 Task: Open a blank google sheet and write heading  Financial Planner. Add Dates in a column and its values below  'Jan 23, Feb 23, Mar 23, Apr 23 & may23. 'Add Income in next column and its values below  $3,000, $3,200, $3,100, $3,300 & $3,500. Add Expenses in next column and its values below  $2,000, $2,300, $2,200, $2,500 & $2,800. Add savings in next column and its values below $500, $600, $500, $700 & $700. Add Investment in next column and its values below  $500, $700, $800, $900 & $1000. Add Net Saving in next column and its values below  $1000, $1200, $900, $800 & $700. Save page DashboardProfitLoss
Action: Mouse moved to (361, 205)
Screenshot: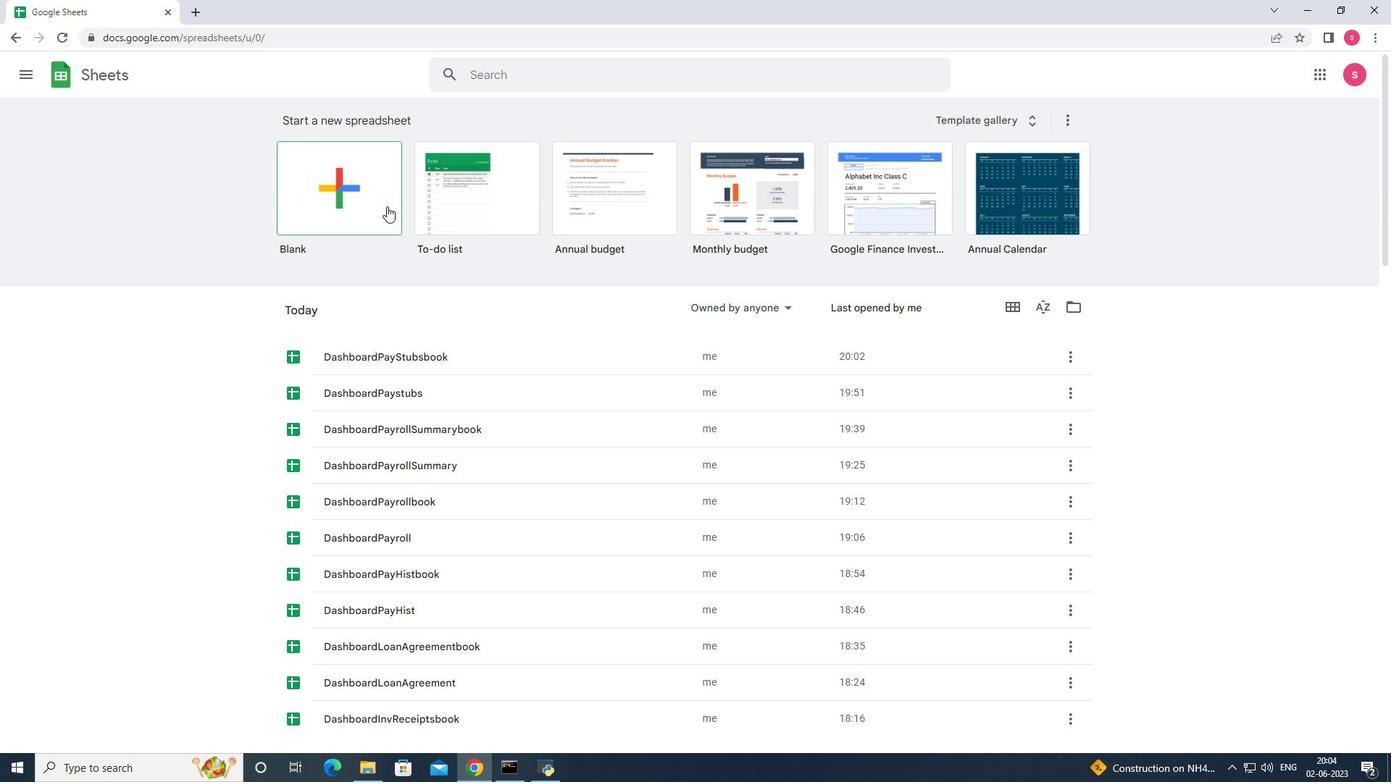 
Action: Mouse pressed left at (361, 205)
Screenshot: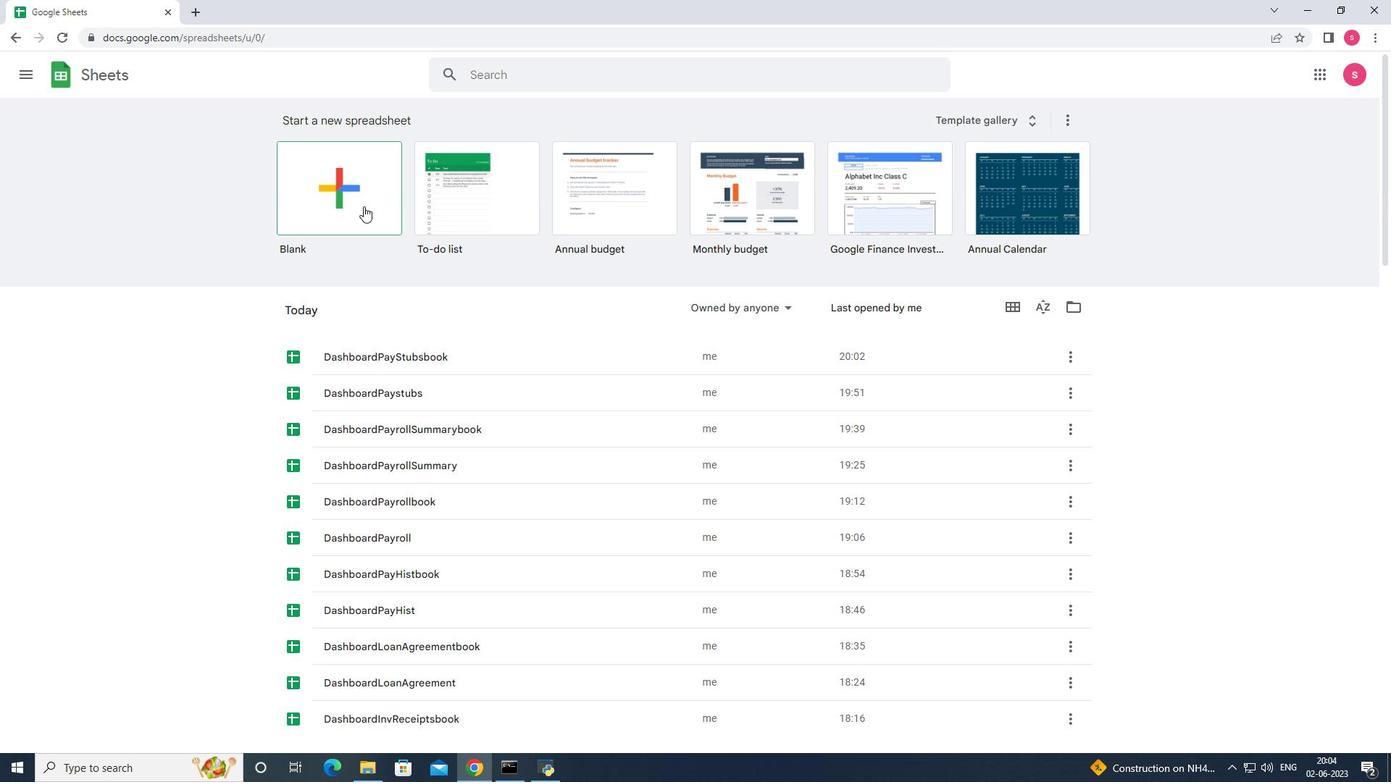 
Action: Mouse moved to (230, 700)
Screenshot: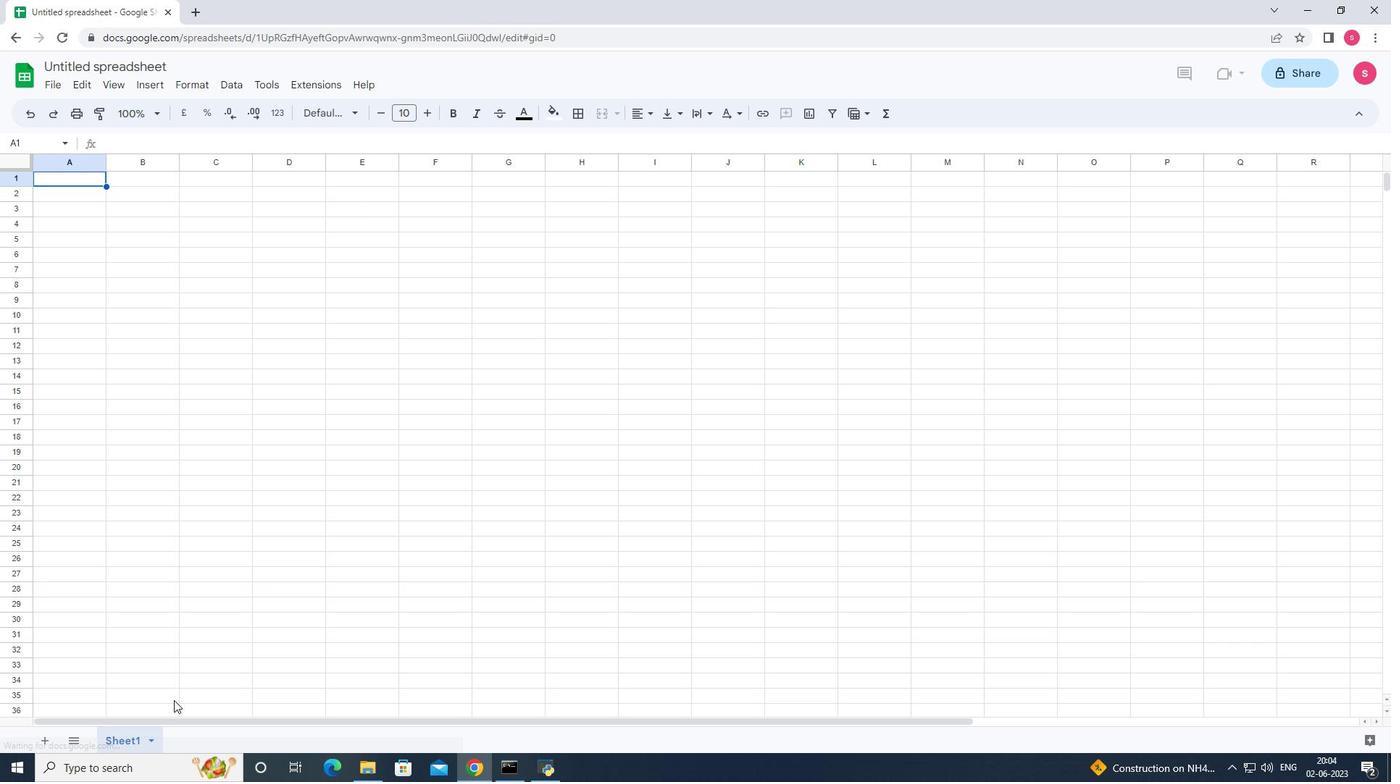 
Action: Key pressed <Key.shift>Financial<Key.space><Key.shift>
Screenshot: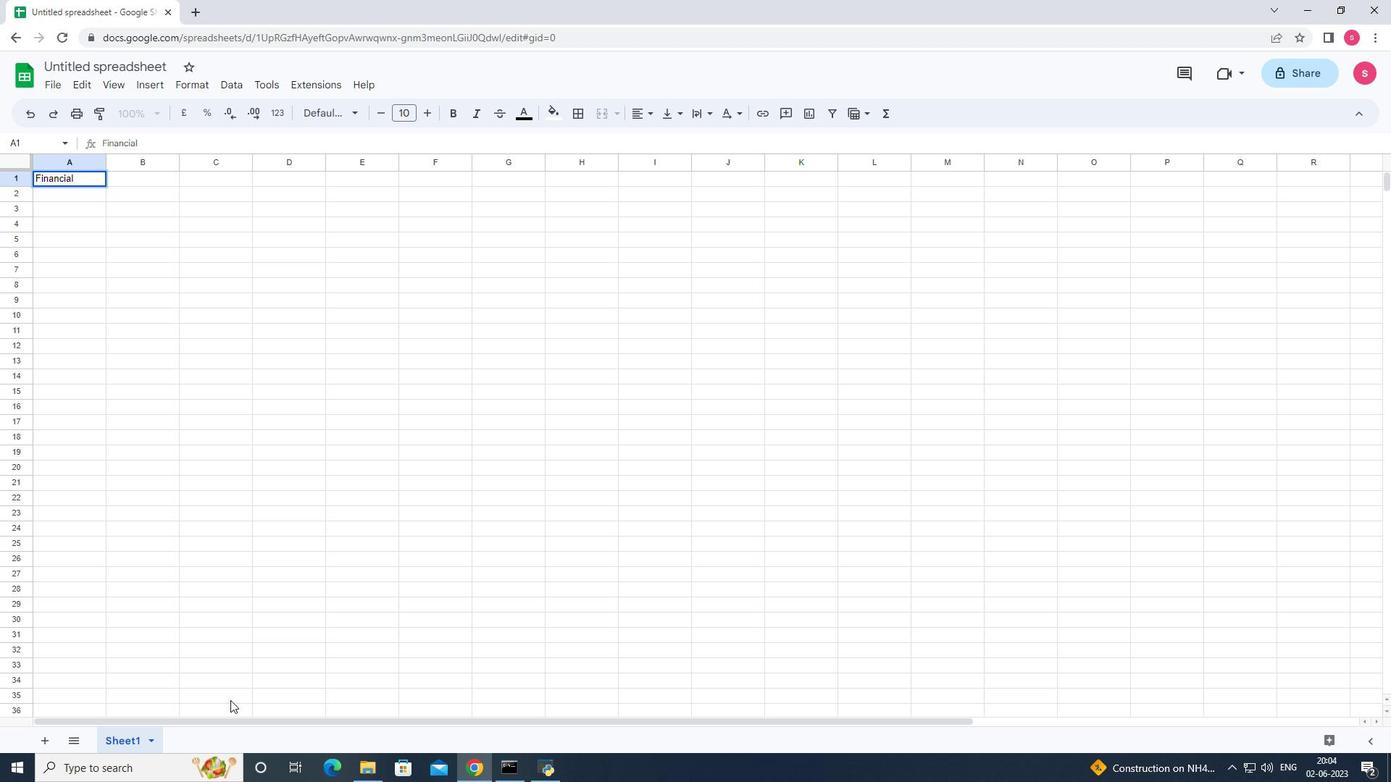
Action: Mouse moved to (306, 638)
Screenshot: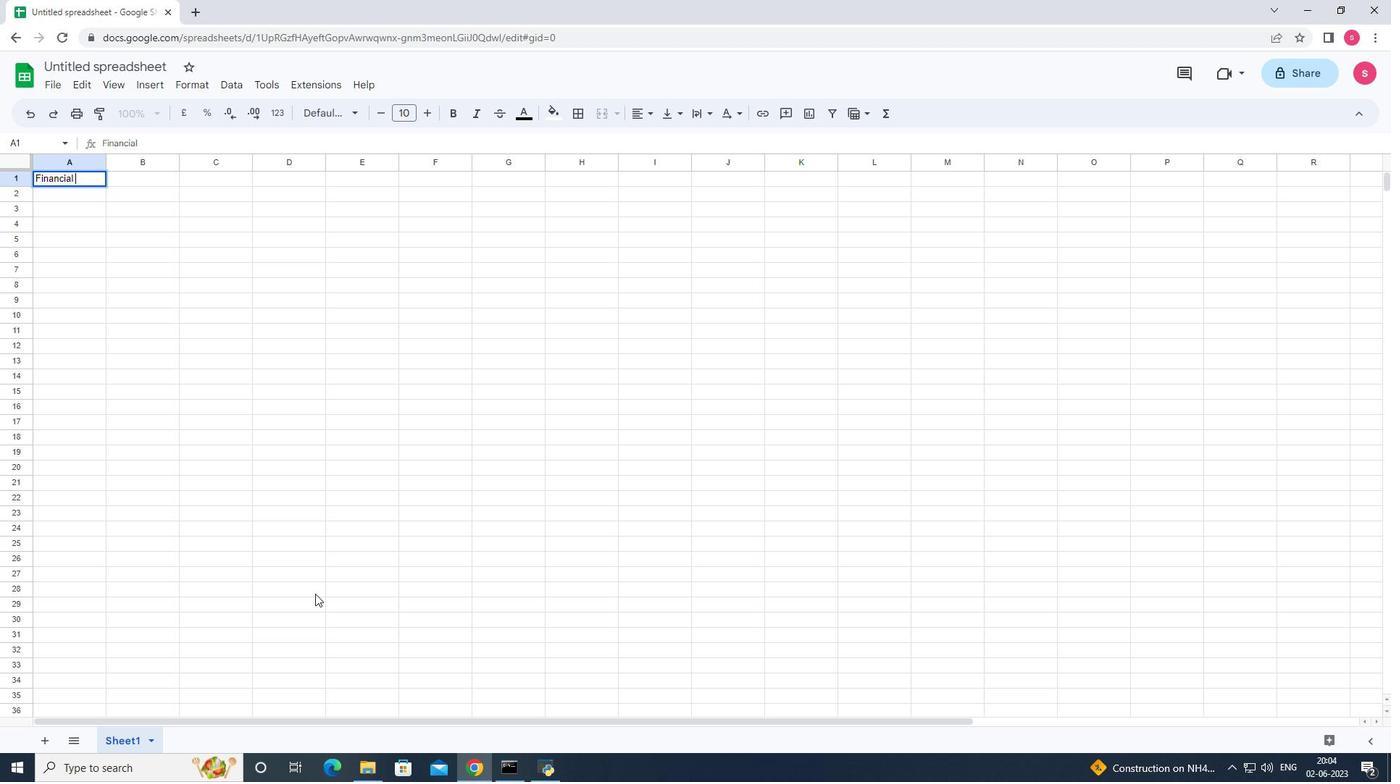 
Action: Key pressed <Key.shift><Key.shift><Key.shift><Key.shift><Key.shift><Key.shift><Key.shift><Key.shift><Key.shift><Key.shift><Key.shift><Key.shift><Key.shift><Key.shift><Key.shift>Plas<Key.backspace>nner
Screenshot: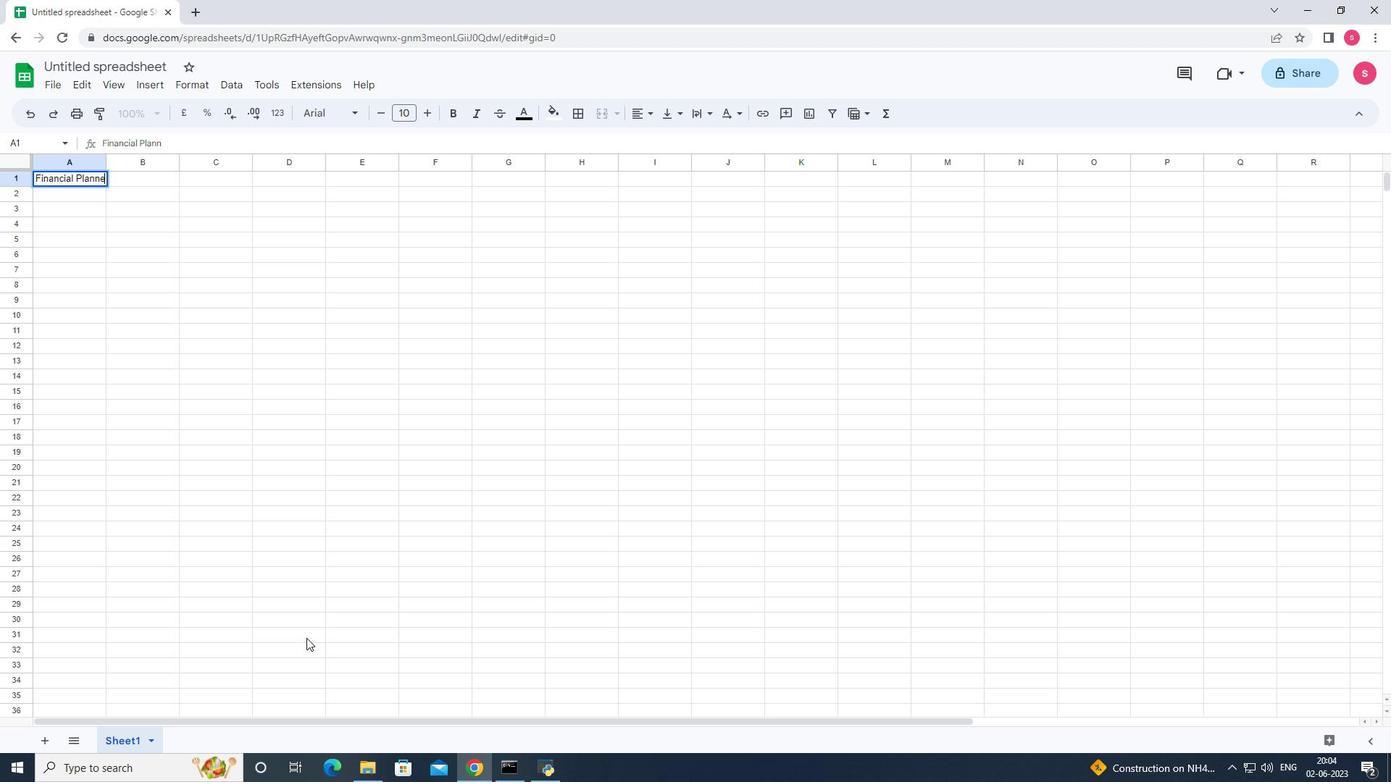 
Action: Mouse moved to (373, 593)
Screenshot: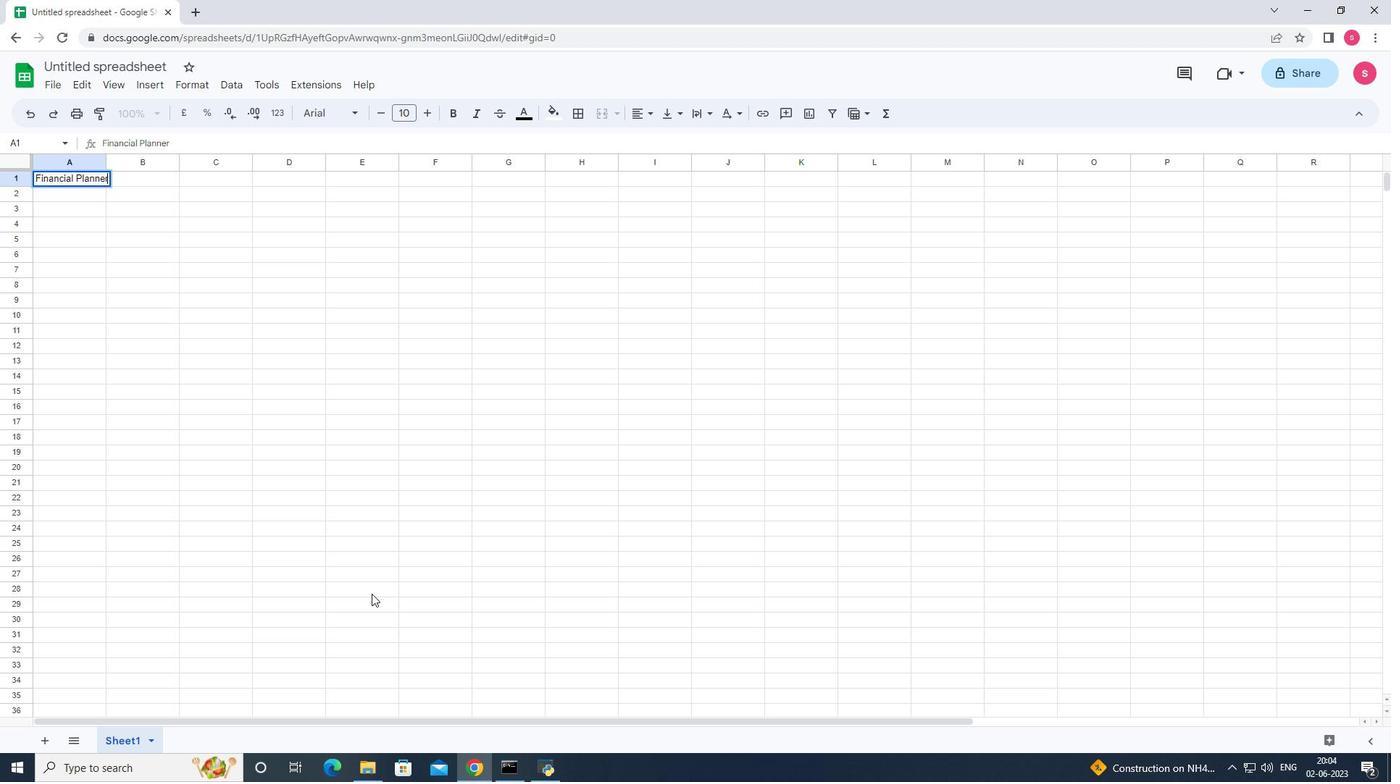
Action: Key pressed <Key.enter><Key.shift>Dates<Key.enter>
Screenshot: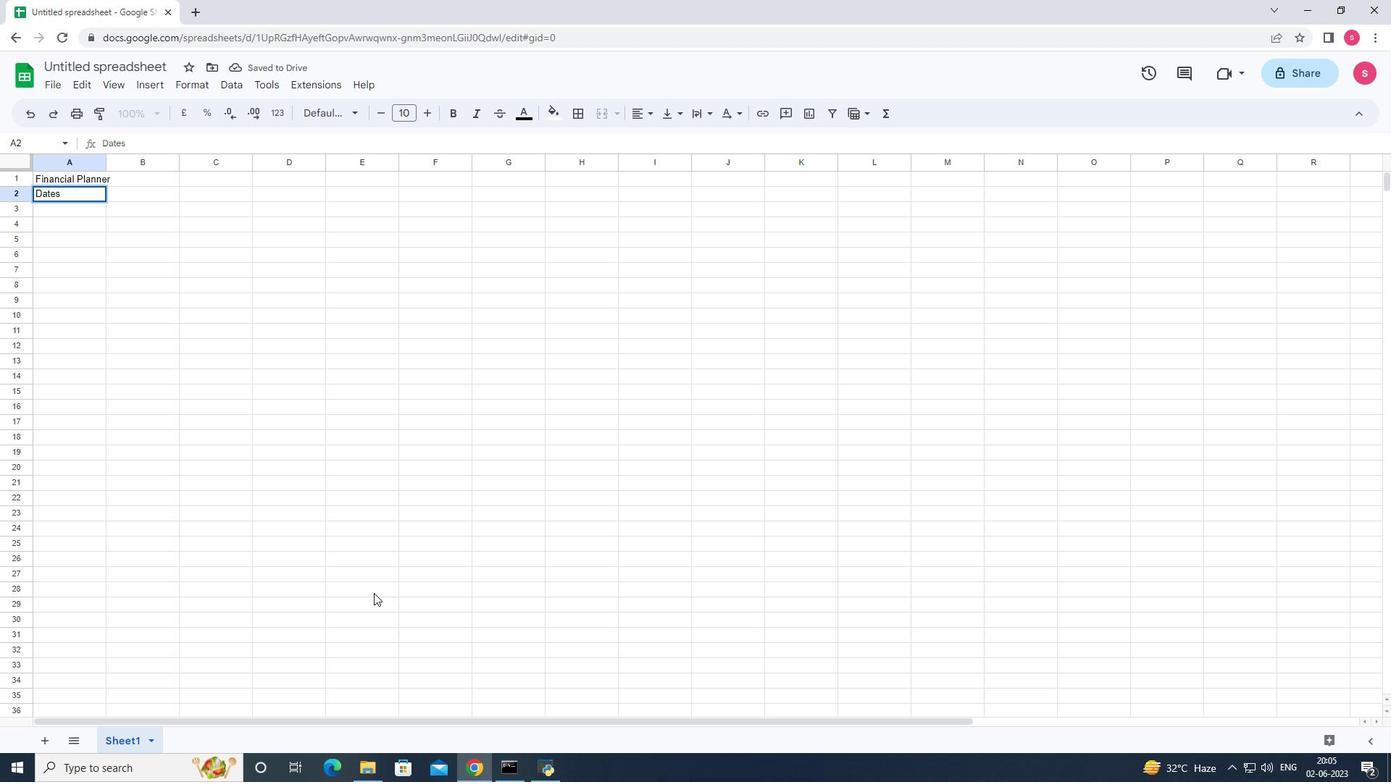 
Action: Mouse moved to (392, 580)
Screenshot: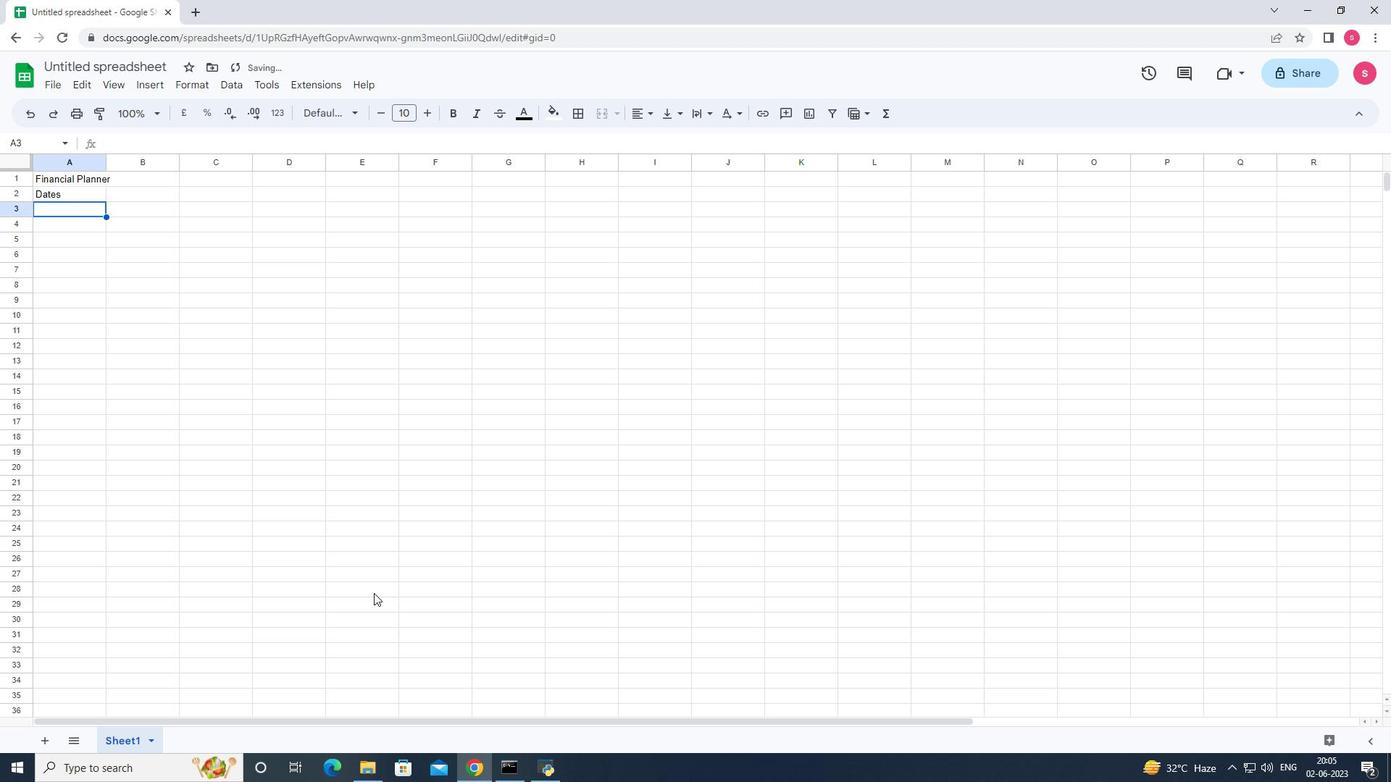 
Action: Key pressed <Key.shift>Jan23<Key.enter><Key.shift>Feb23<Key.enter><Key.shift>Mar23<Key.enter><Key.shift>Apr23<Key.enter><Key.shift><Key.shift><Key.shift><Key.shift>May23<Key.enter><Key.right><Key.up><Key.up><Key.up><Key.up><Key.up><Key.up><Key.shift>Income
Screenshot: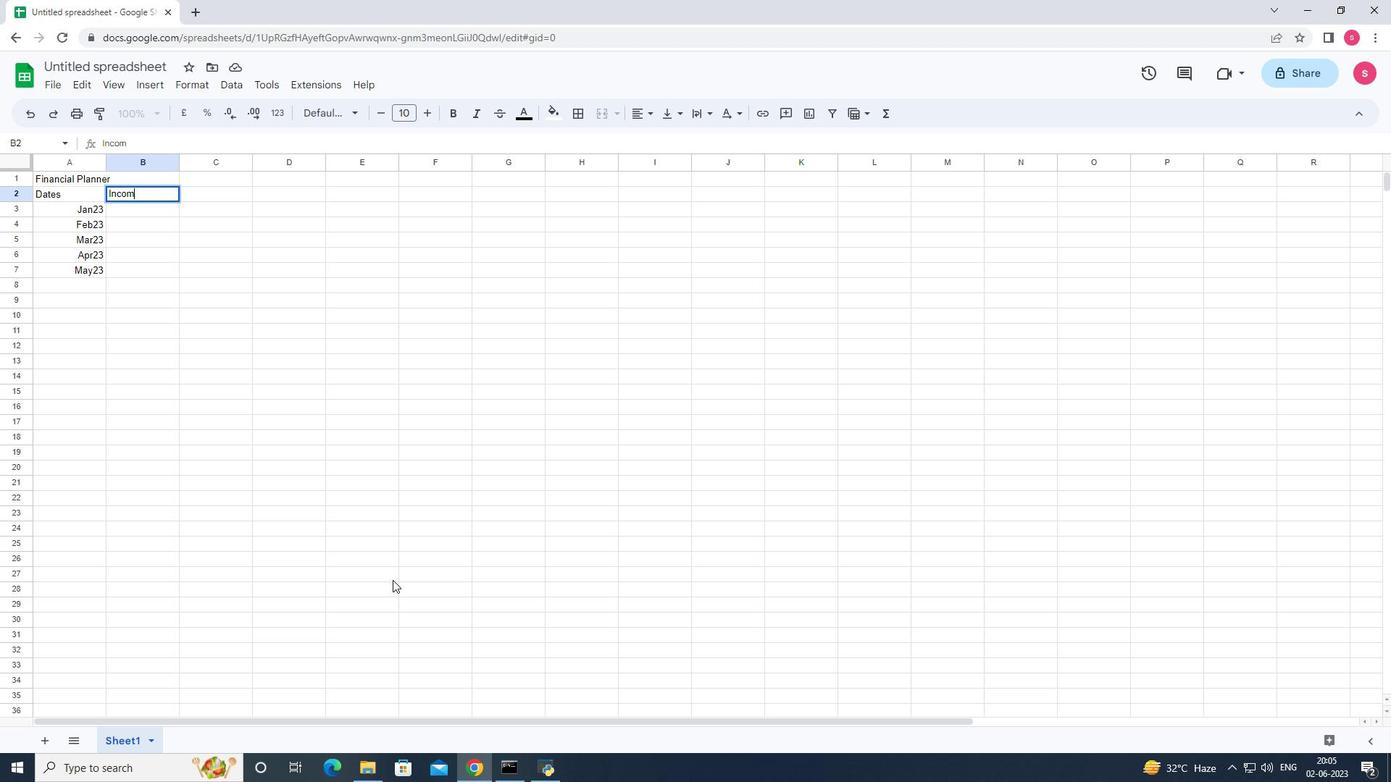 
Action: Mouse moved to (405, 575)
Screenshot: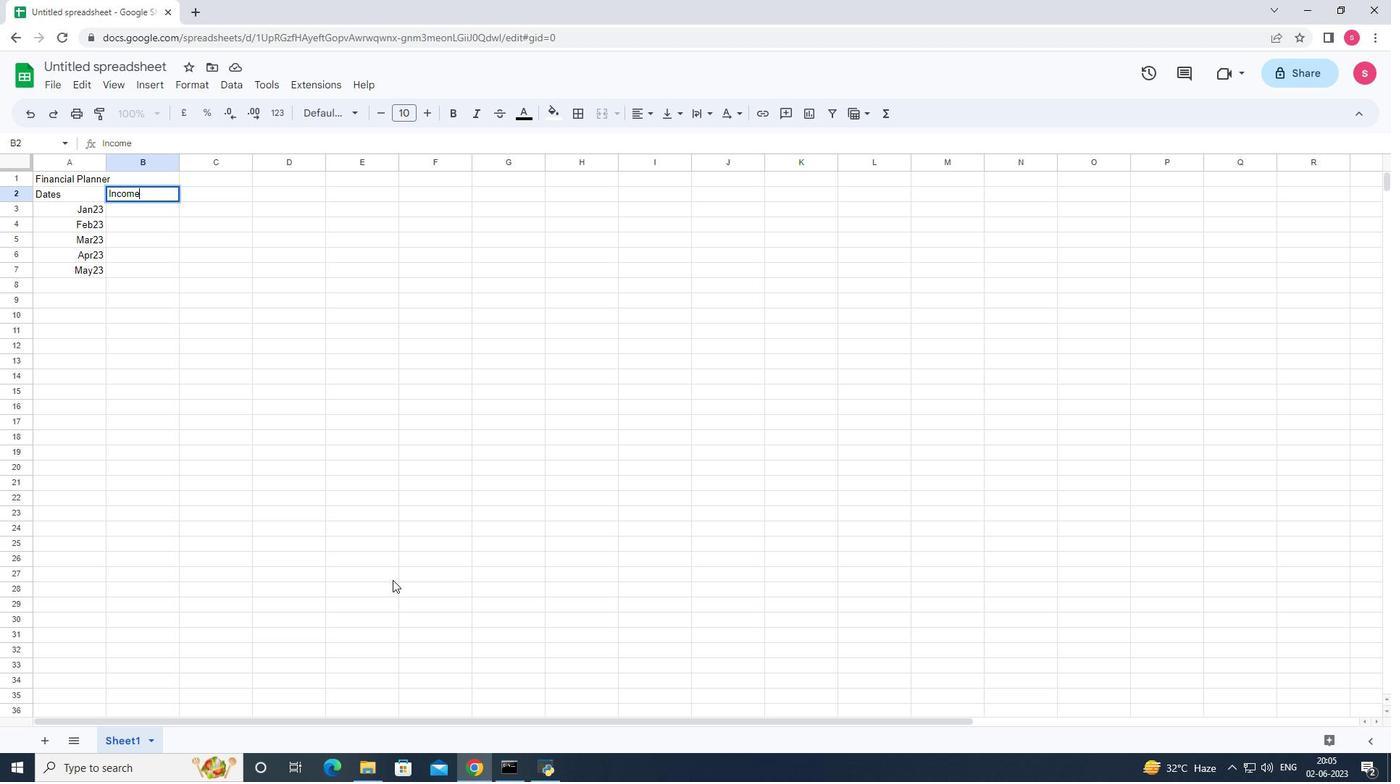 
Action: Key pressed <Key.enter>
Screenshot: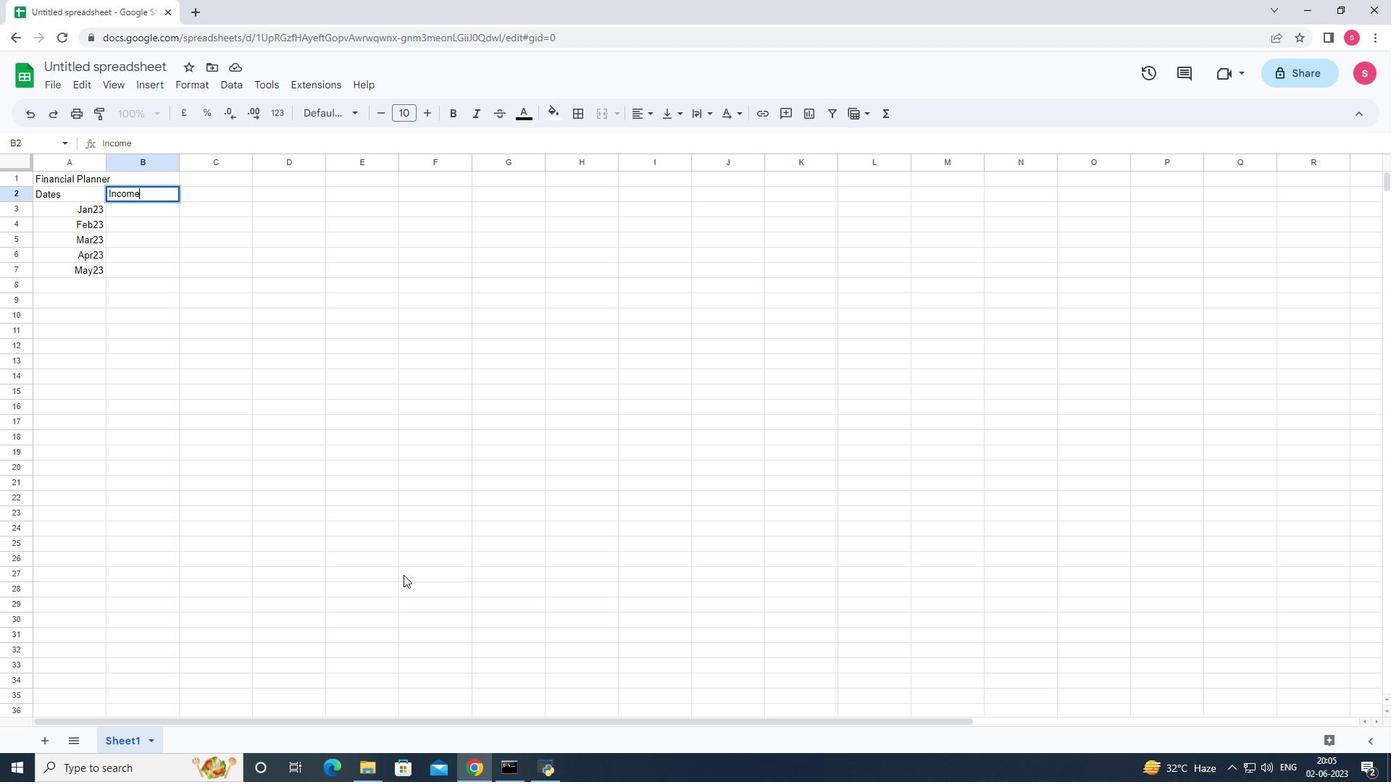 
Action: Mouse moved to (1116, 232)
Screenshot: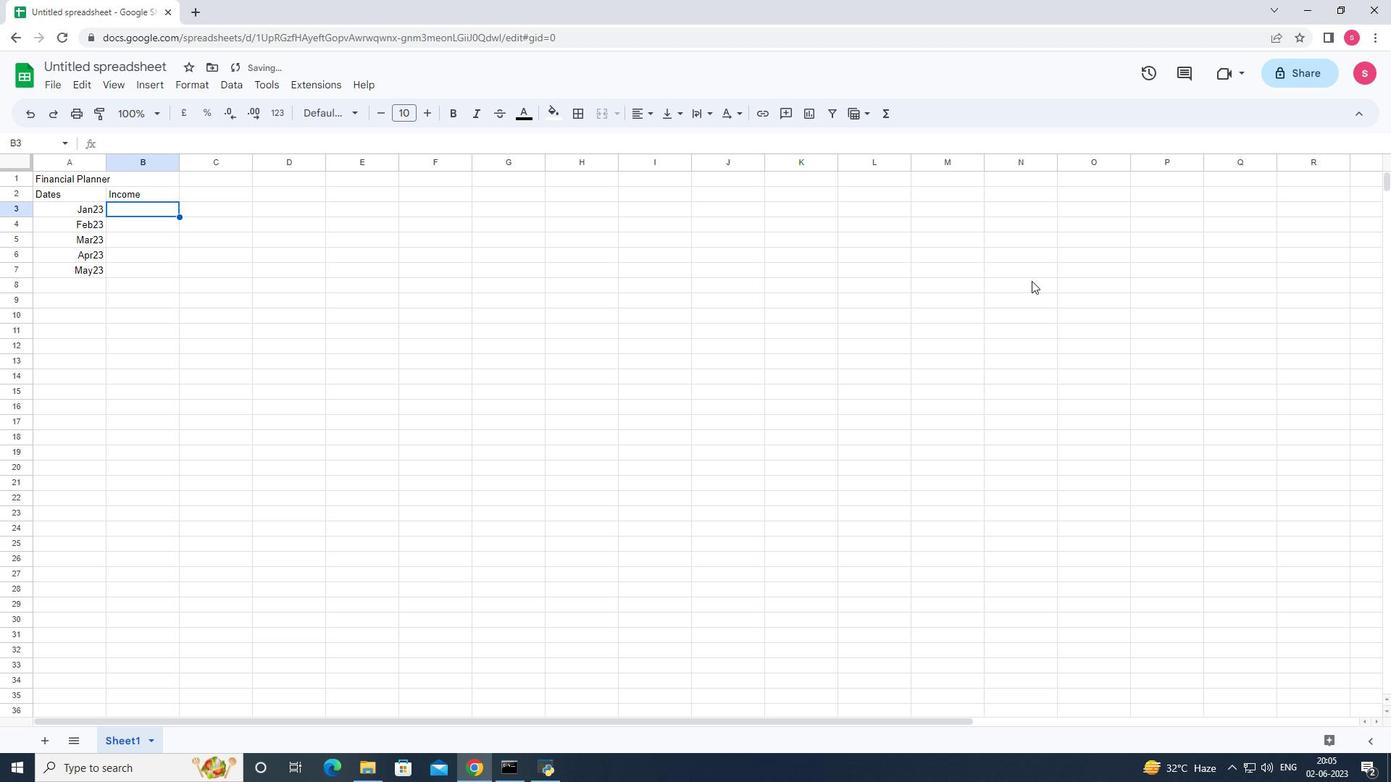 
Action: Key pressed 3000<Key.enter>3200<Key.enter>3100<Key.enter>30<Key.backspace>3<Key.enter><Key.enter><Key.up><Key.up><Key.backspace>
Screenshot: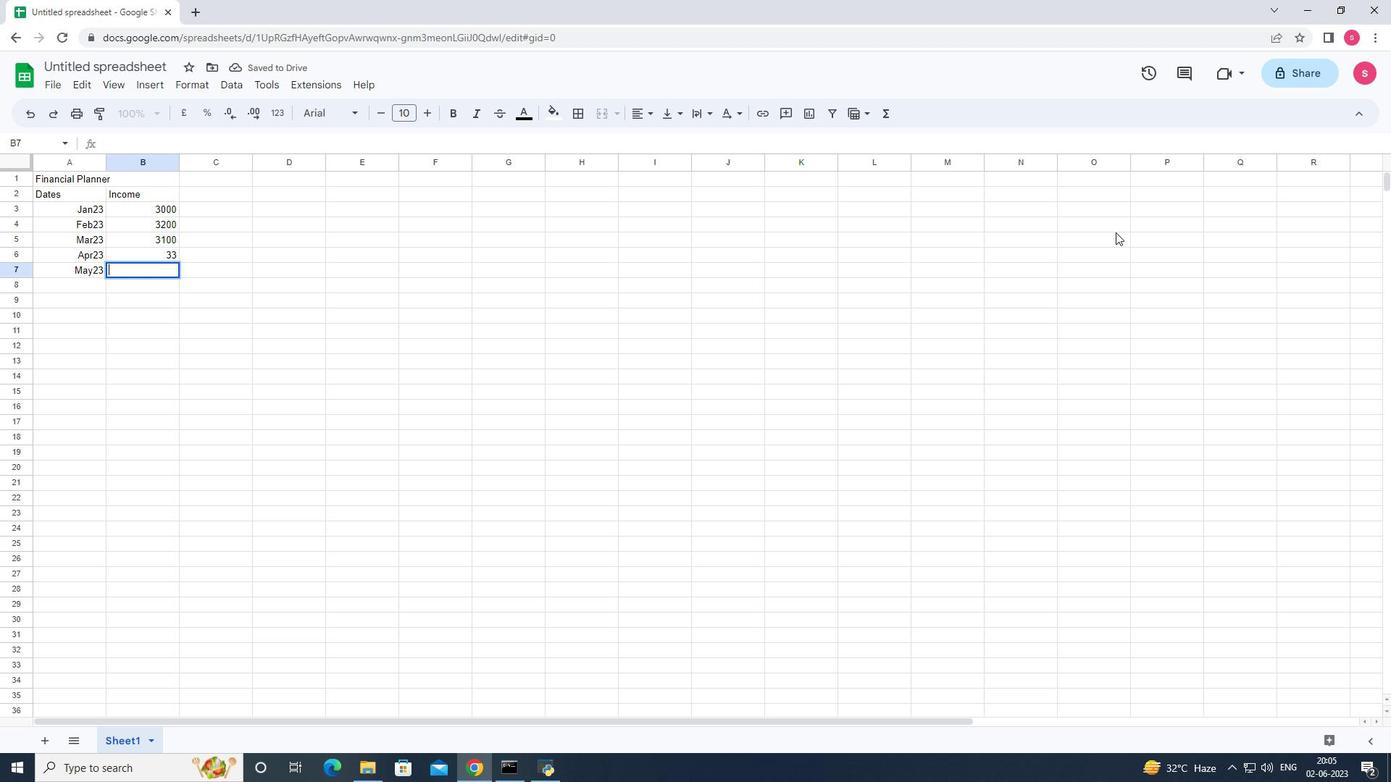 
Action: Mouse moved to (173, 250)
Screenshot: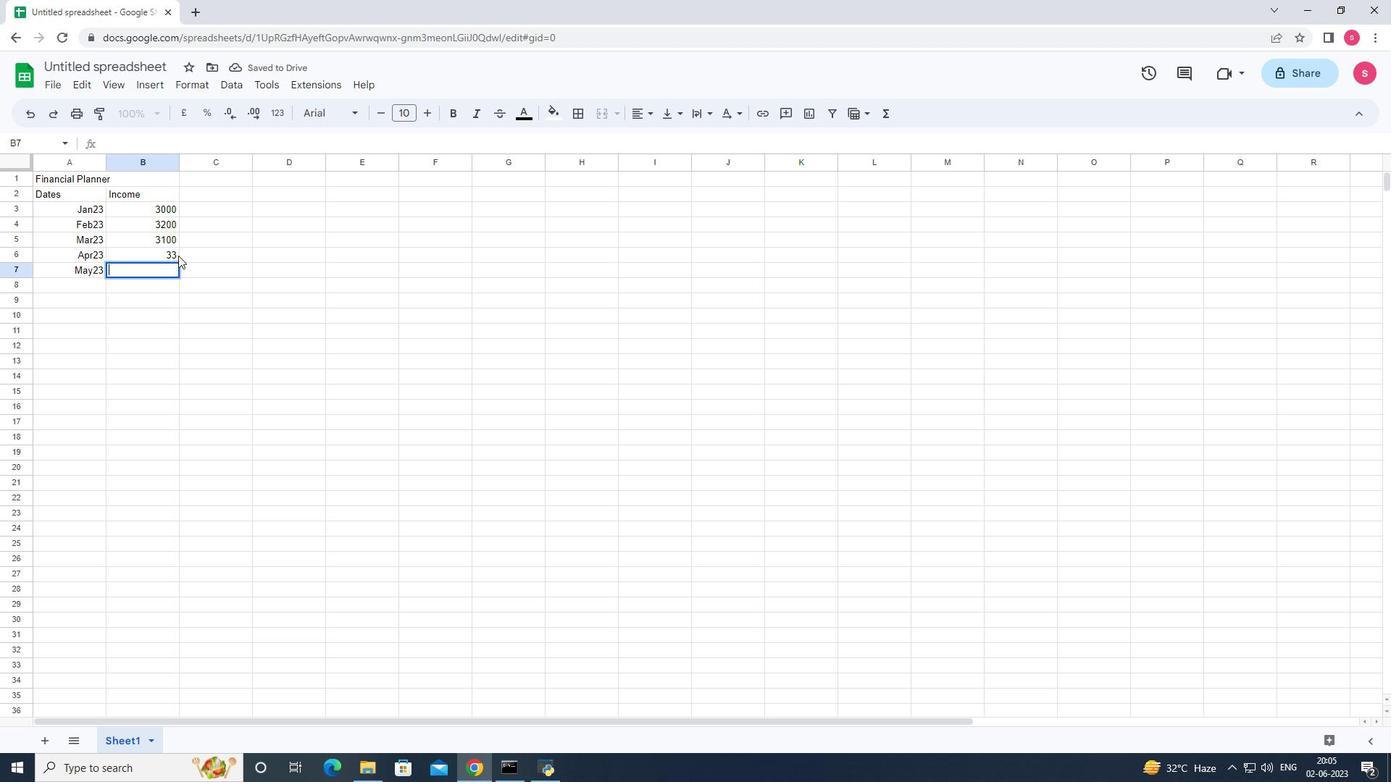 
Action: Mouse pressed left at (173, 250)
Screenshot: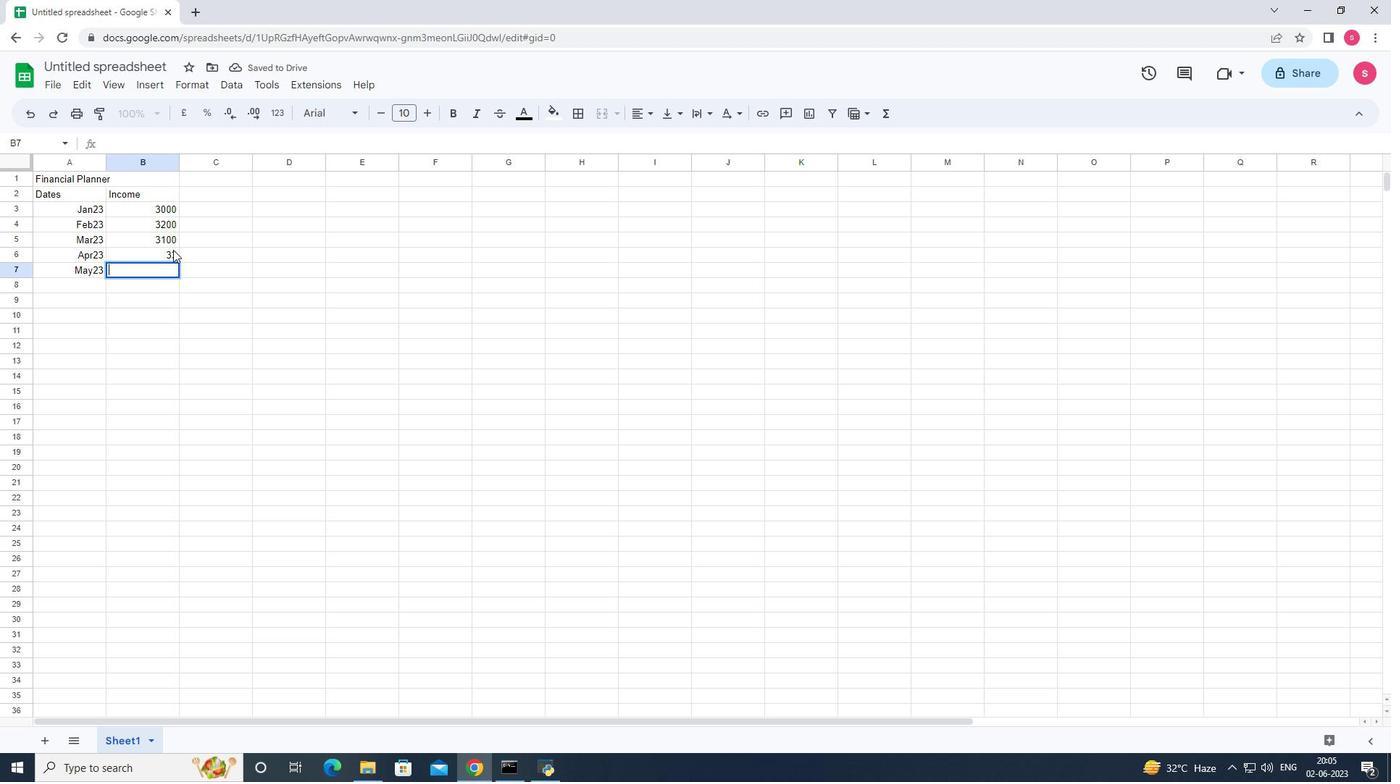 
Action: Mouse moved to (262, 181)
Screenshot: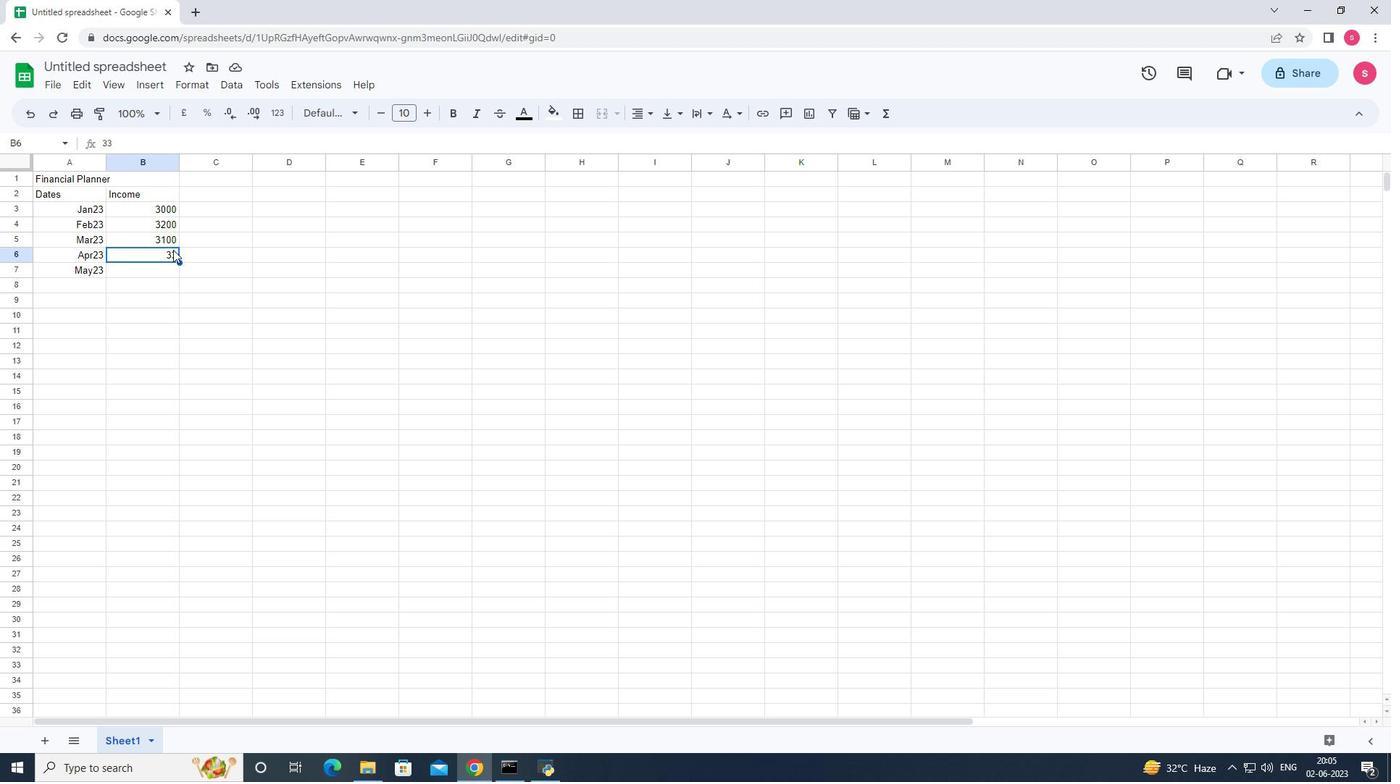 
Action: Key pressed 3
Screenshot: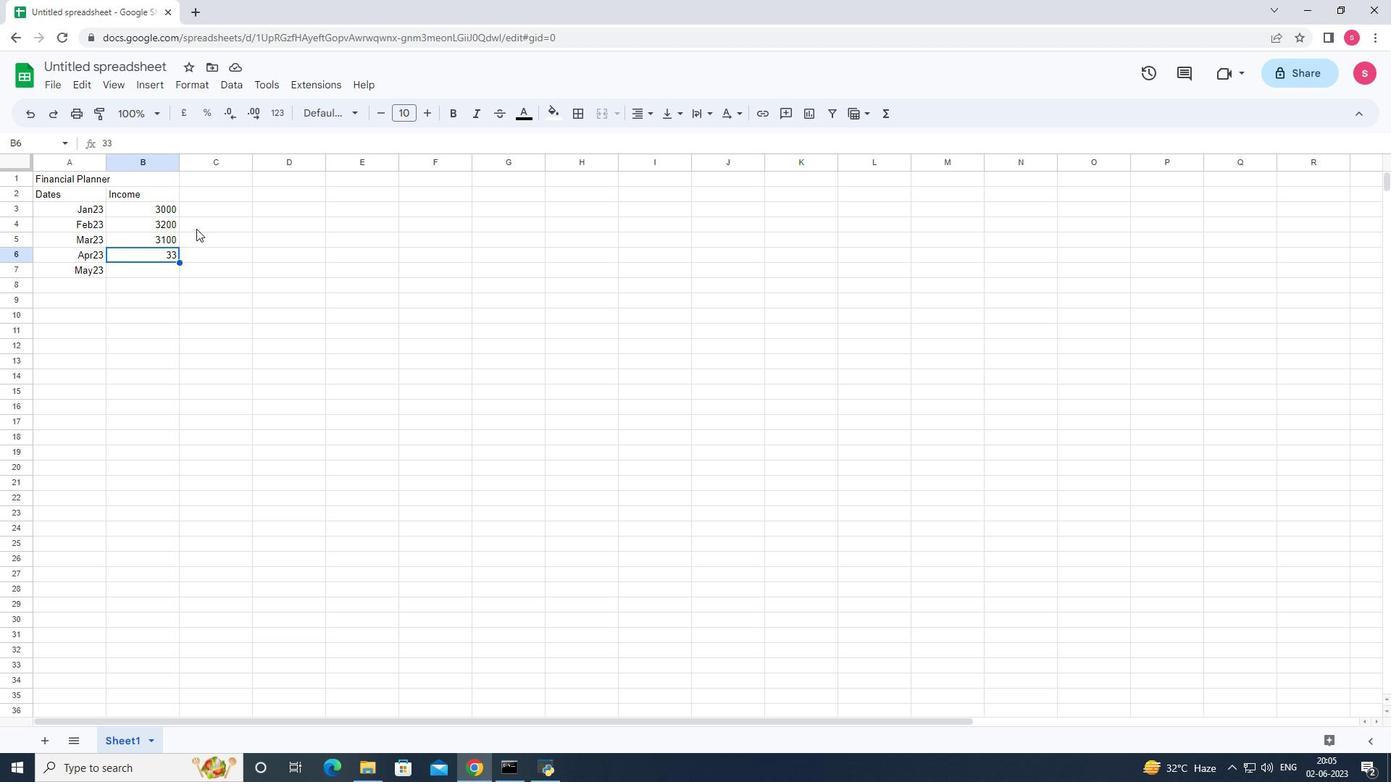 
Action: Mouse moved to (262, 181)
Screenshot: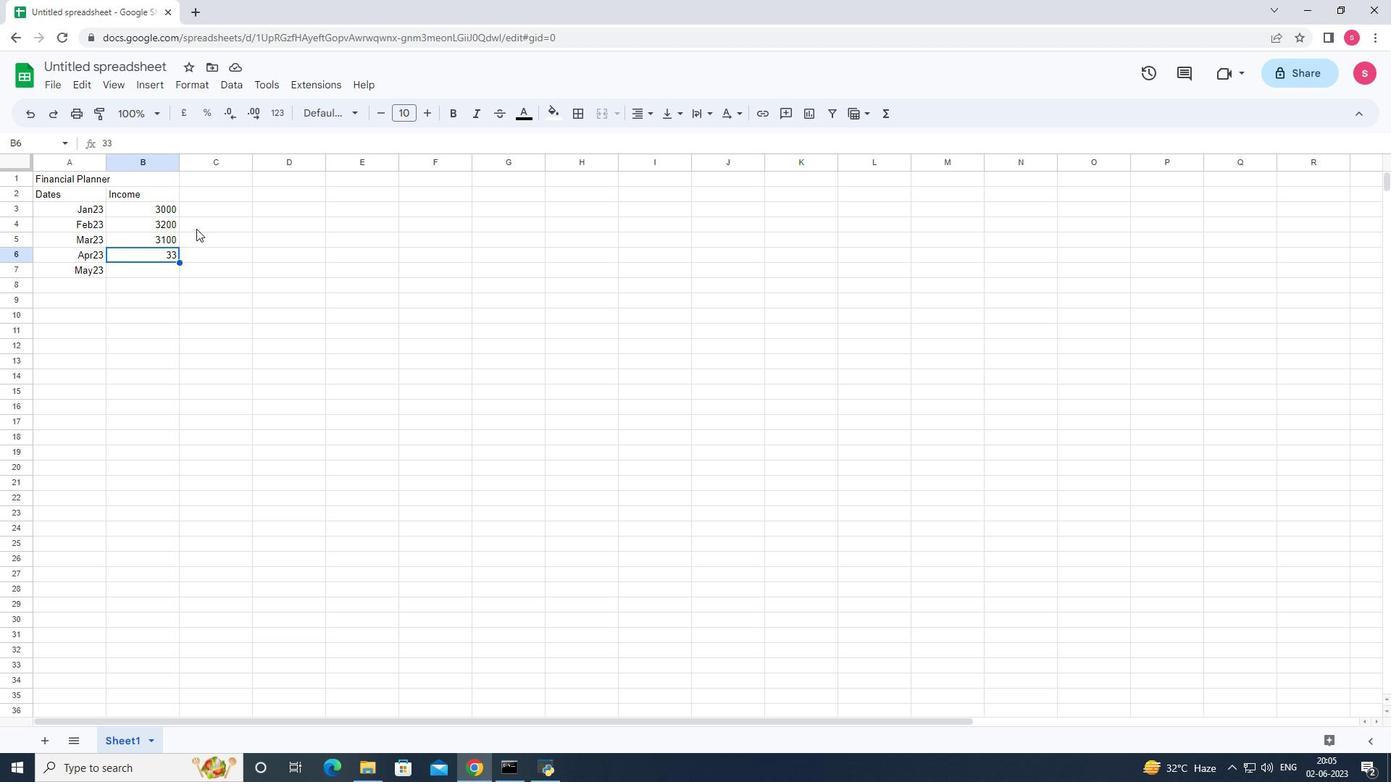 
Action: Key pressed 300
Screenshot: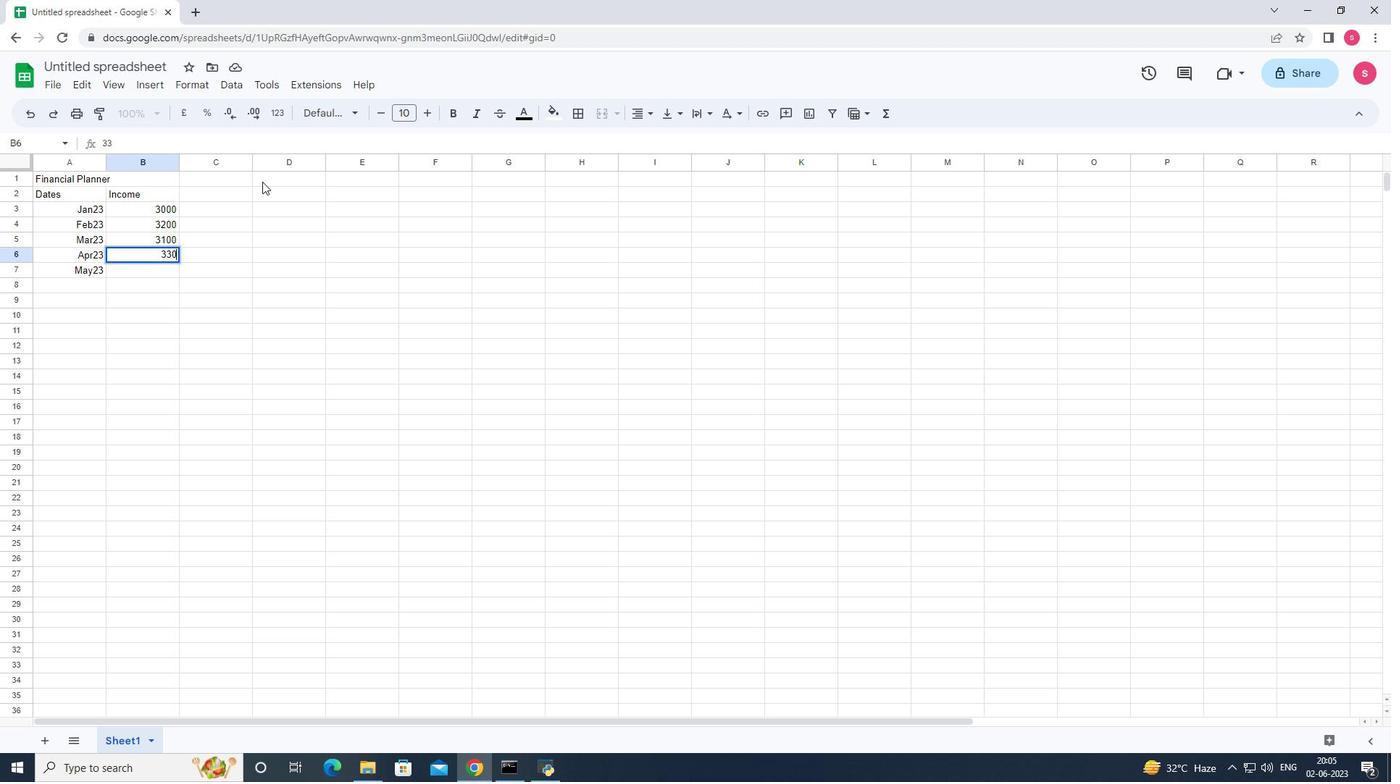 
Action: Mouse moved to (287, 164)
Screenshot: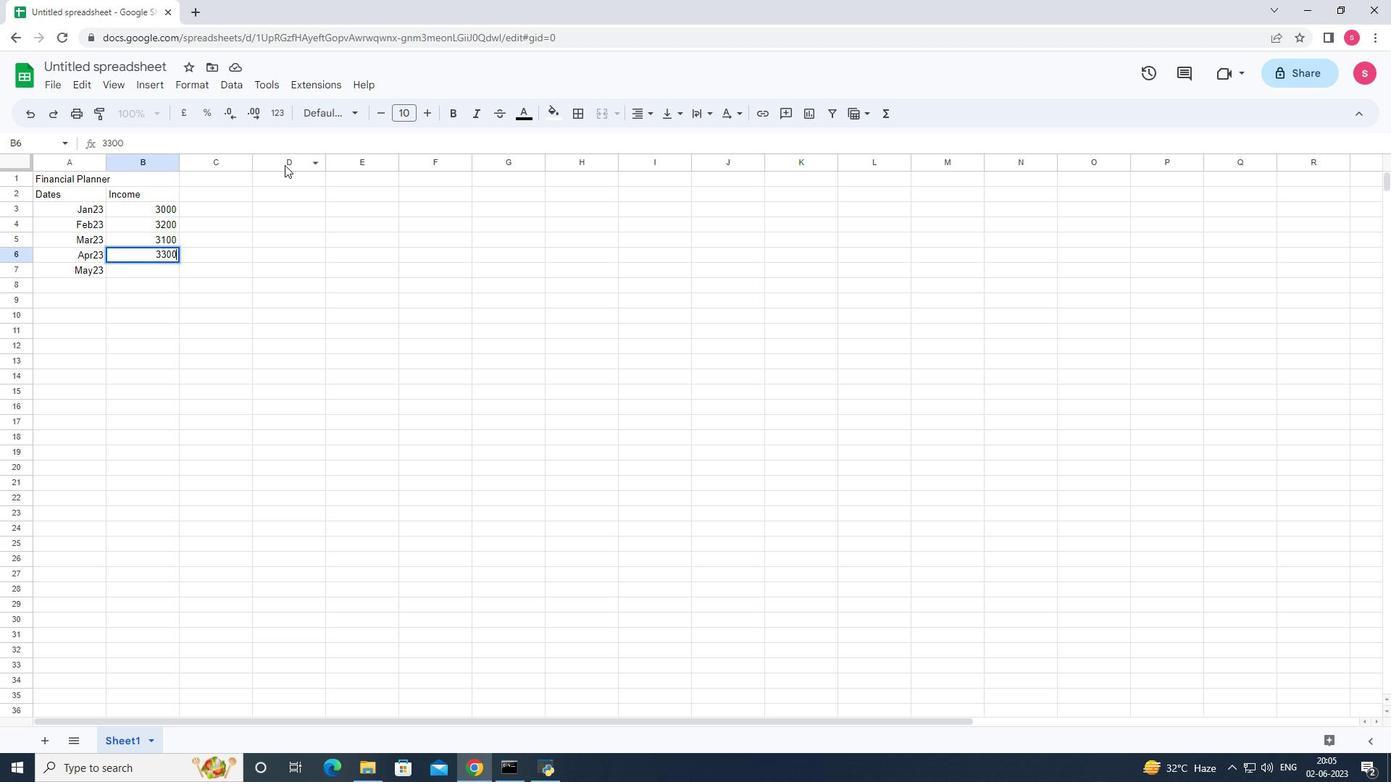 
Action: Key pressed <Key.enter>
Screenshot: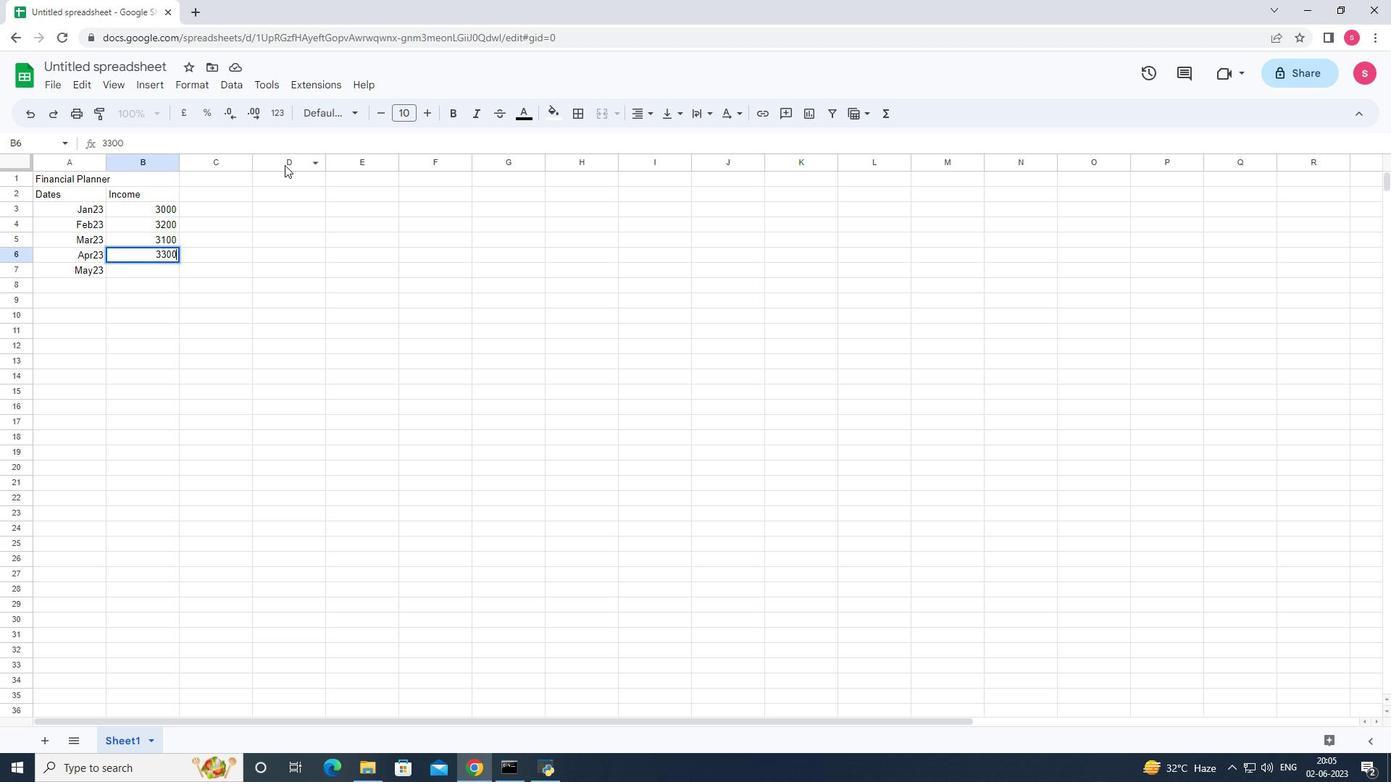 
Action: Mouse moved to (288, 163)
Screenshot: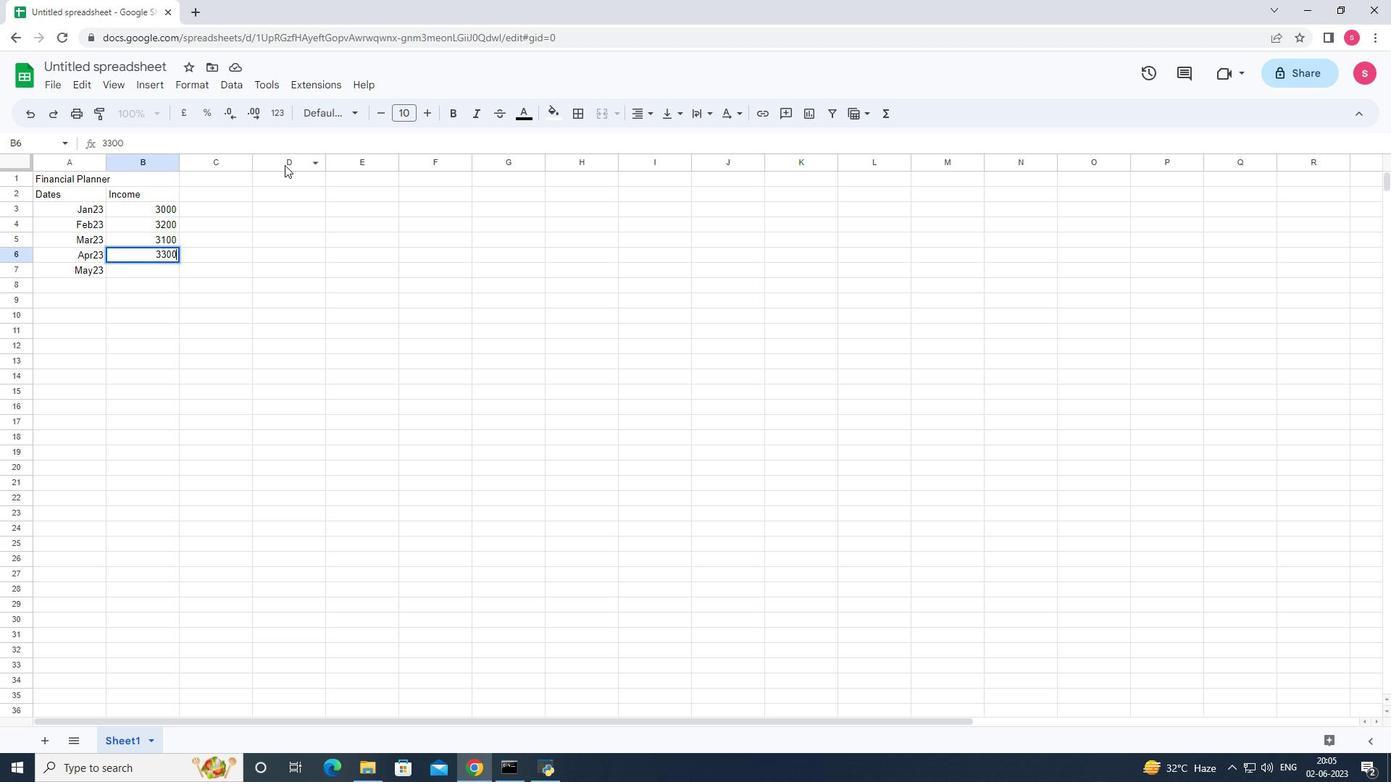 
Action: Key pressed 3500<Key.right><Key.up><Key.up><Key.up><Key.up><Key.up><Key.shift><Key.shift><Key.shift><Key.shift><Key.shift><Key.shift><Key.shift>Expenses<Key.down>2000<Key.enter>2300<Key.enter>2200<Key.enter>252<Key.backspace>00<Key.enter>2800<Key.enter><Key.right><Key.up><Key.up><Key.up><Key.up><Key.up><Key.up><Key.shift>Savings<Key.enter>500<Key.enter>600<Key.enter>500<Key.enter>700<Key.enter>700<Key.enter><Key.right><Key.up><Key.up><Key.up><Key.up><Key.up><Key.up><Key.shift>Investment<Key.enter>500<Key.enter>700<Key.enter>800<Key.enter>900<Key.enter>1000<Key.enter><Key.right><Key.up><Key.up><Key.up><Key.up><Key.up><Key.up><Key.shift>Net<Key.space><Key.shift>Saving<Key.down>1000<Key.enter>1200<Key.enter>900<Key.enter>800<Key.enter>700<Key.enter>
Screenshot: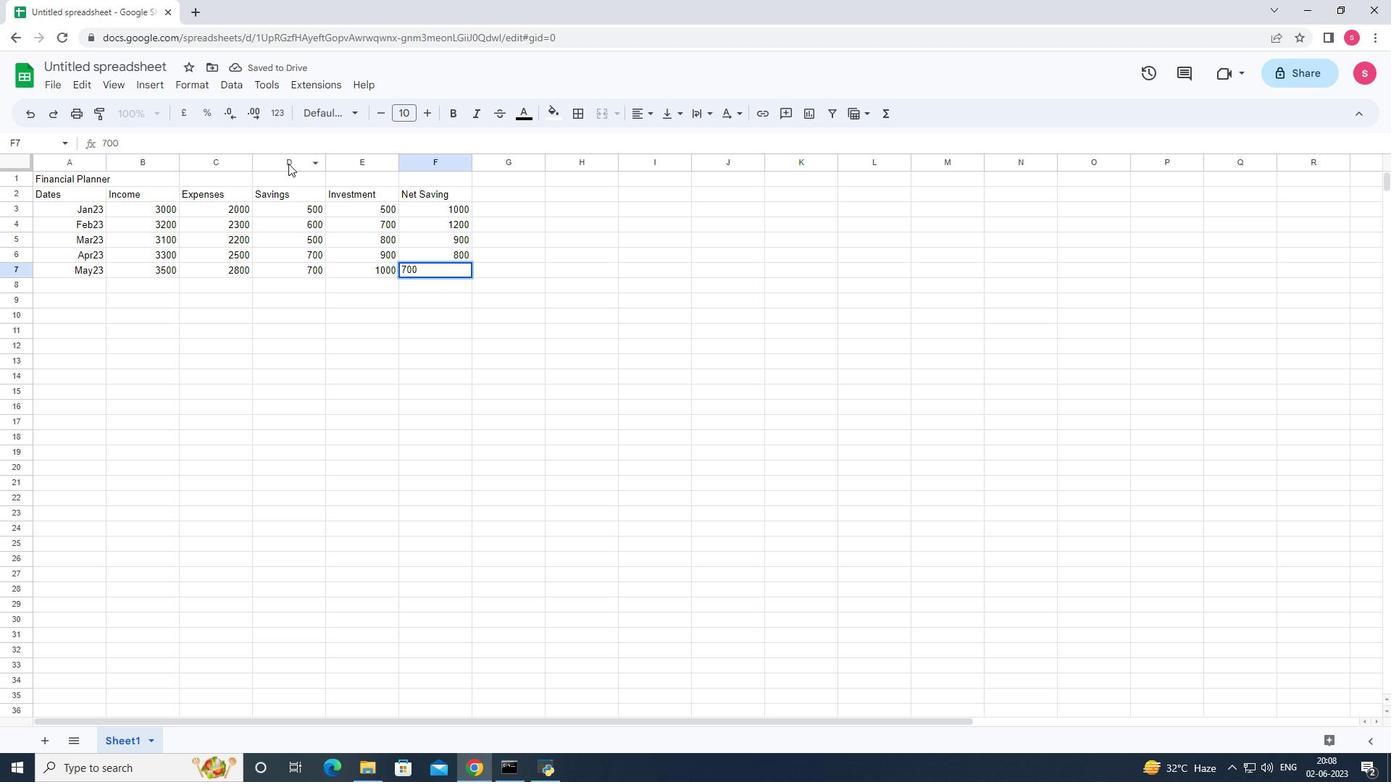 
Action: Mouse moved to (142, 205)
Screenshot: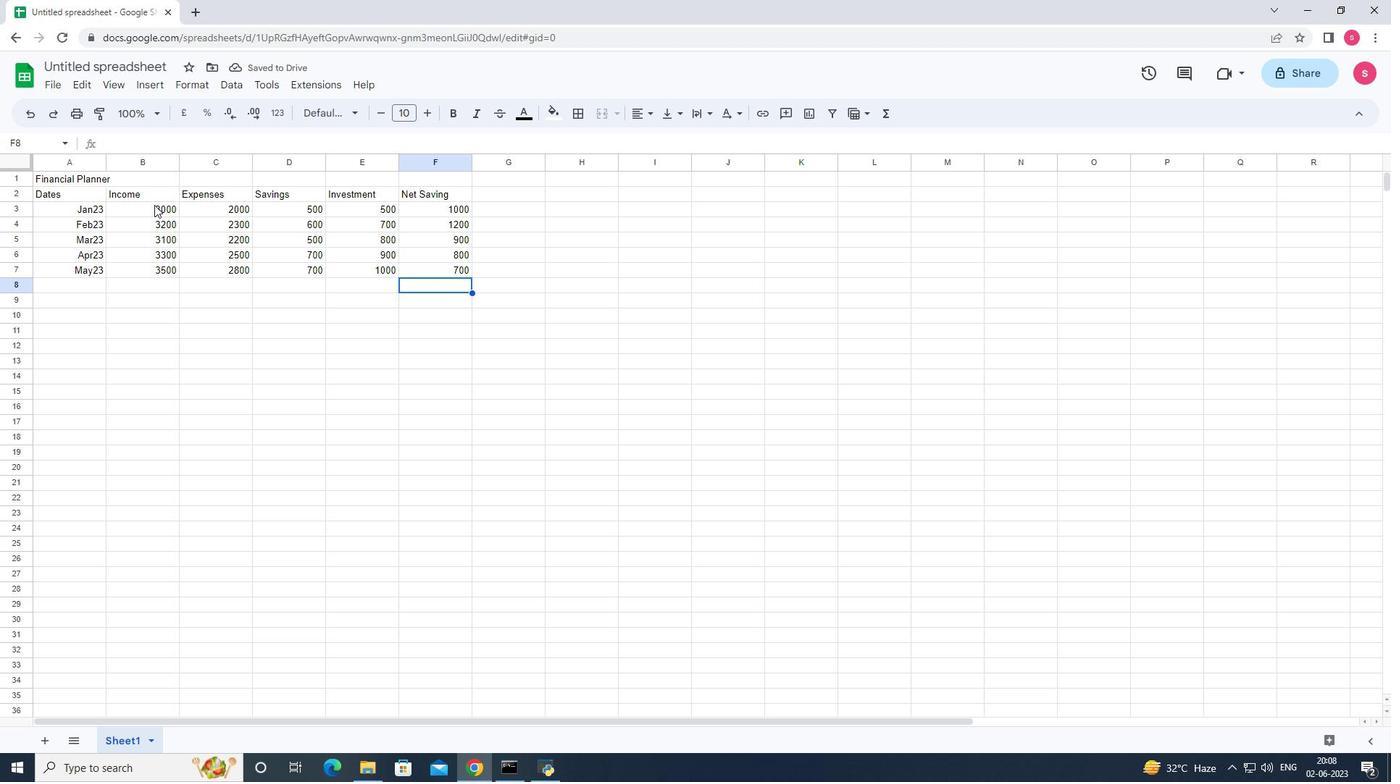 
Action: Mouse pressed left at (142, 205)
Screenshot: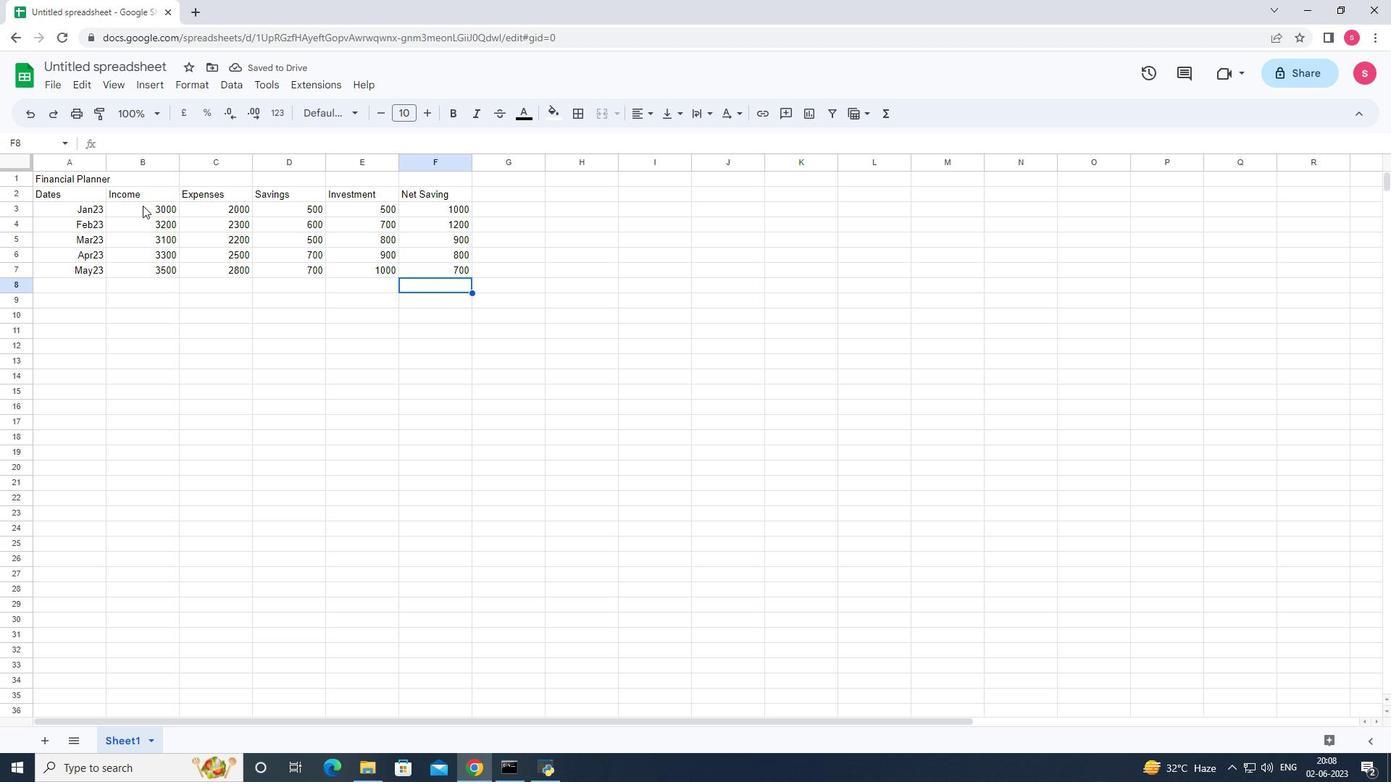 
Action: Mouse moved to (323, 106)
Screenshot: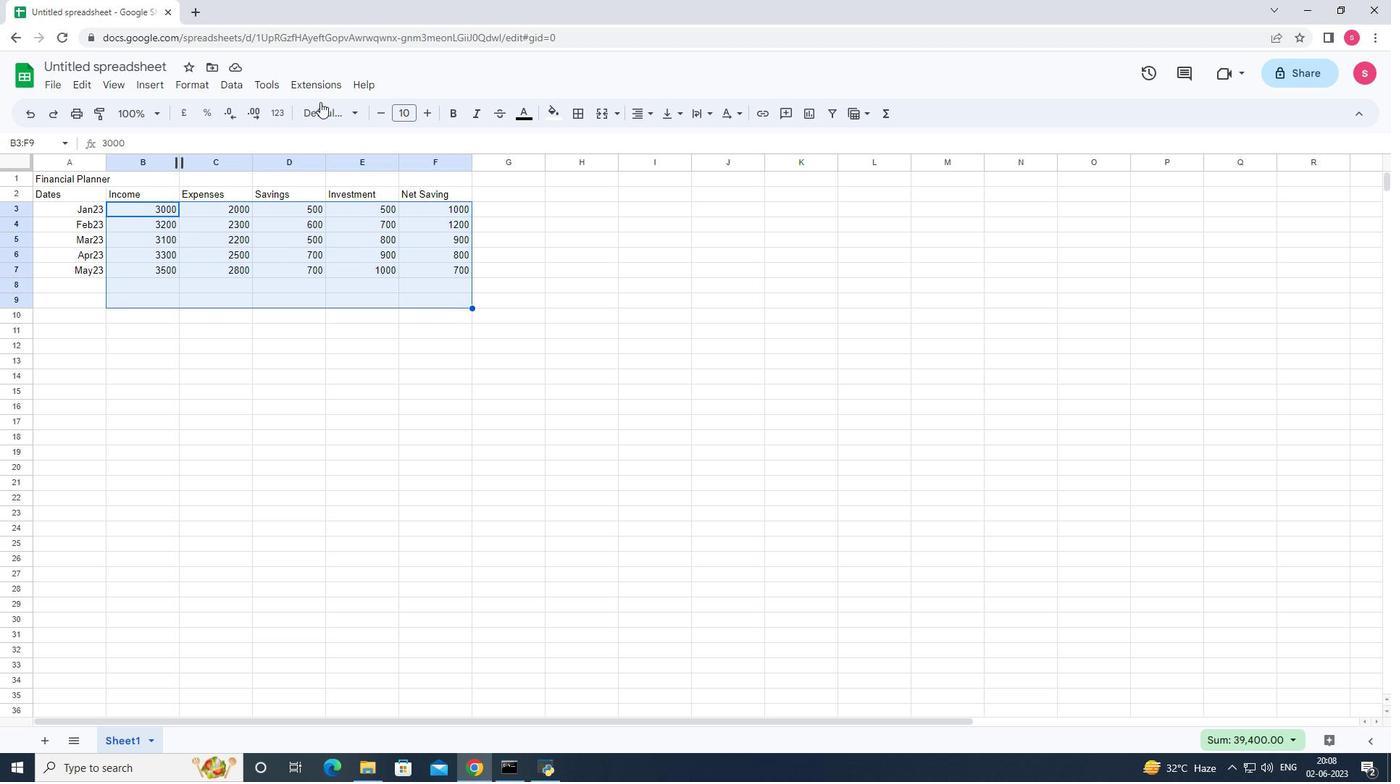 
Action: Mouse pressed left at (323, 106)
Screenshot: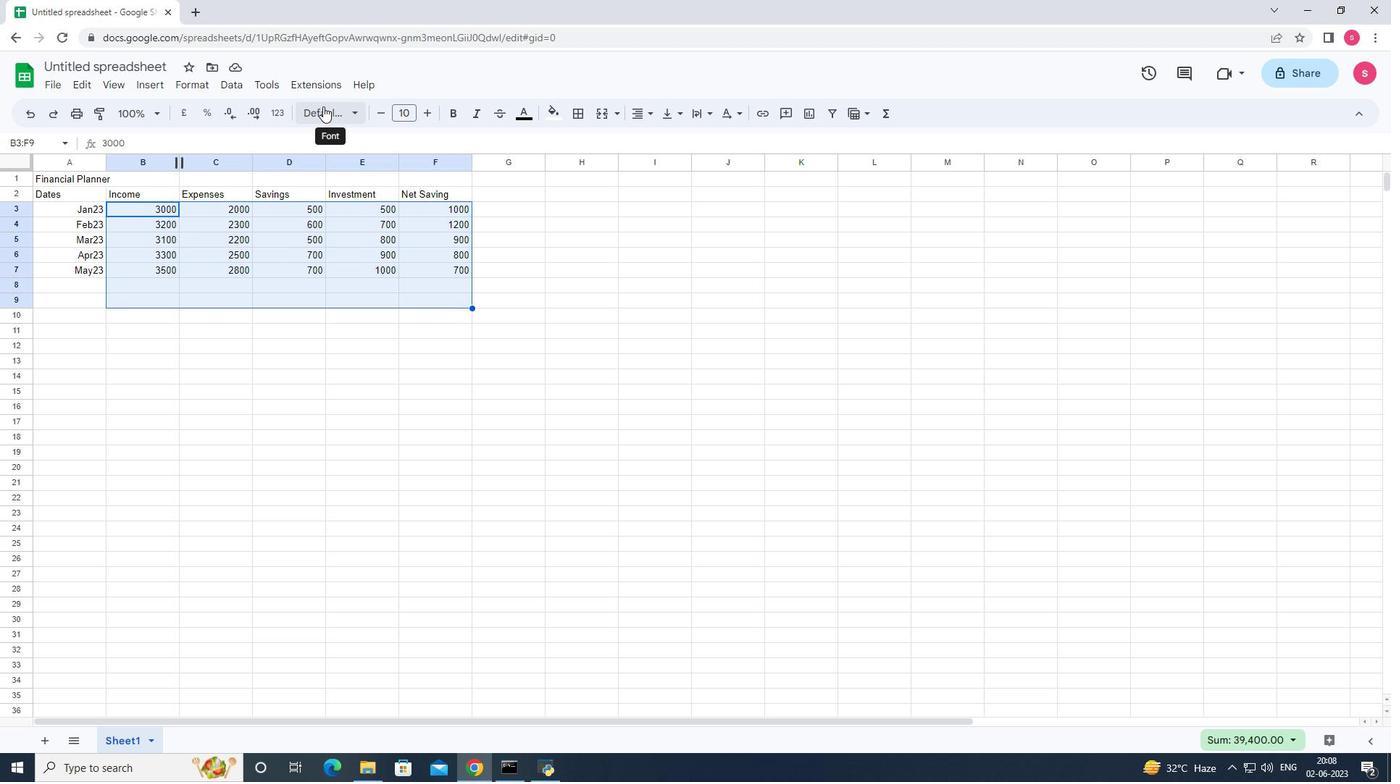
Action: Mouse moved to (203, 84)
Screenshot: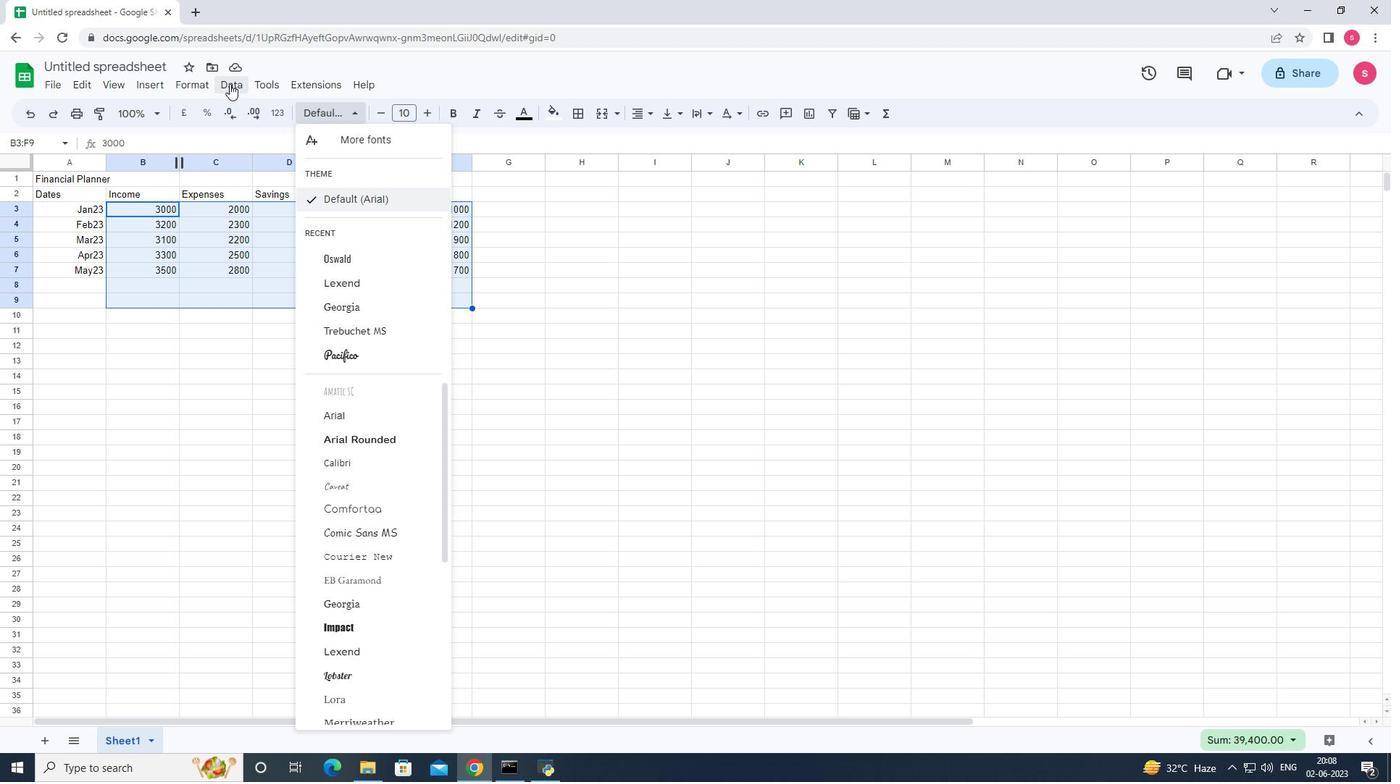 
Action: Mouse pressed left at (203, 84)
Screenshot: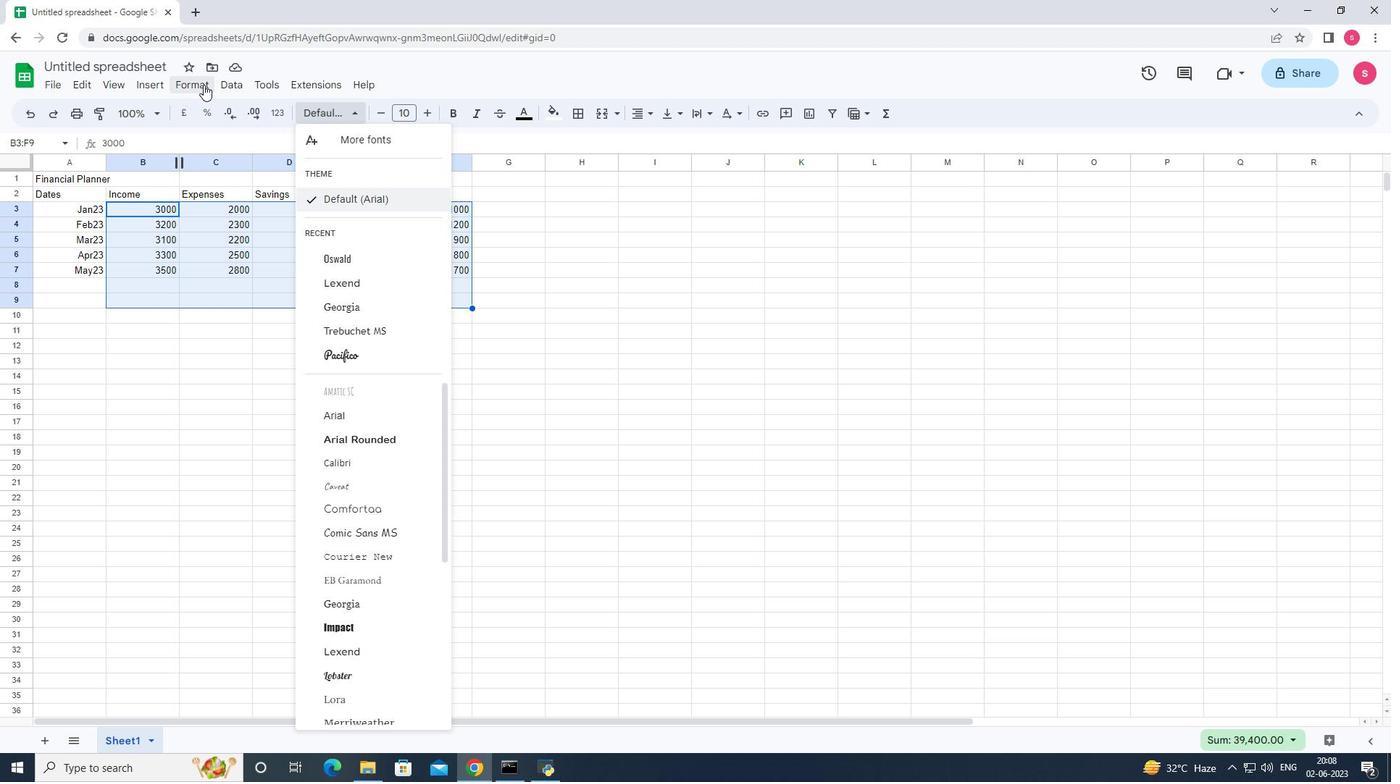 
Action: Mouse moved to (223, 147)
Screenshot: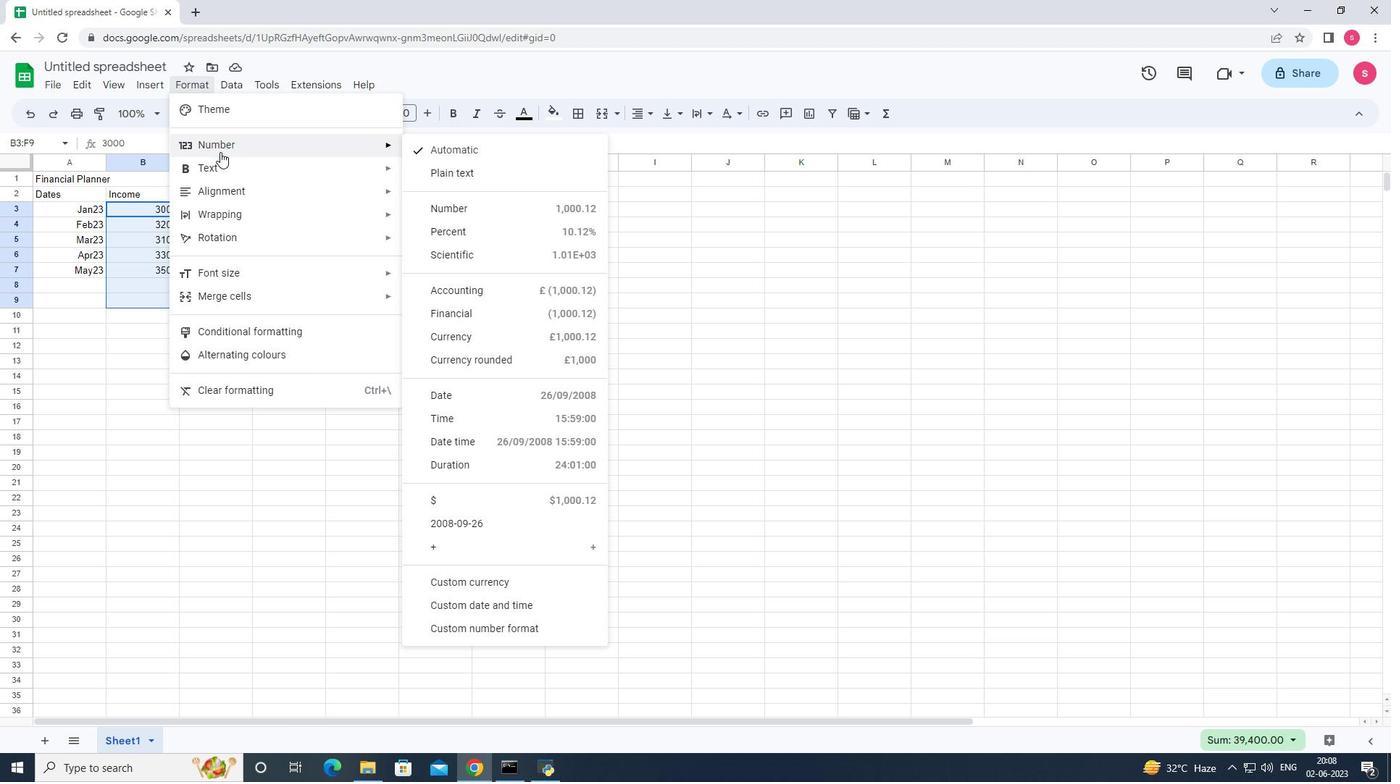 
Action: Mouse pressed left at (223, 147)
Screenshot: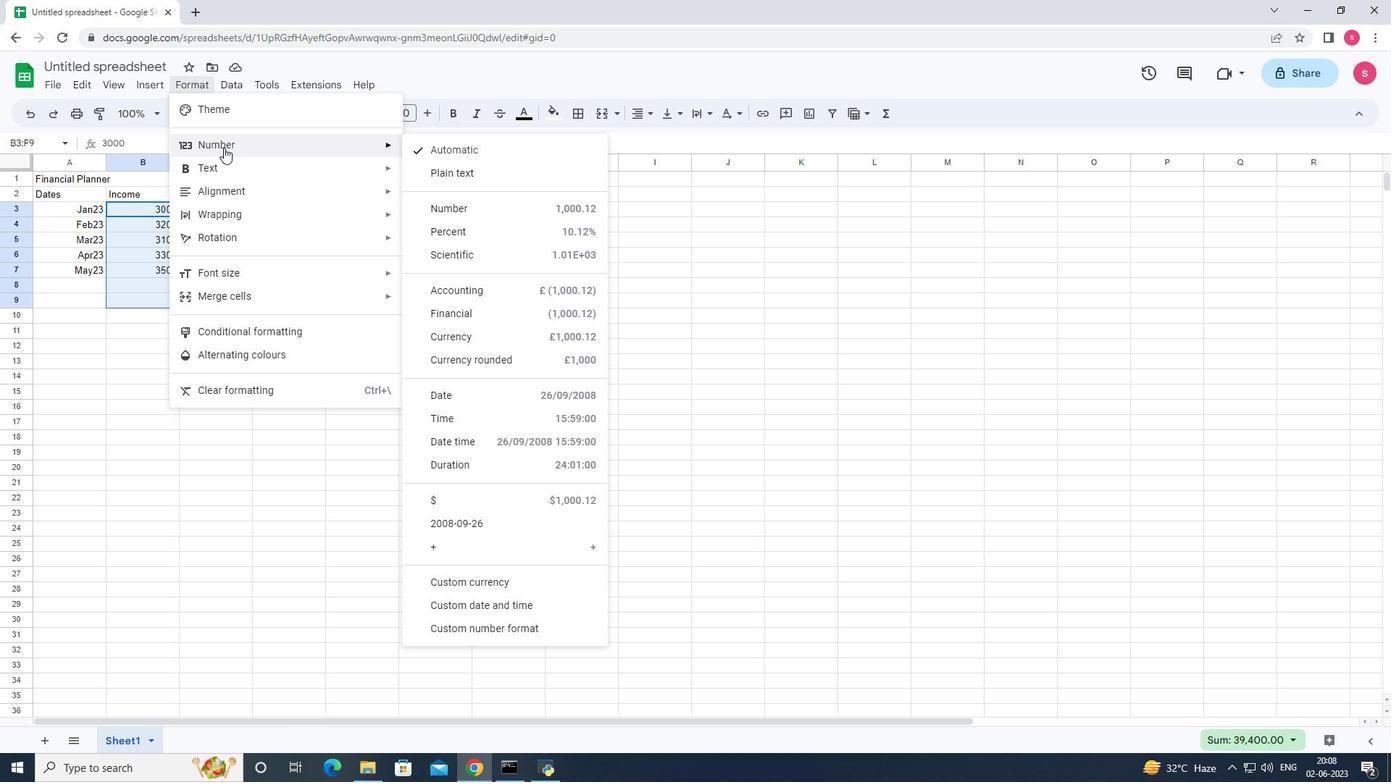 
Action: Mouse moved to (504, 585)
Screenshot: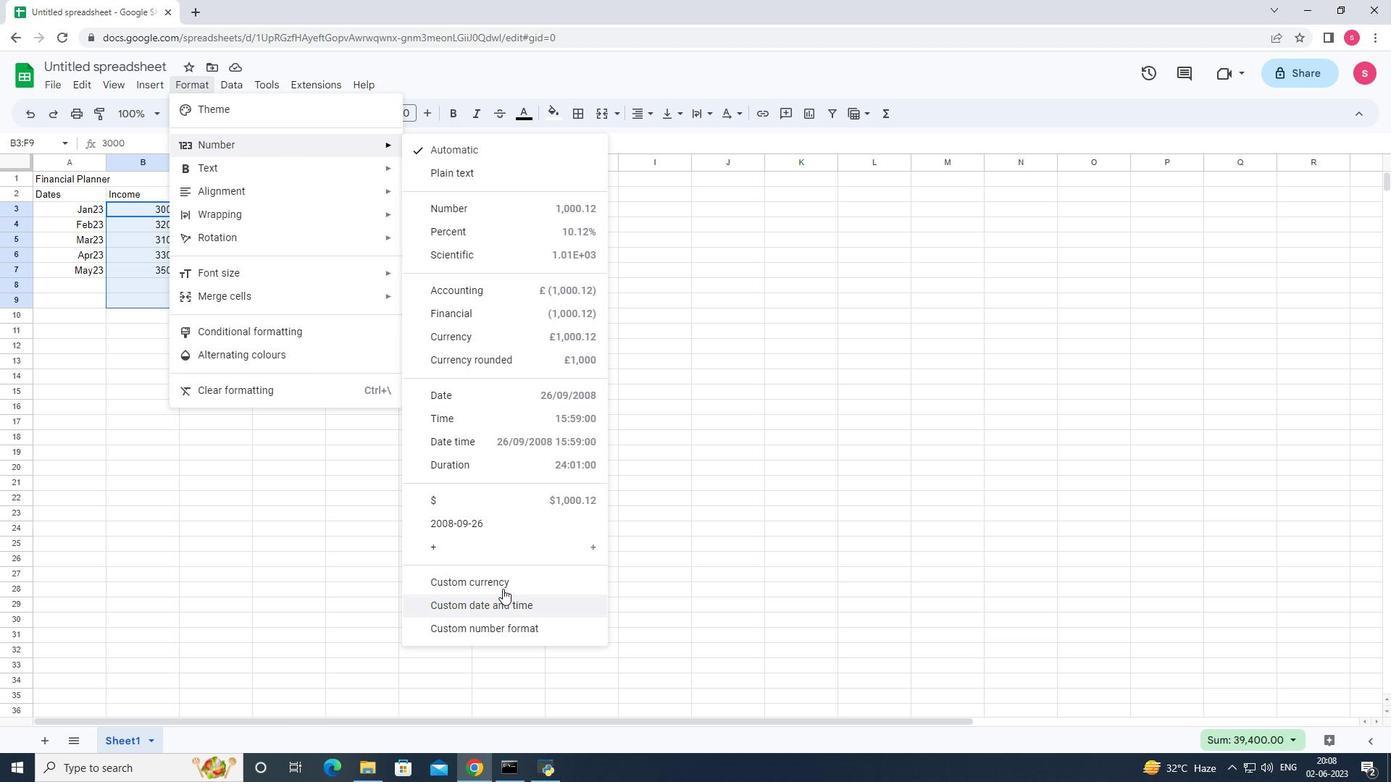 
Action: Mouse pressed left at (504, 585)
Screenshot: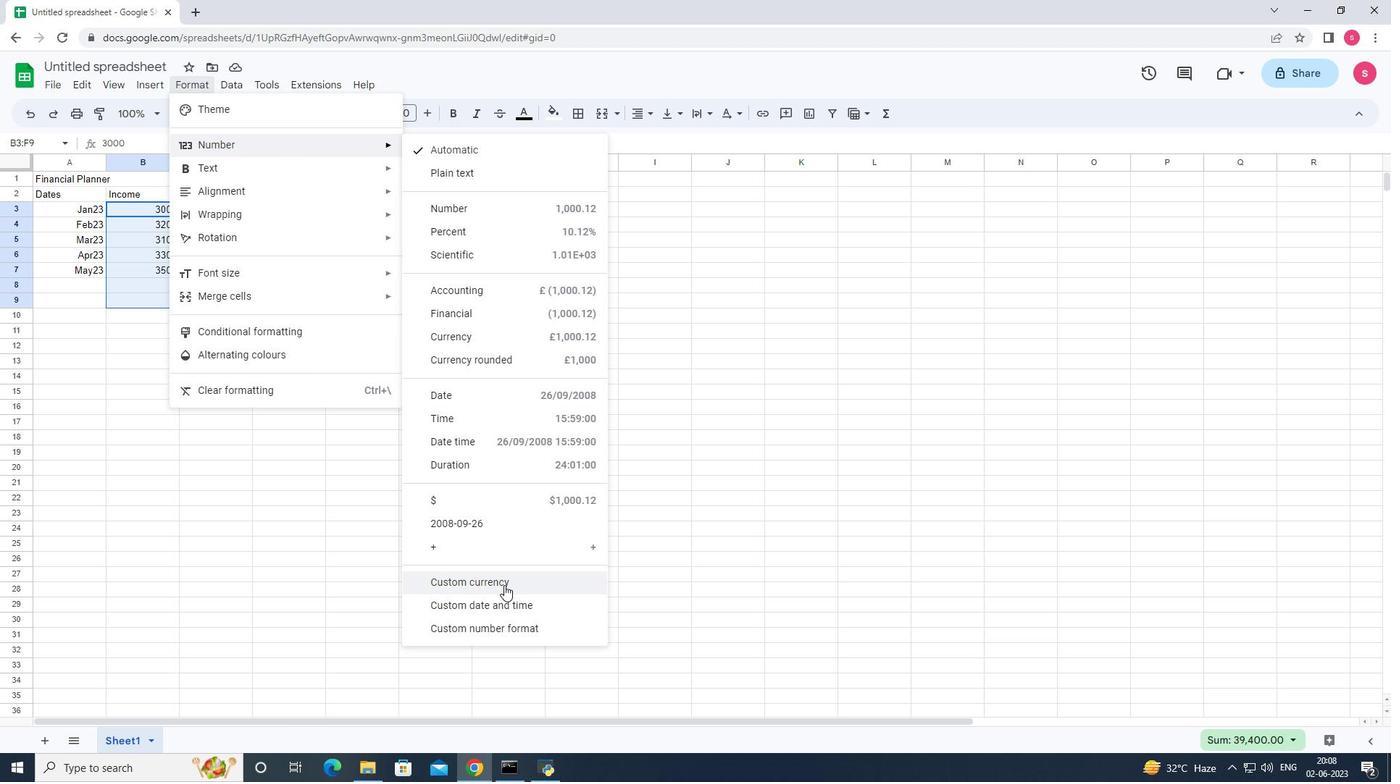 
Action: Mouse moved to (697, 321)
Screenshot: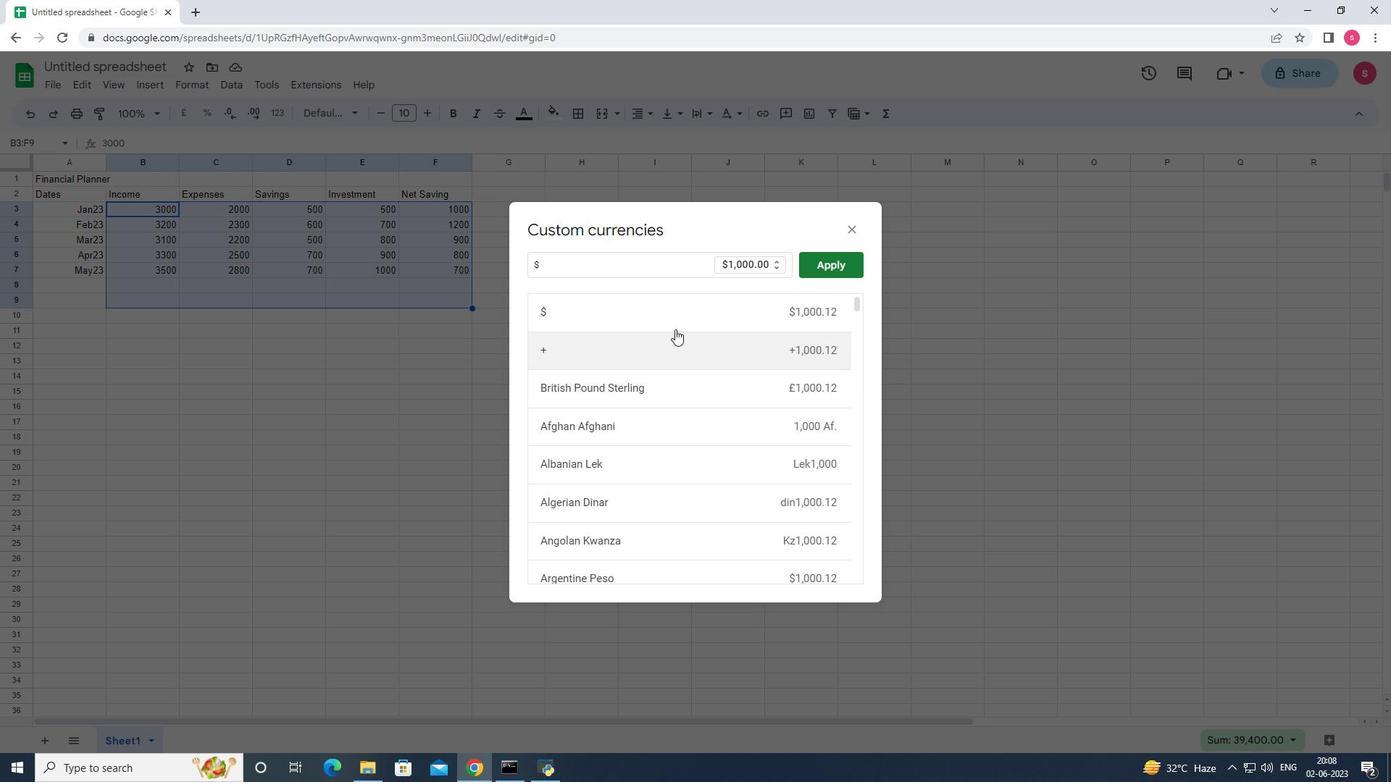 
Action: Mouse pressed left at (697, 321)
Screenshot: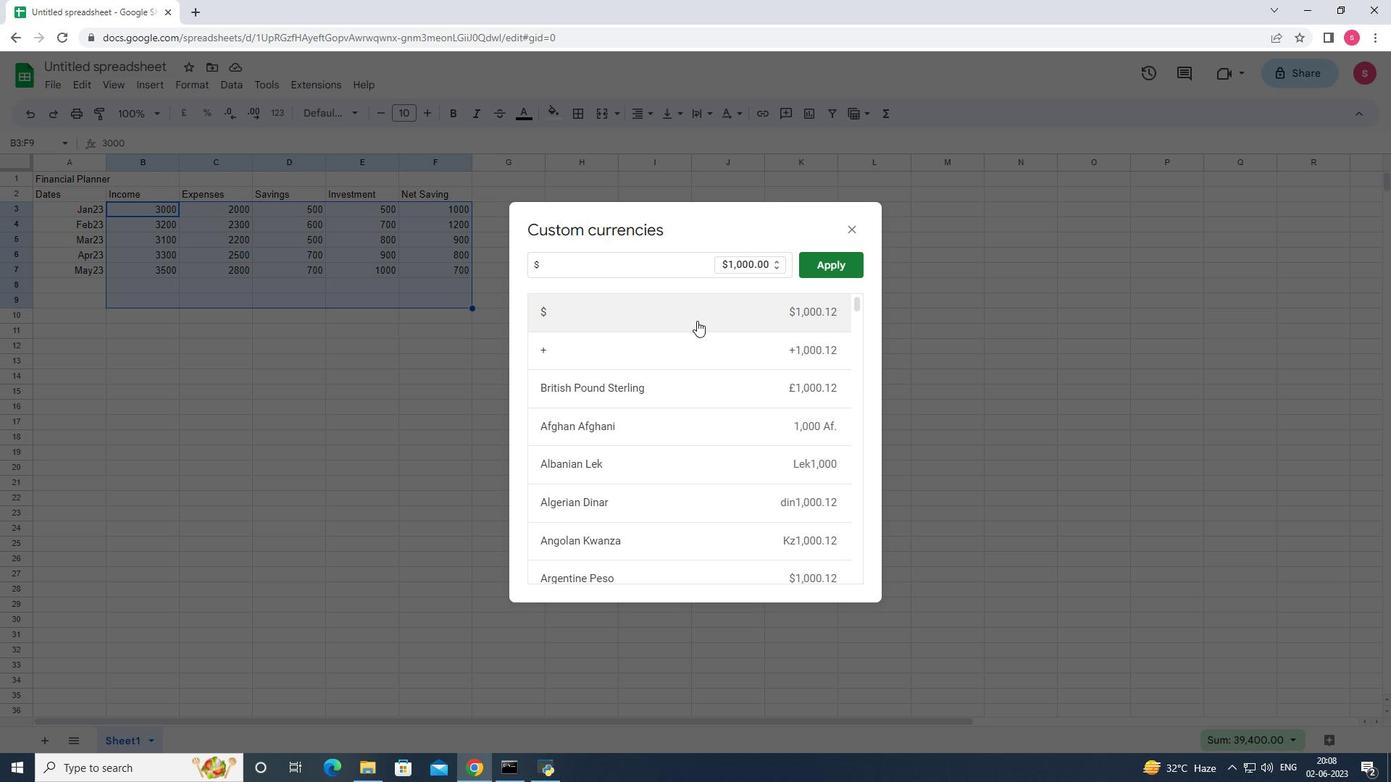 
Action: Mouse moved to (845, 268)
Screenshot: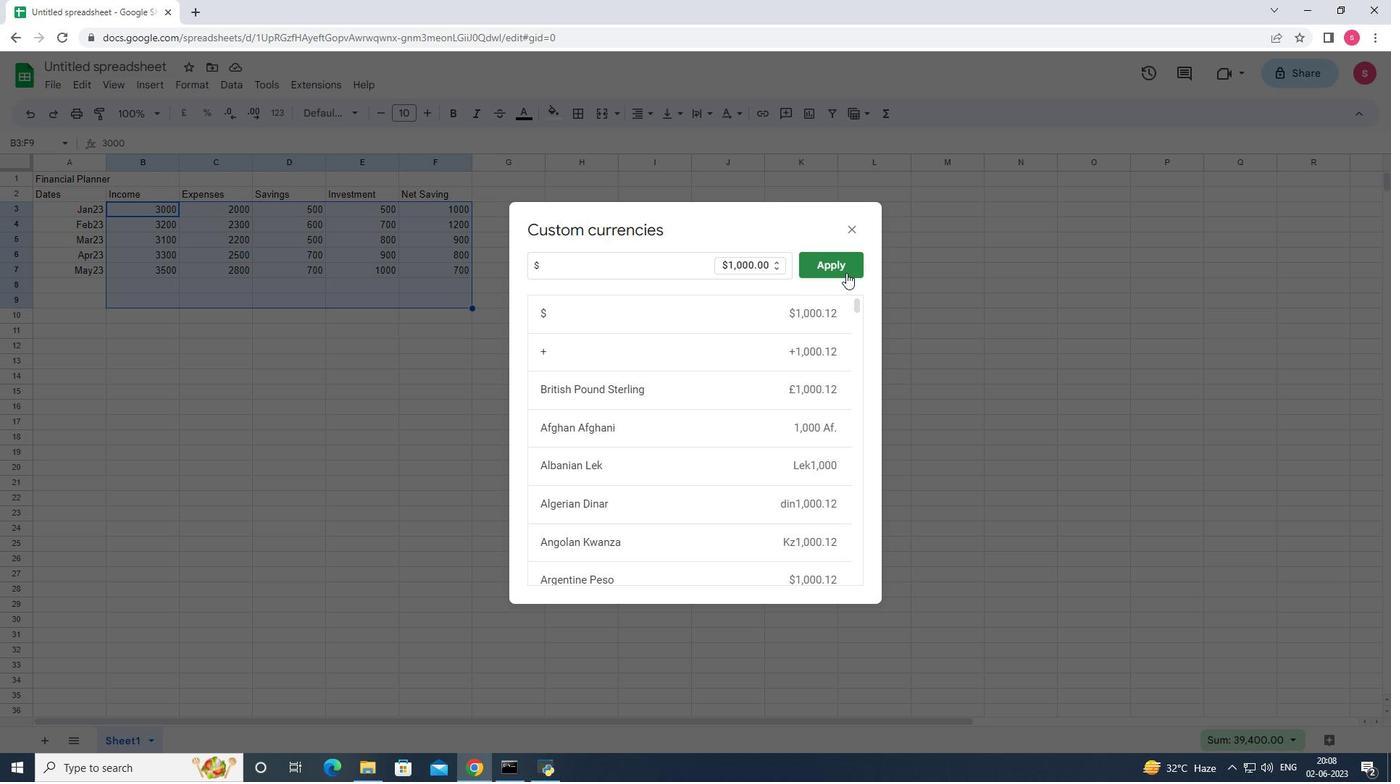 
Action: Mouse pressed left at (845, 268)
Screenshot: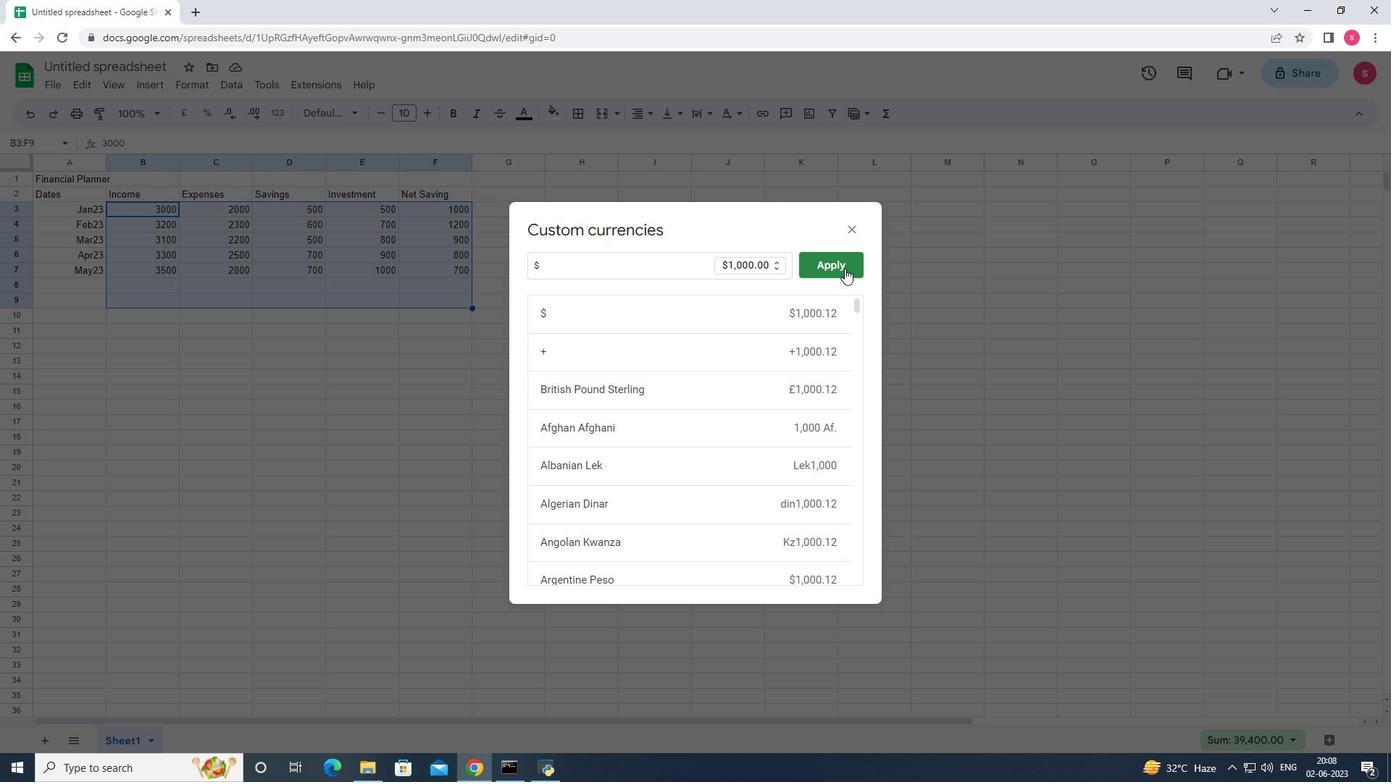 
Action: Mouse moved to (124, 63)
Screenshot: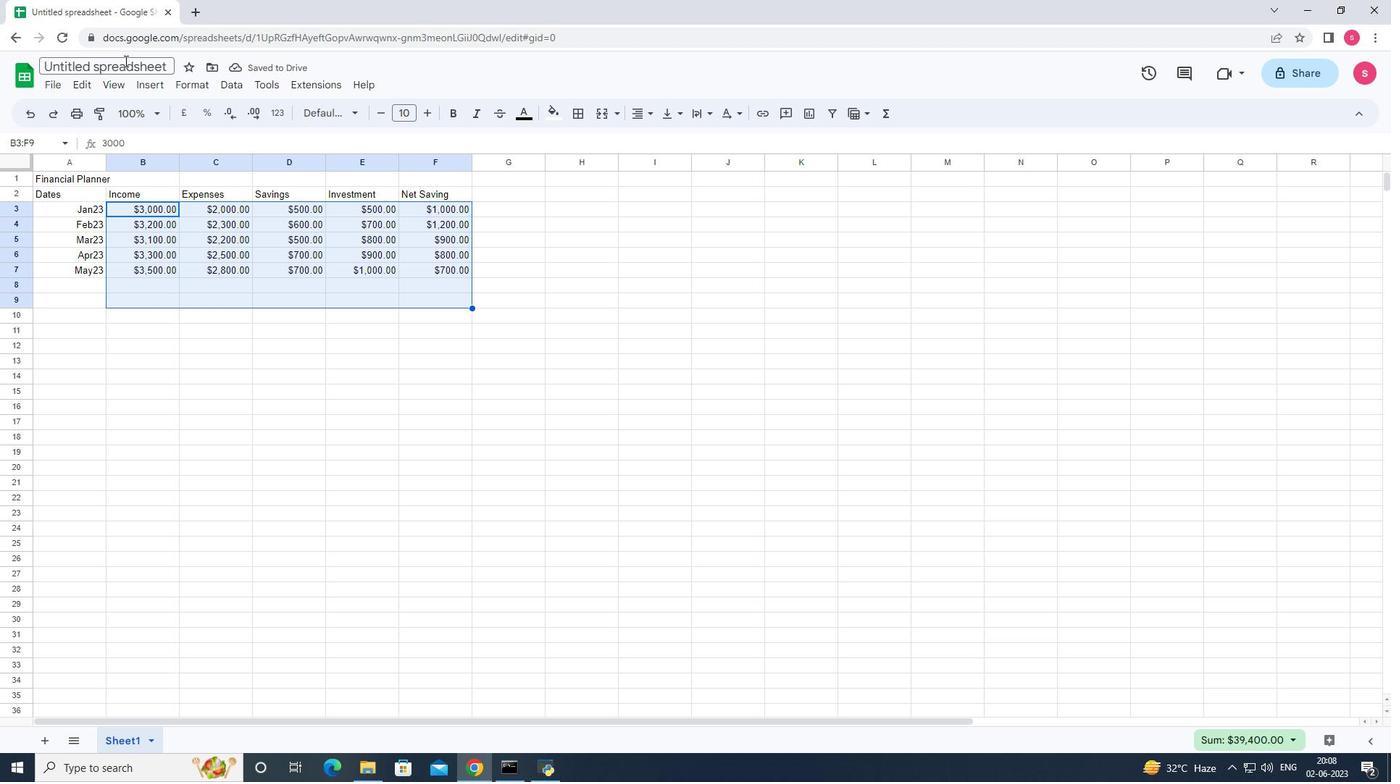 
Action: Mouse pressed left at (124, 63)
Screenshot: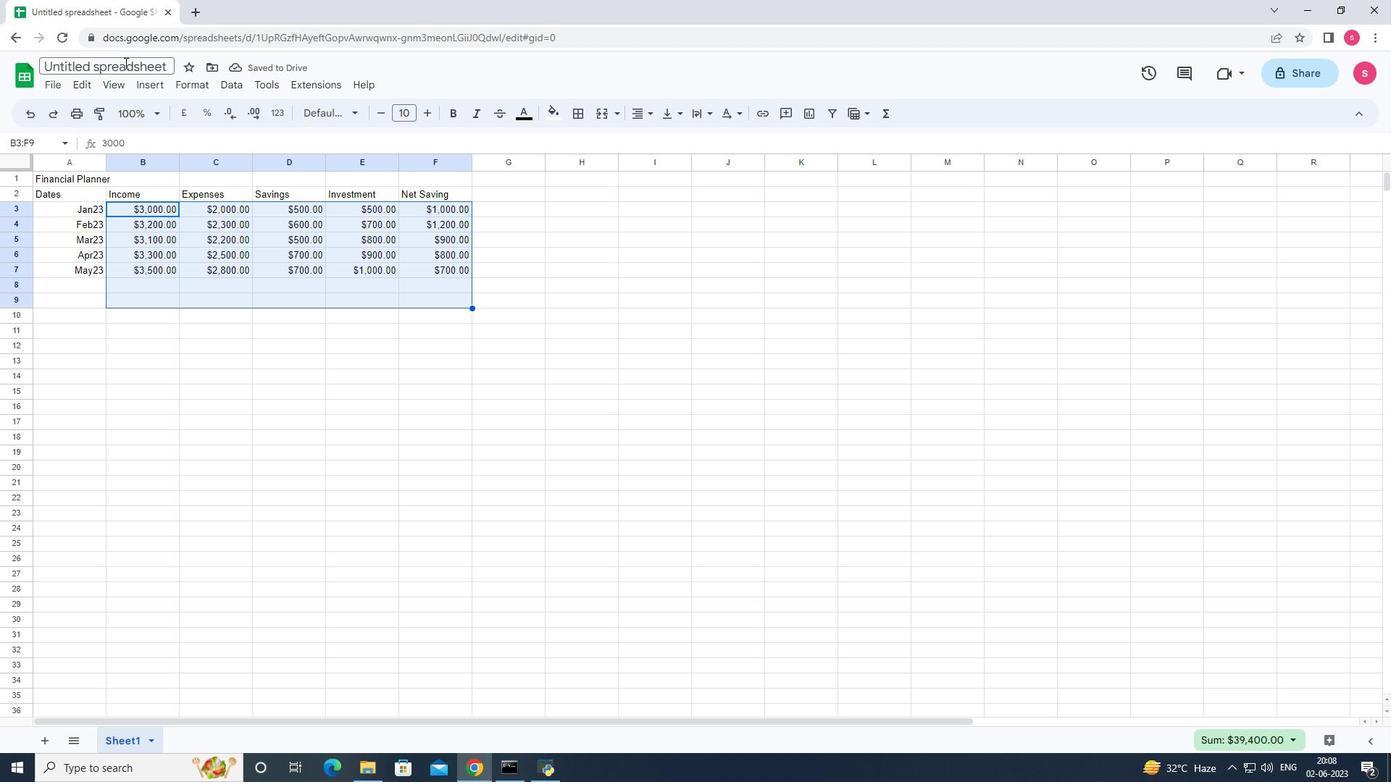 
Action: Key pressed <Key.backspace><Key.shift>Dashboard<Key.shift>Profit<Key.shift>Loss
Screenshot: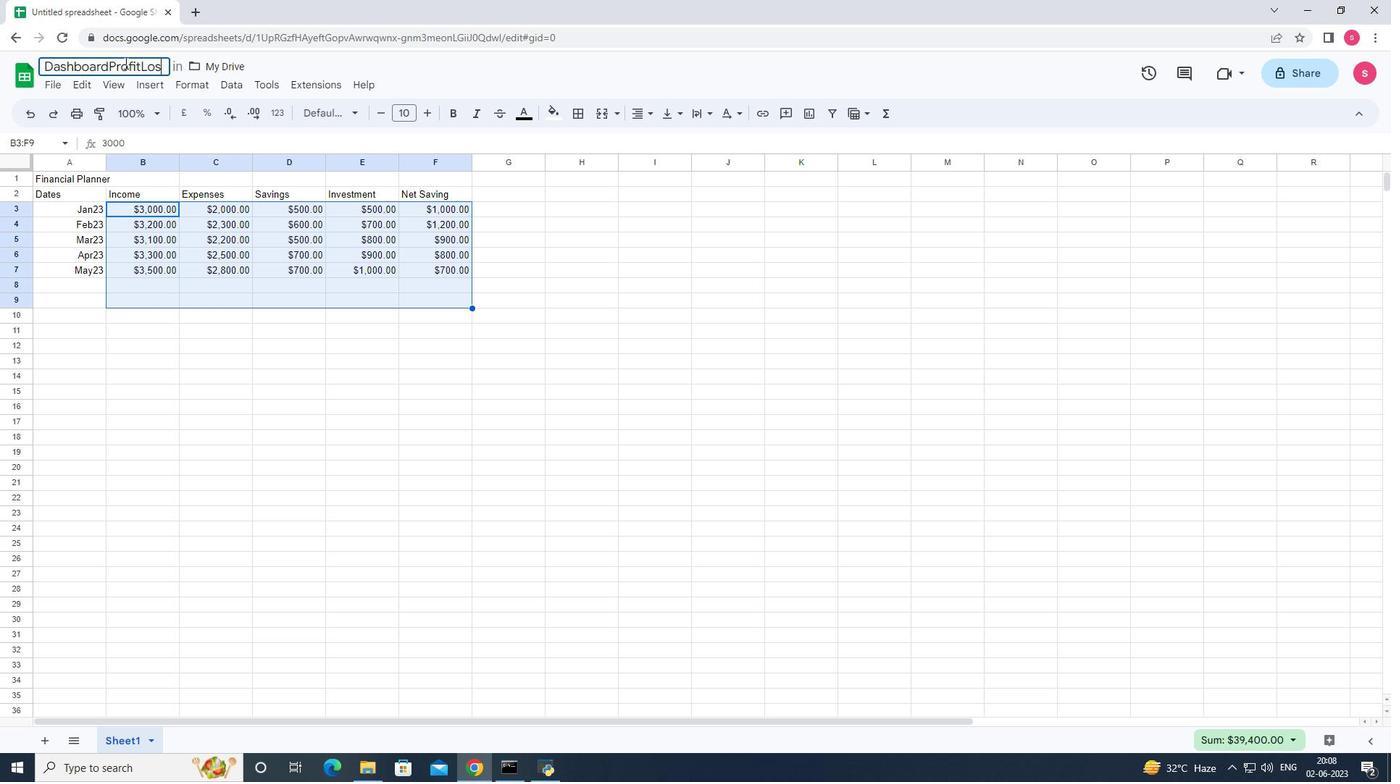 
Action: Mouse moved to (179, 391)
Screenshot: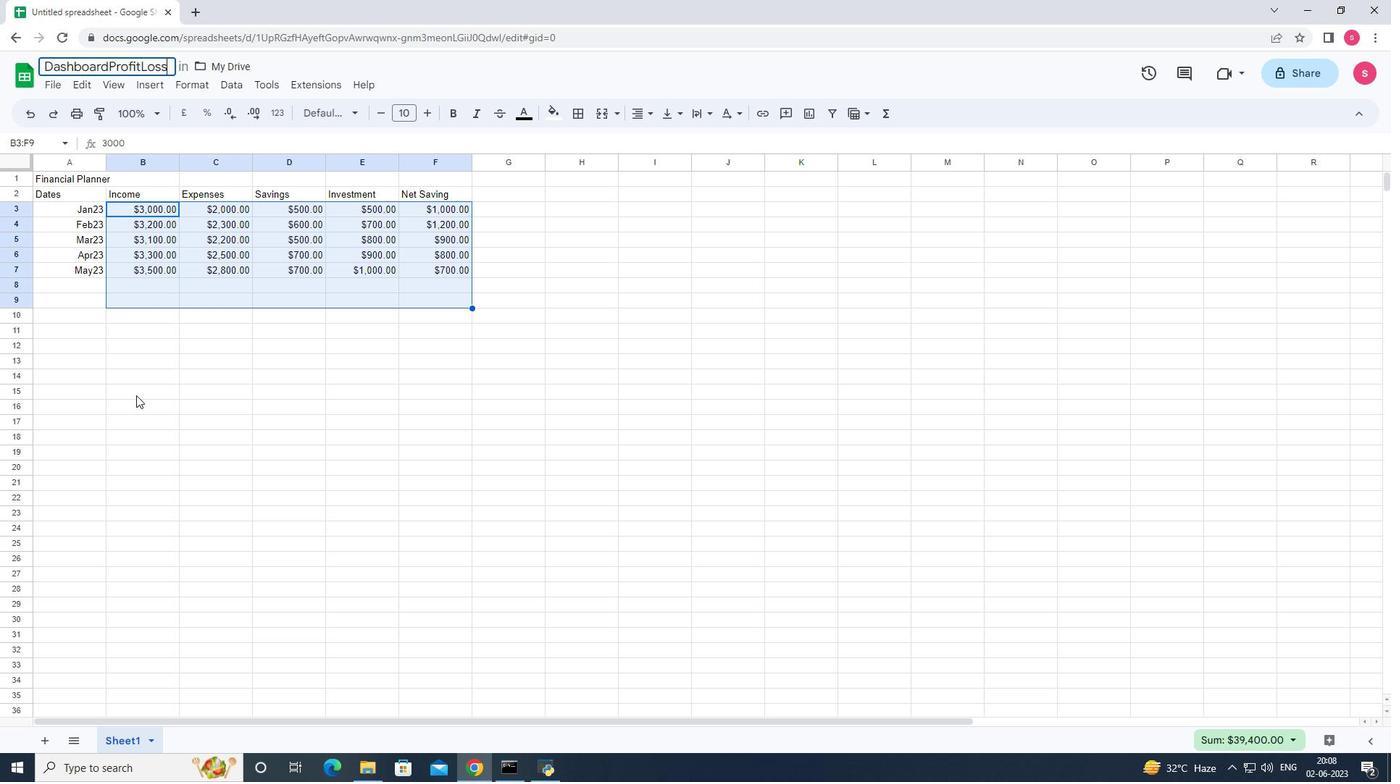 
Action: Mouse pressed left at (179, 391)
Screenshot: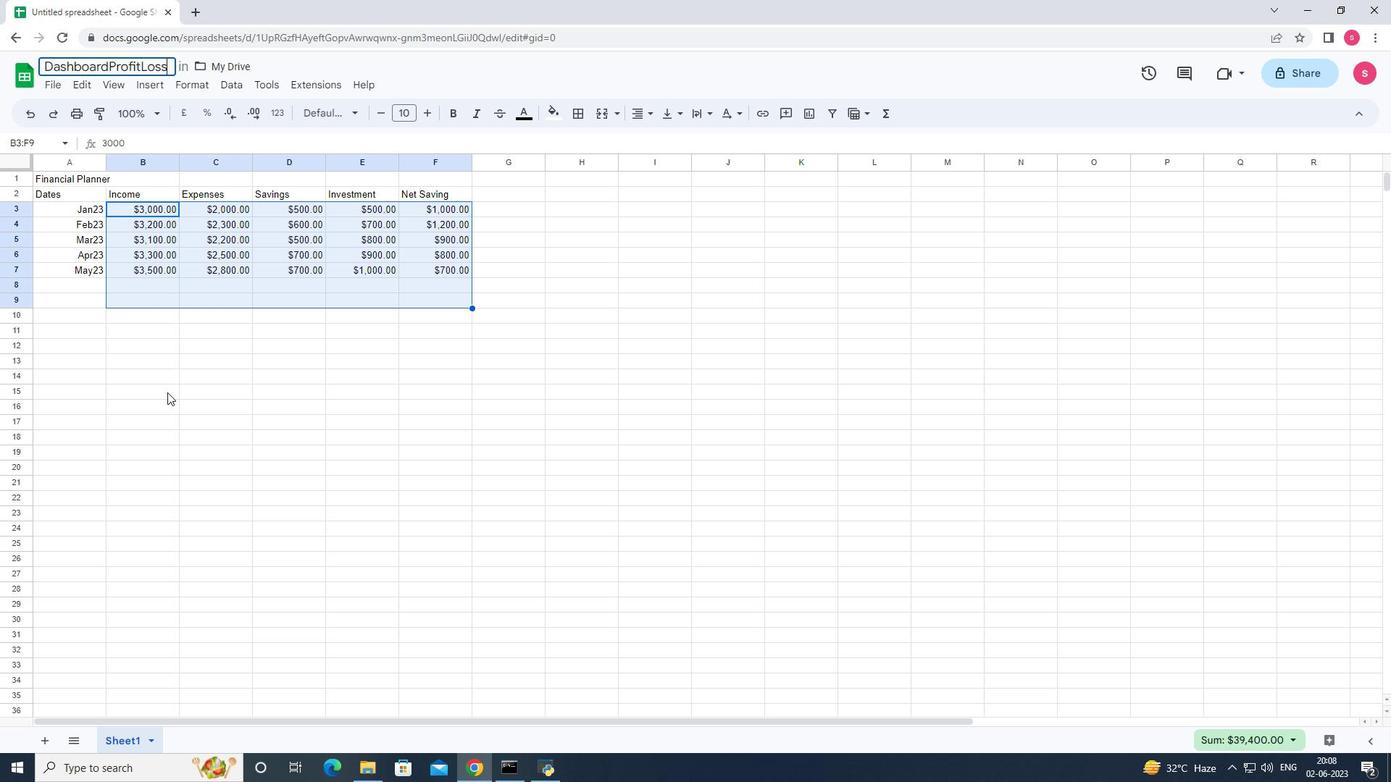 
Action: Mouse moved to (86, 209)
Screenshot: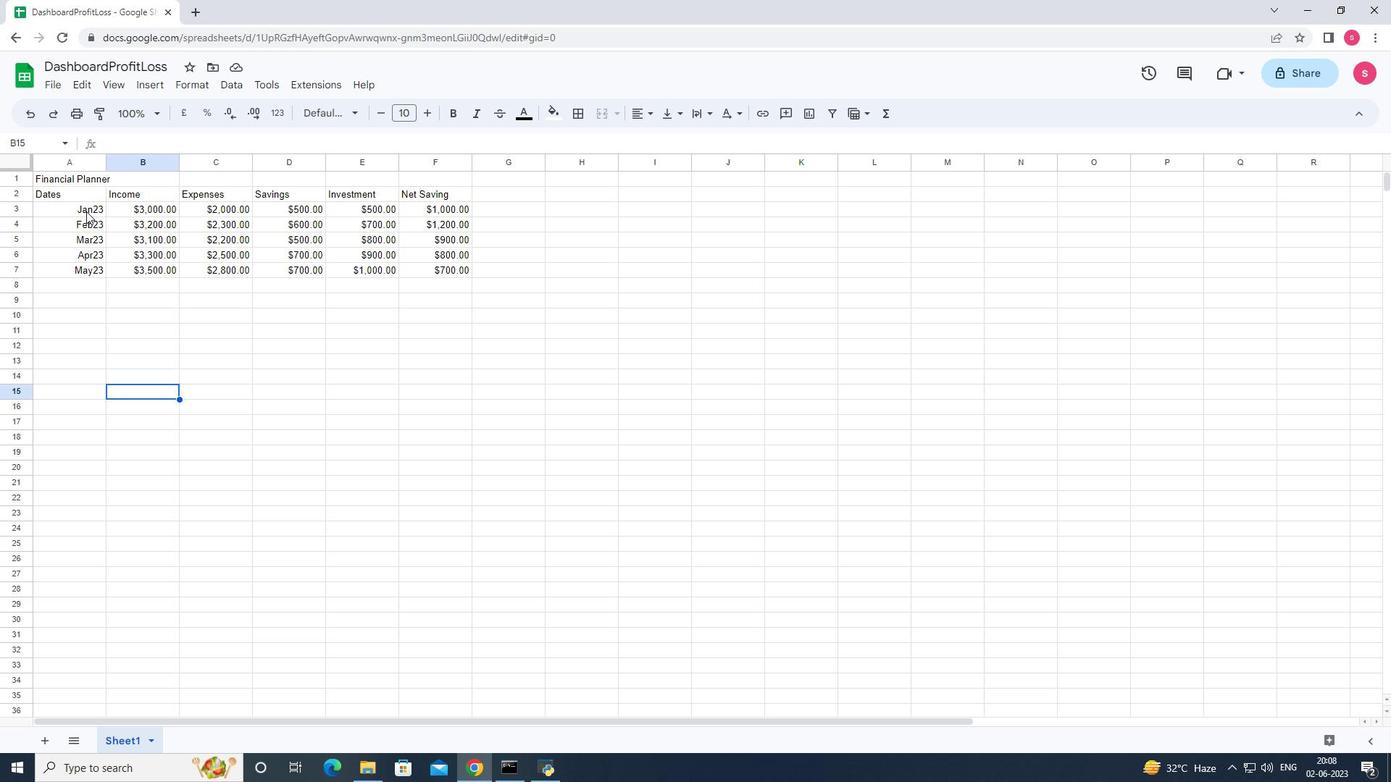 
Action: Mouse pressed left at (86, 209)
Screenshot: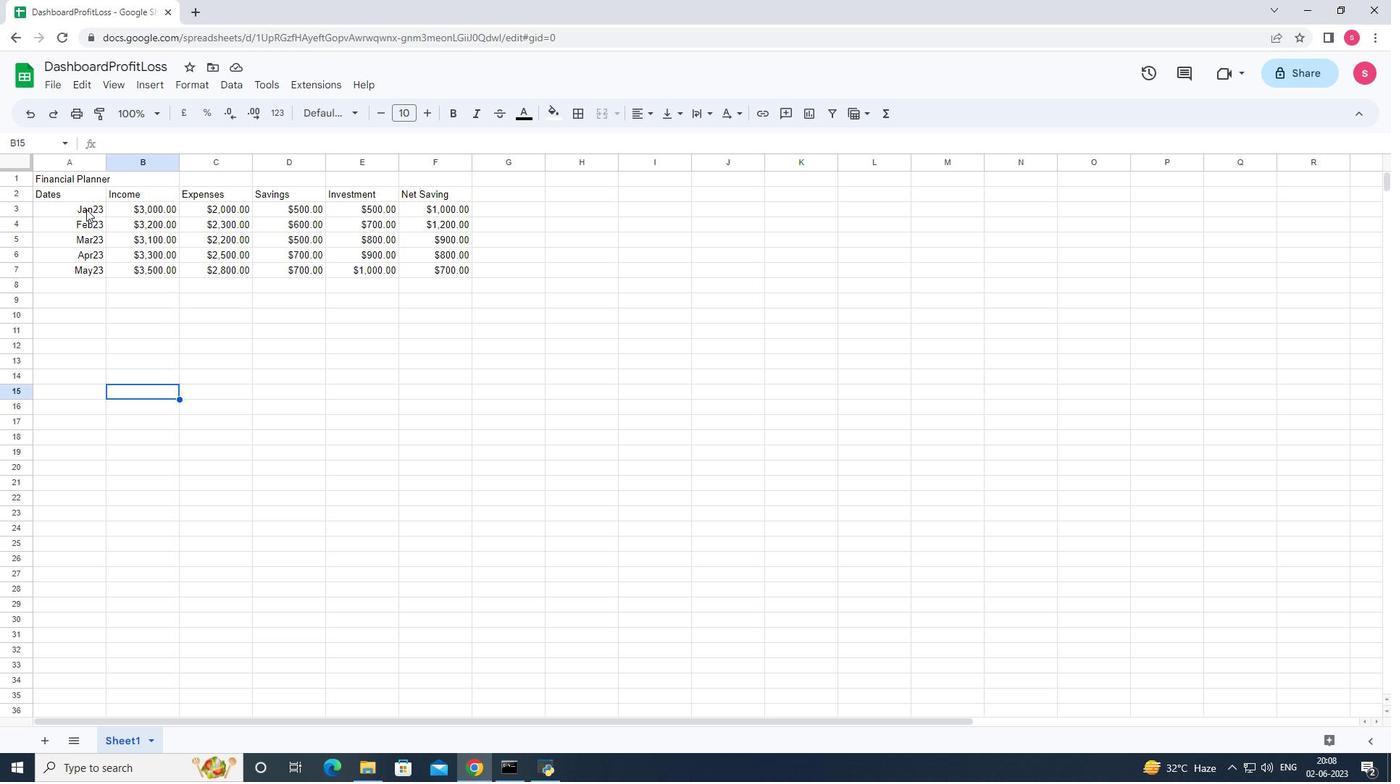 
Action: Key pressed <Key.enter><Key.backspace><Key.backspace><Key.backspace><Key.backspace><Key.backspace><Key.backspace><Key.backspace><Key.backspace><Key.backspace><Key.backspace><Key.shift>Jan<Key.space>23<Key.down><Key.down><Key.enter>
Screenshot: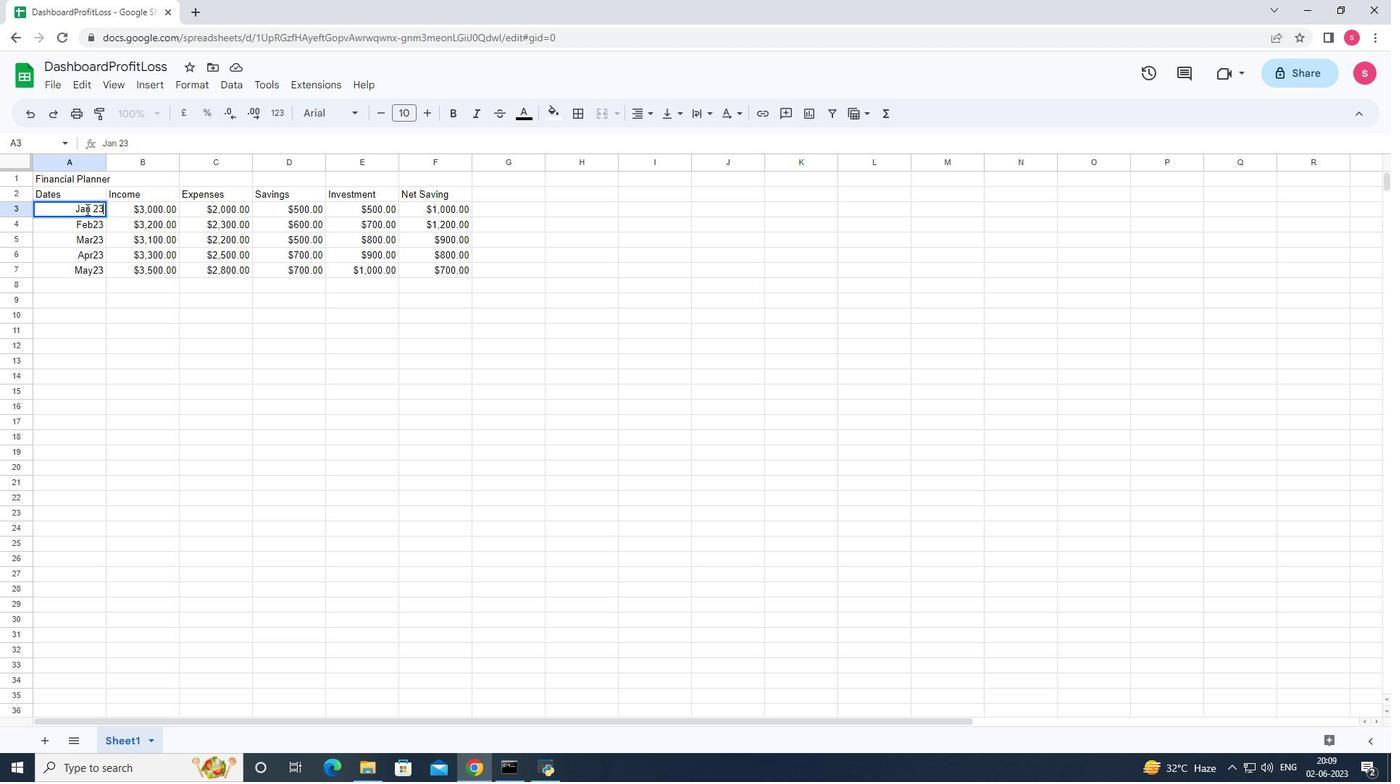 
Action: Mouse moved to (160, 350)
Screenshot: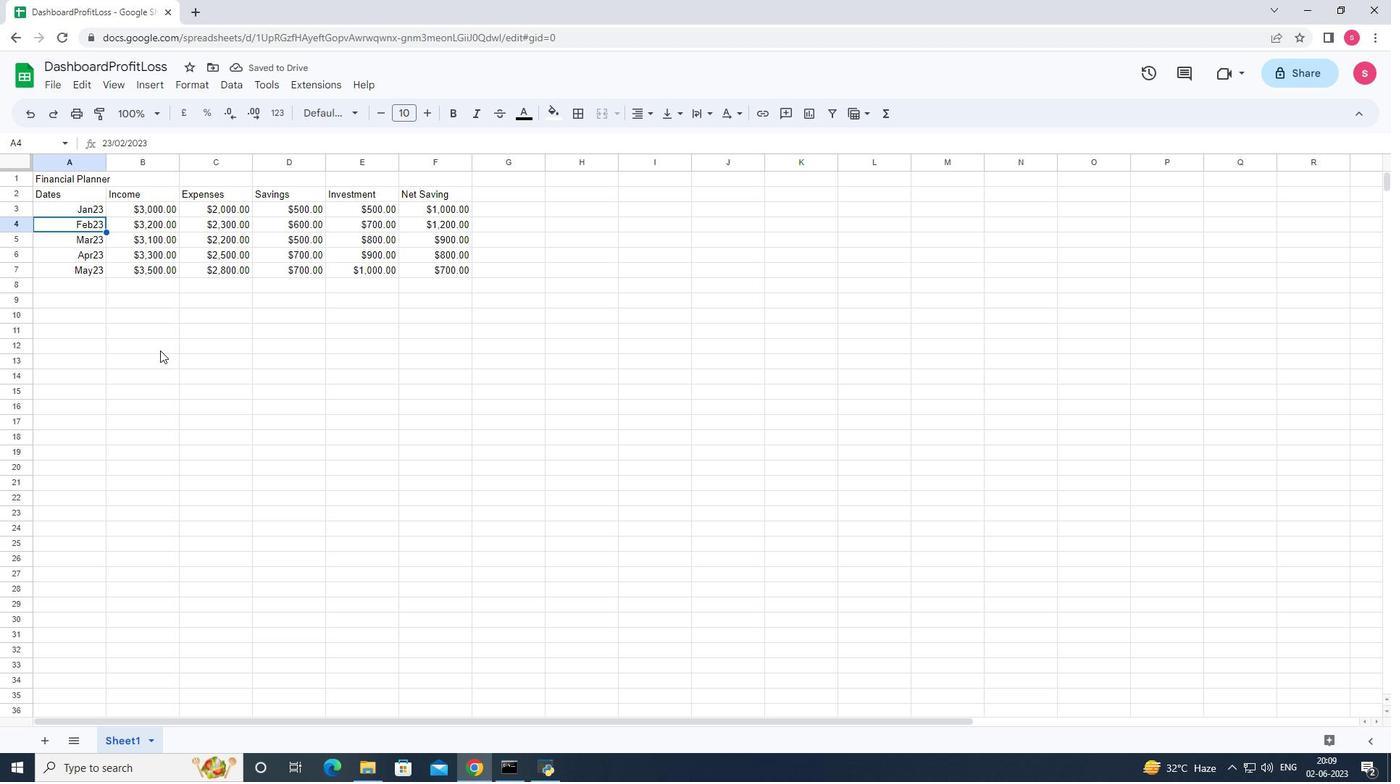 
Action: Mouse pressed left at (160, 350)
Screenshot: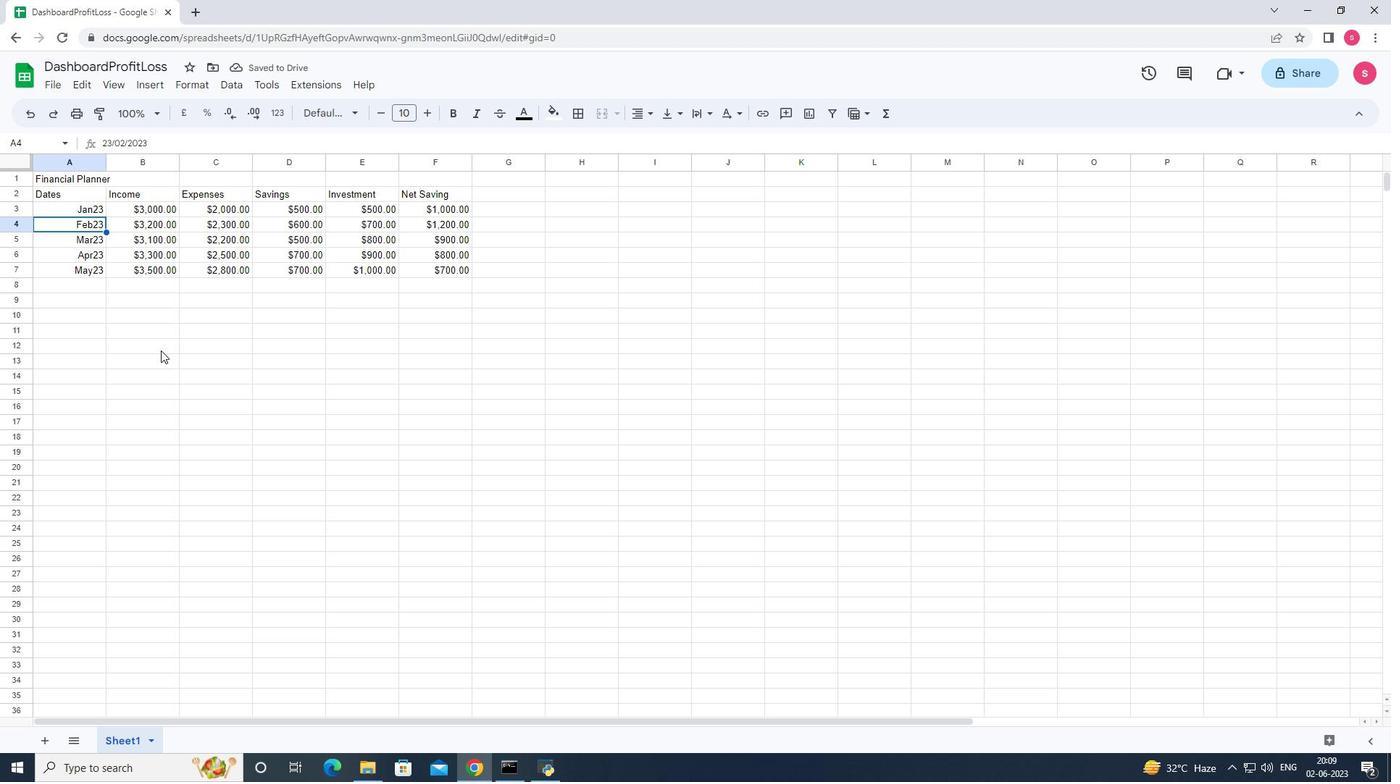 
Action: Mouse moved to (107, 158)
Screenshot: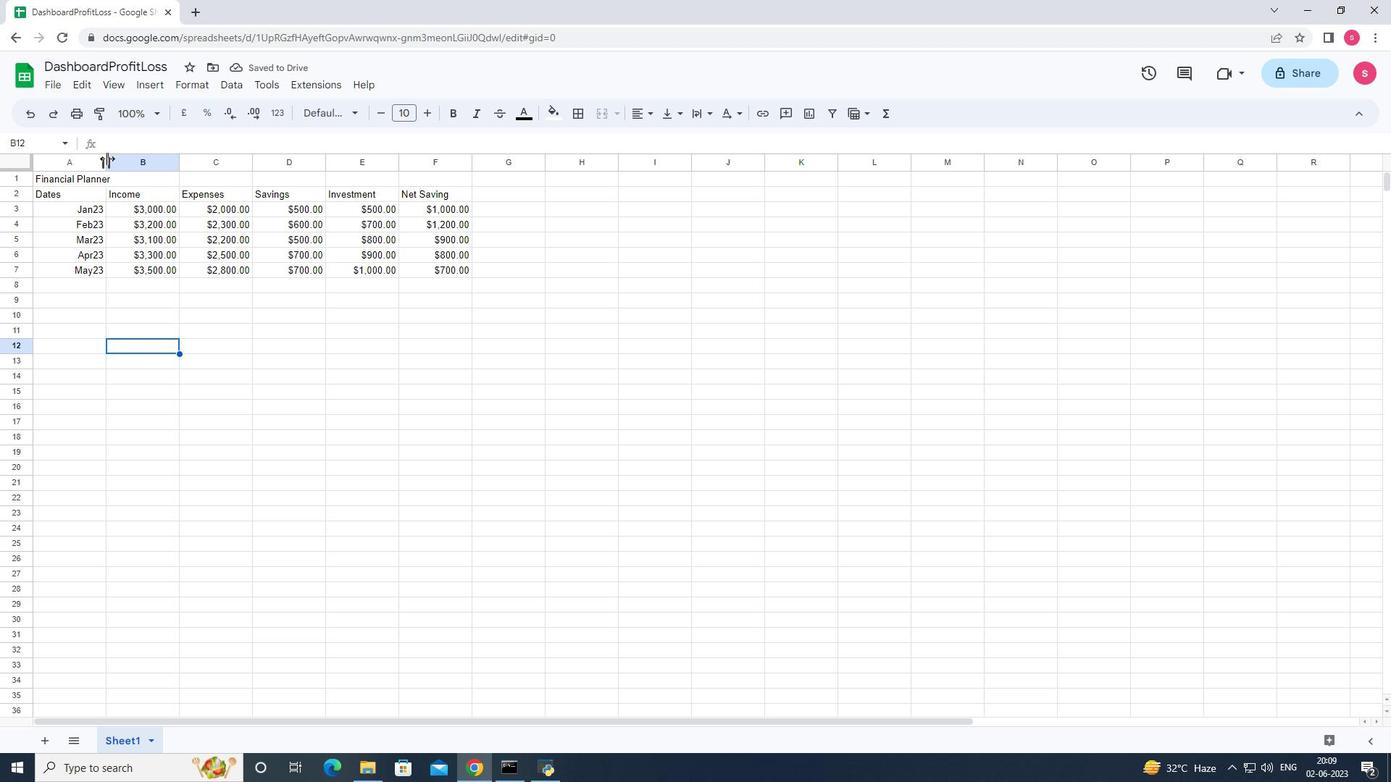 
Action: Mouse pressed left at (107, 158)
Screenshot: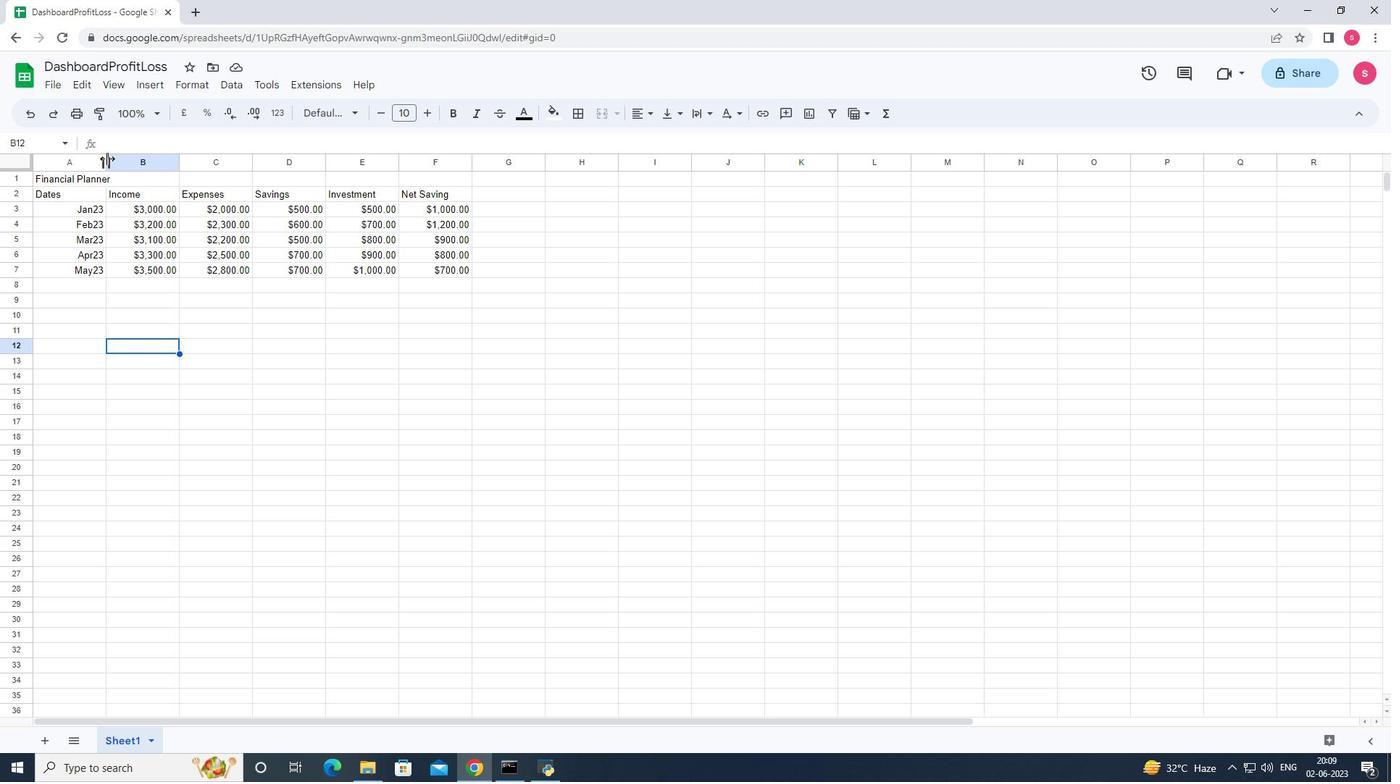 
Action: Mouse pressed left at (107, 158)
Screenshot: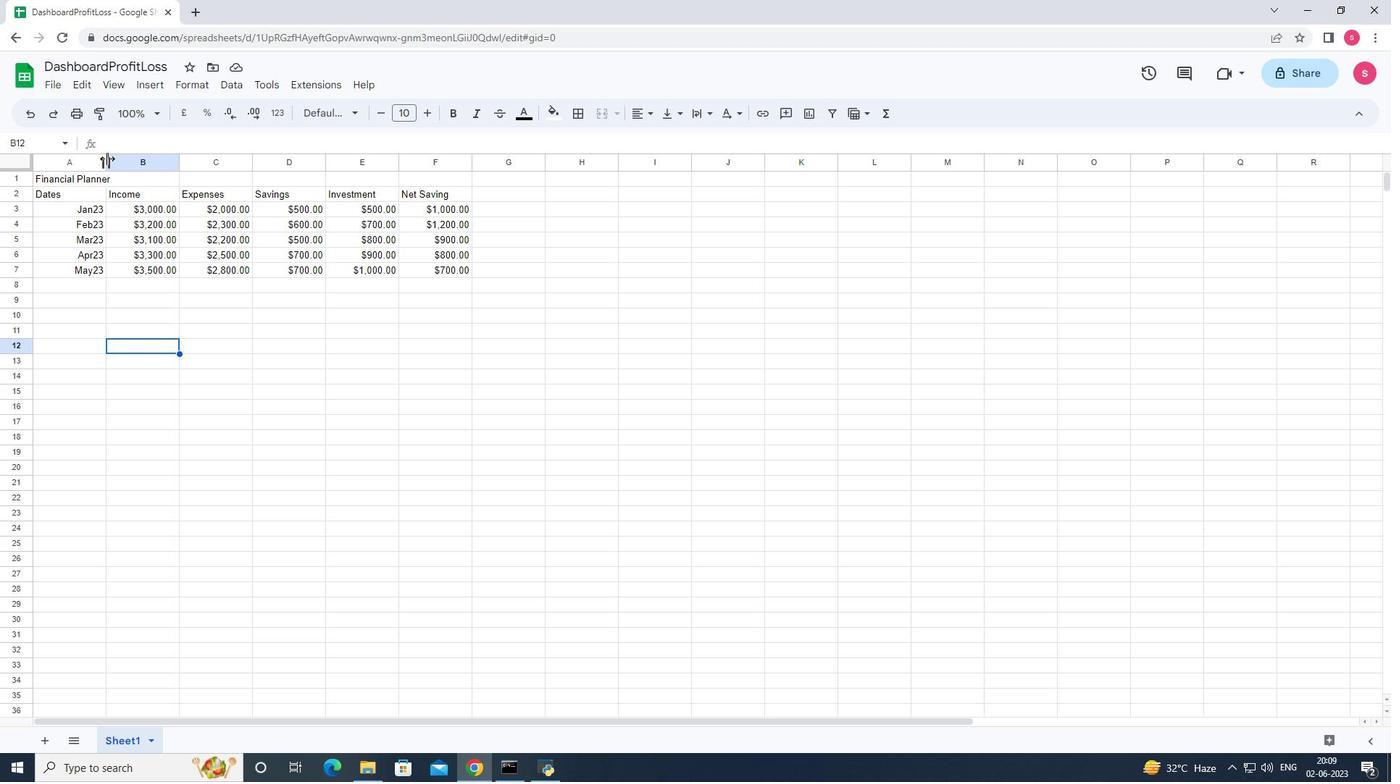 
Action: Mouse moved to (184, 159)
Screenshot: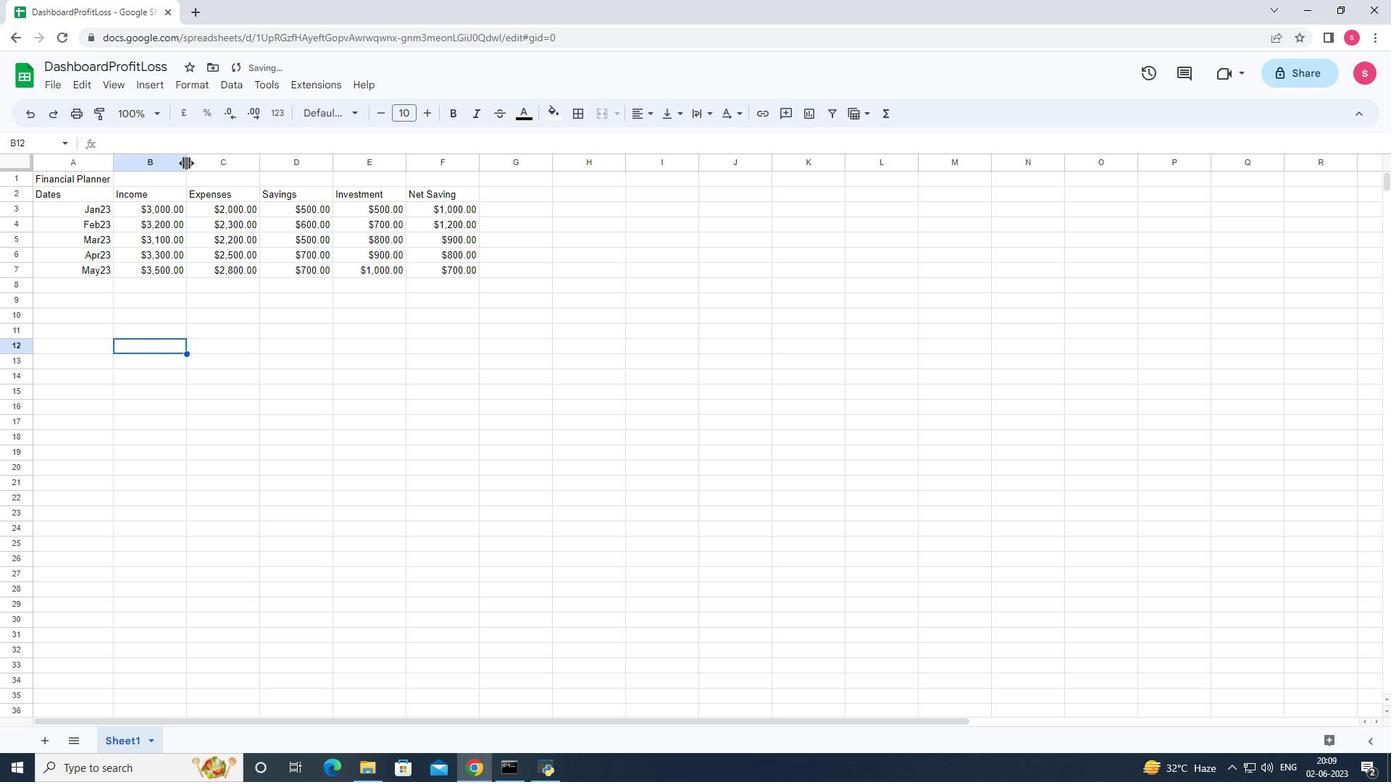 
Action: Mouse pressed left at (184, 159)
Screenshot: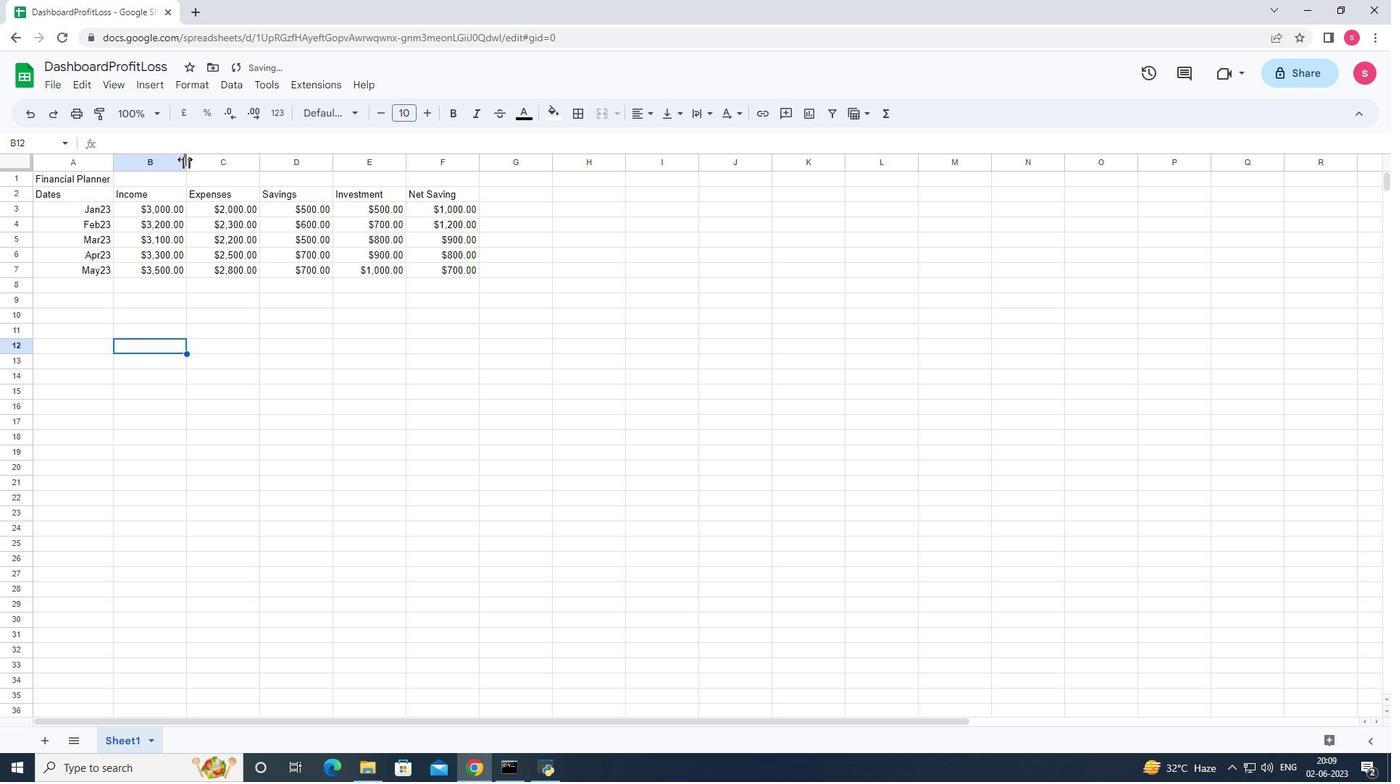 
Action: Mouse pressed left at (184, 159)
Screenshot: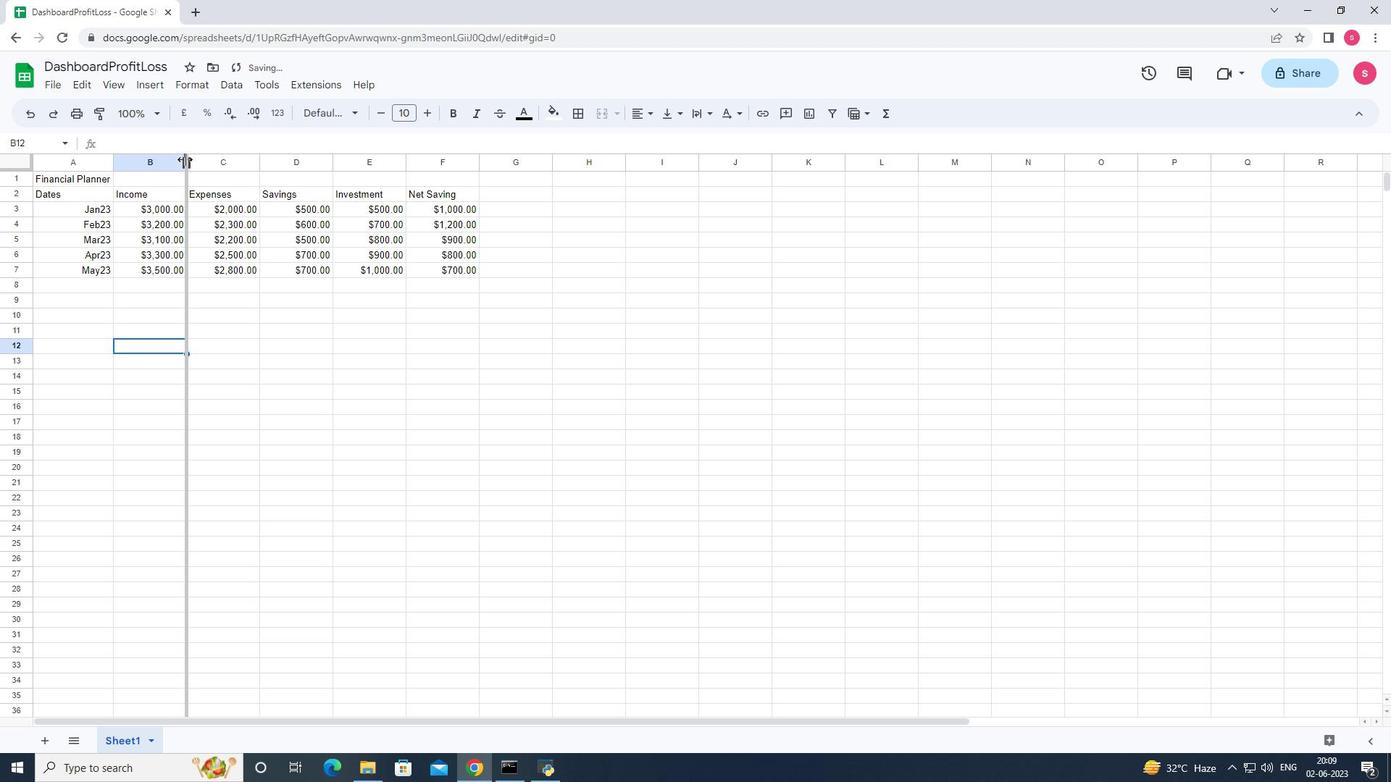 
Action: Mouse moved to (232, 157)
Screenshot: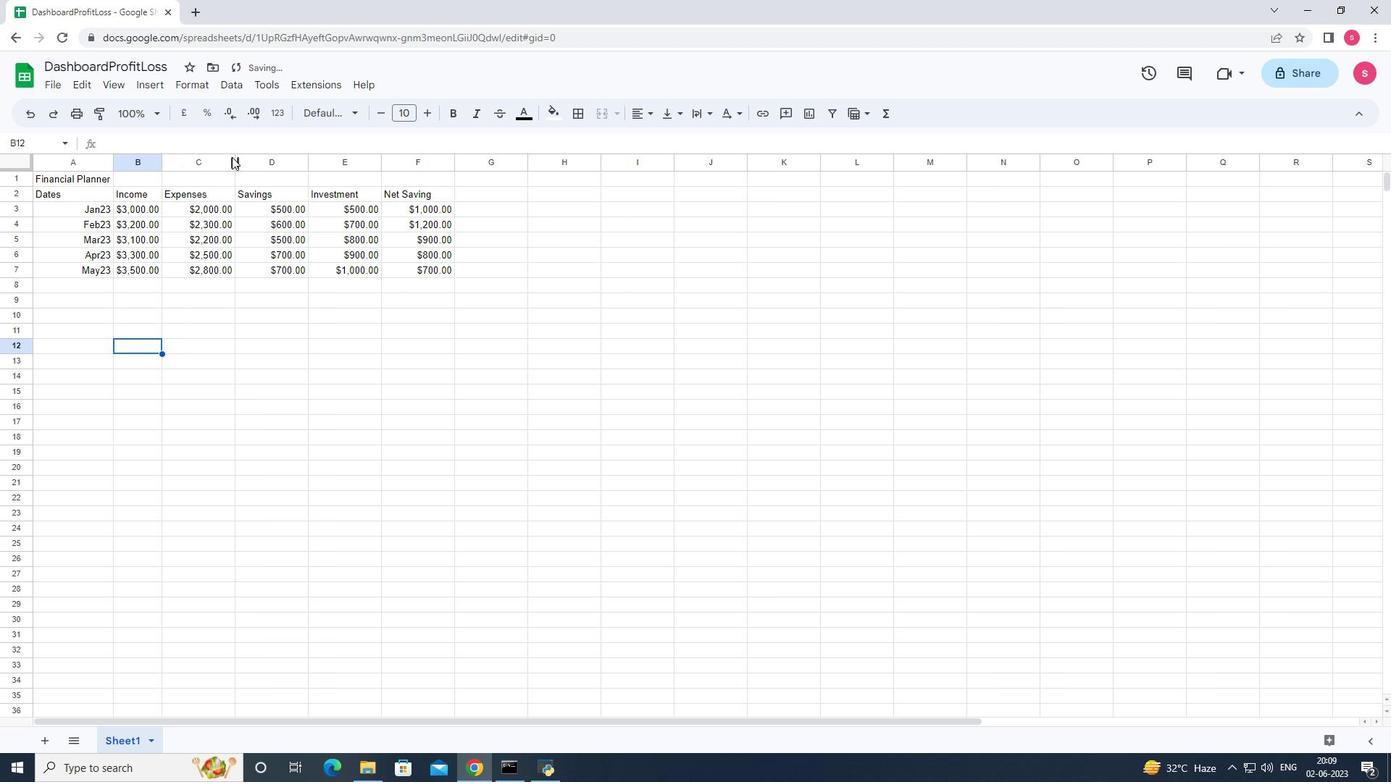 
Action: Mouse pressed left at (232, 157)
Screenshot: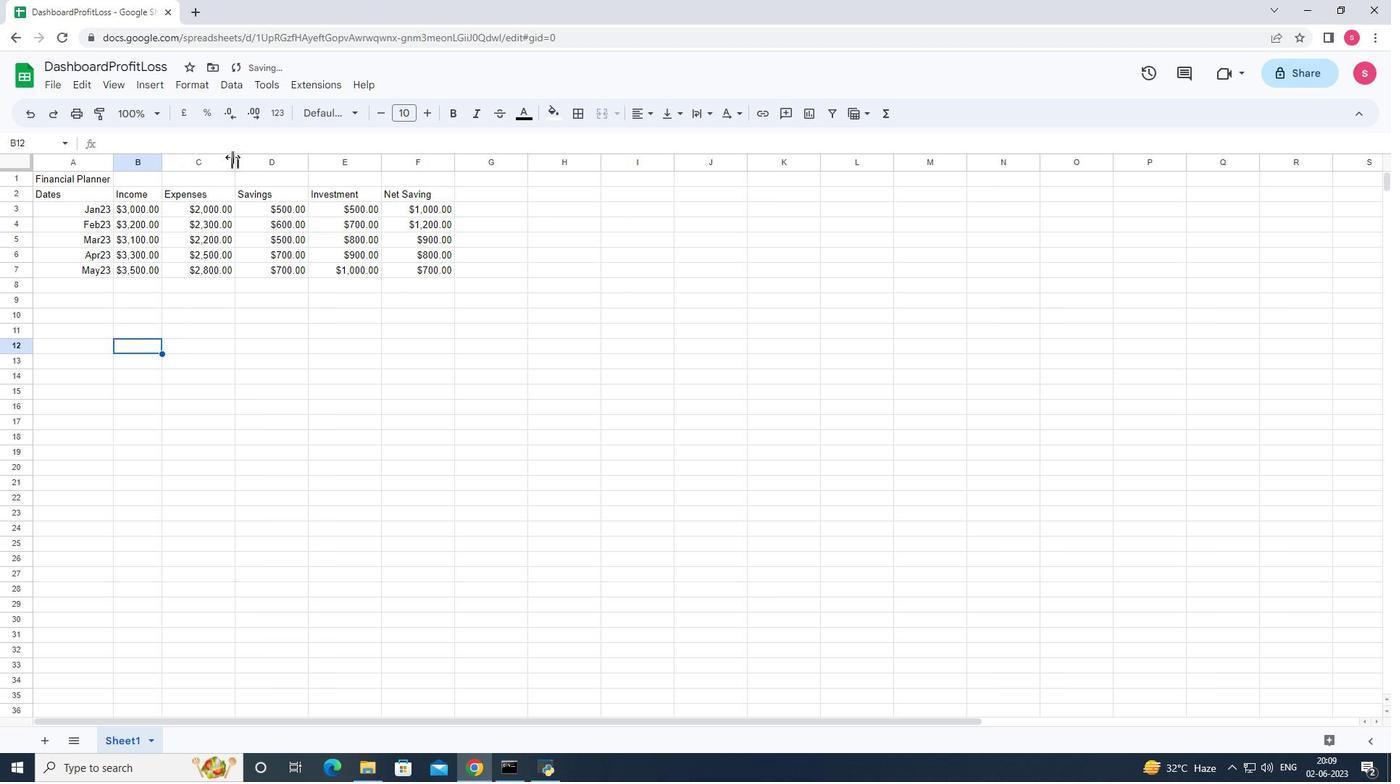 
Action: Mouse pressed left at (232, 157)
Screenshot: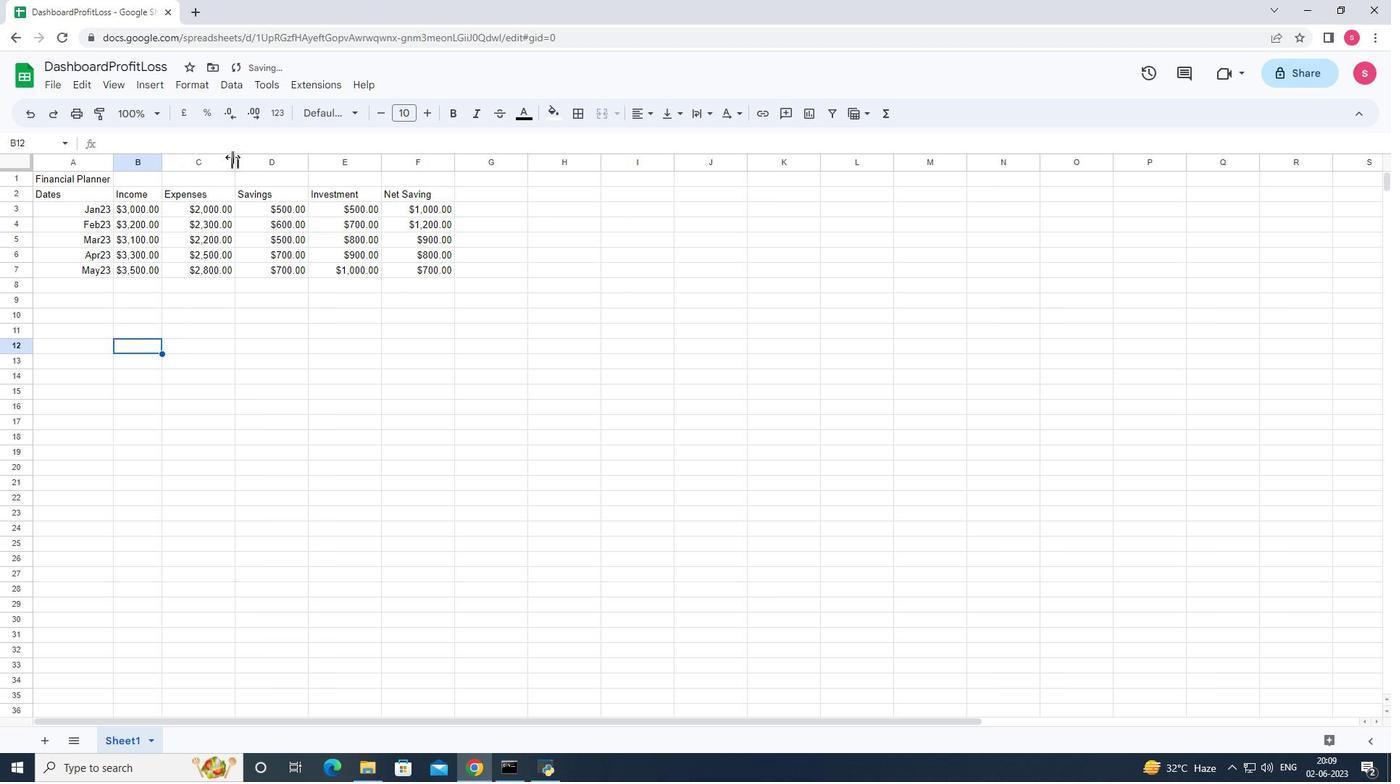
Action: Mouse moved to (281, 160)
Screenshot: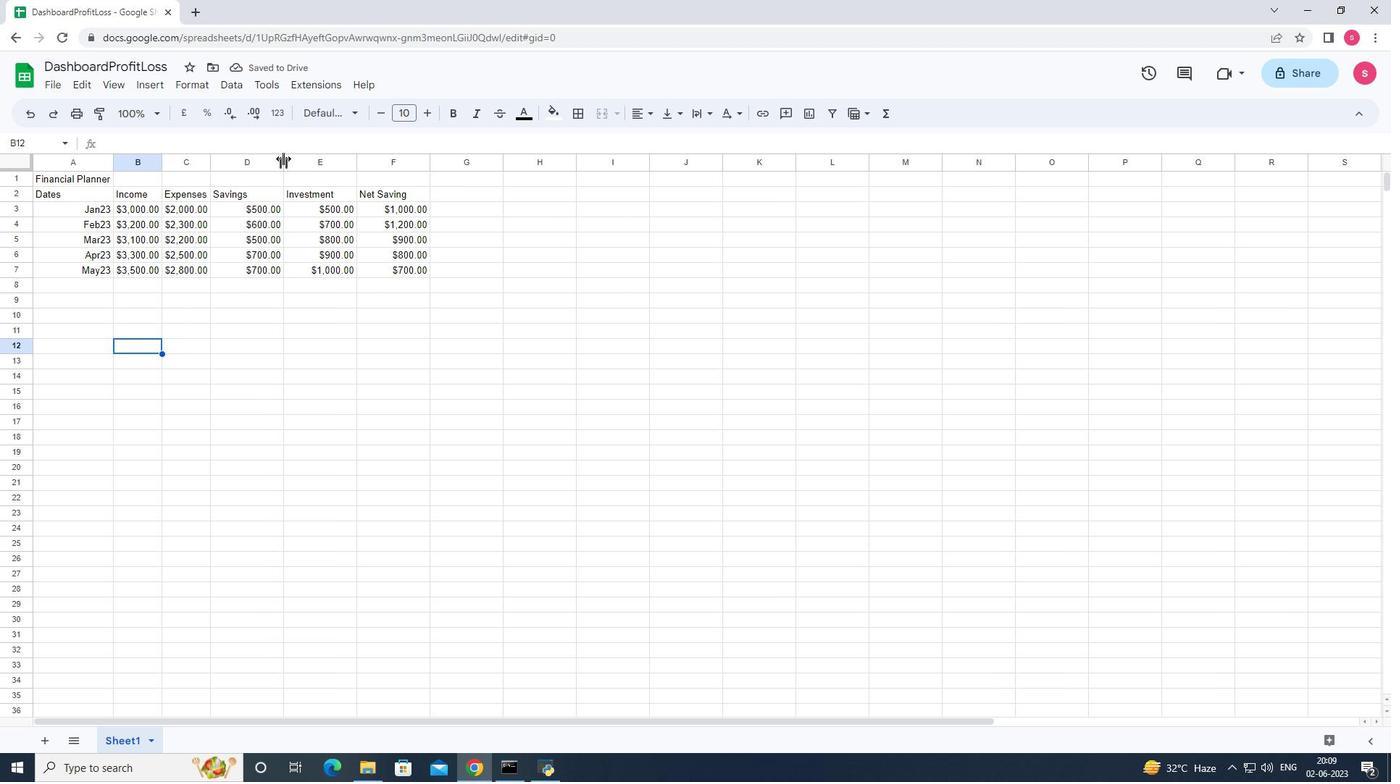 
Action: Mouse pressed left at (281, 160)
Screenshot: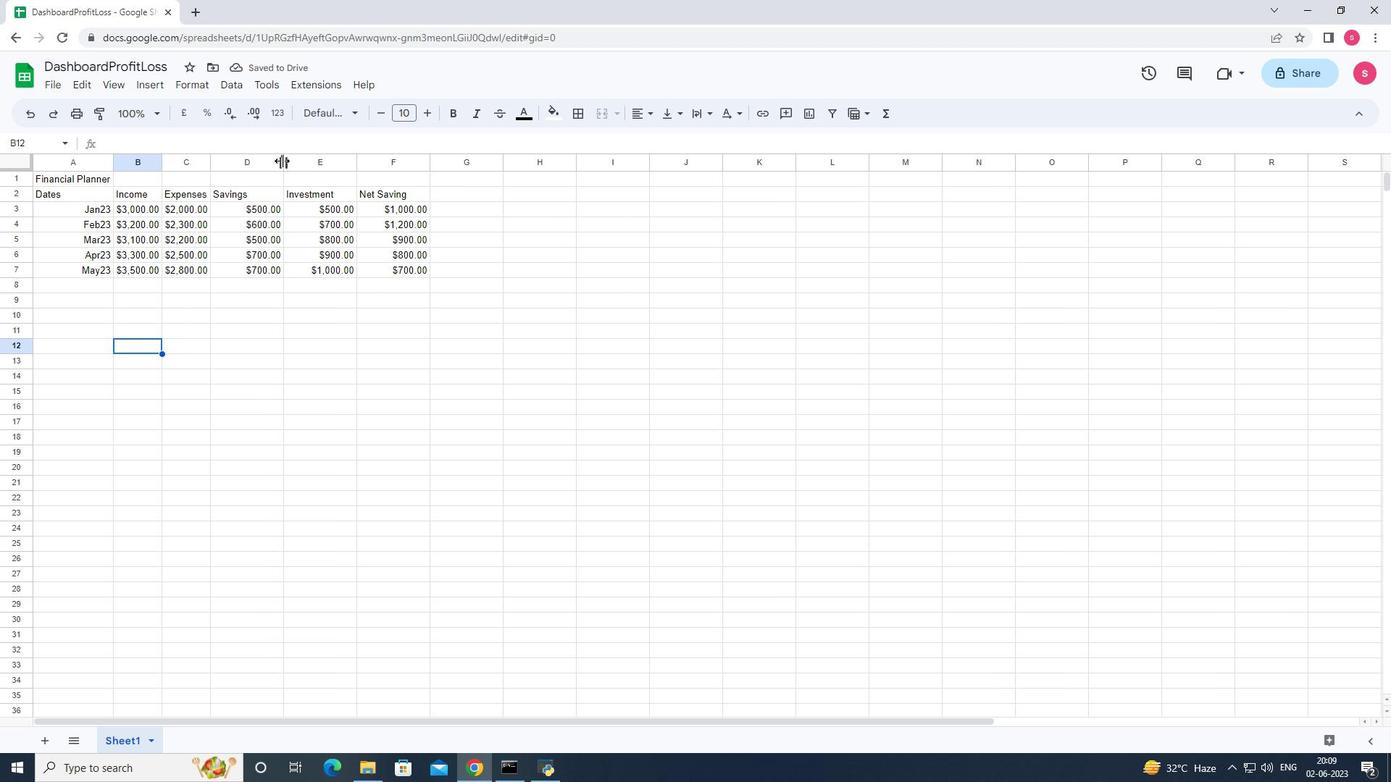 
Action: Mouse pressed left at (281, 160)
Screenshot: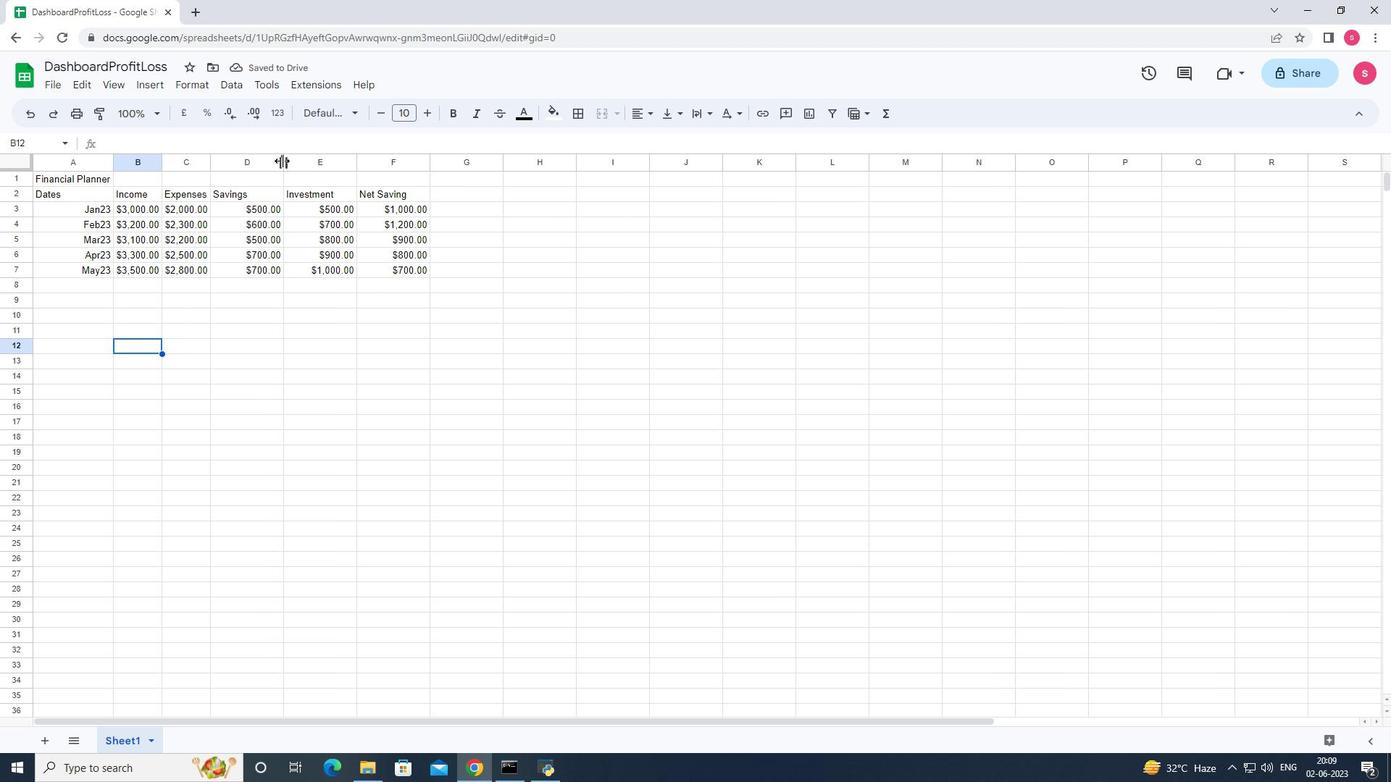 
Action: Mouse moved to (323, 160)
Screenshot: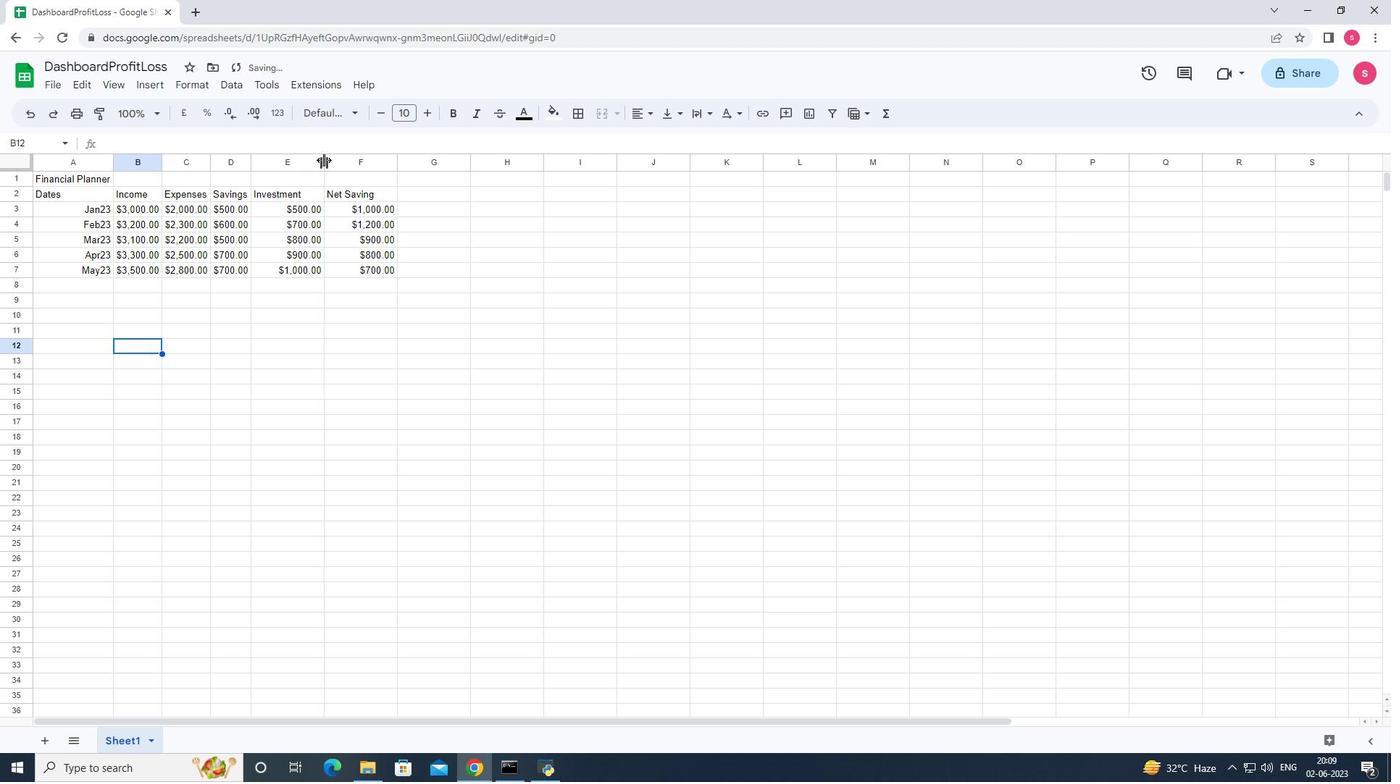 
Action: Mouse pressed left at (323, 160)
Screenshot: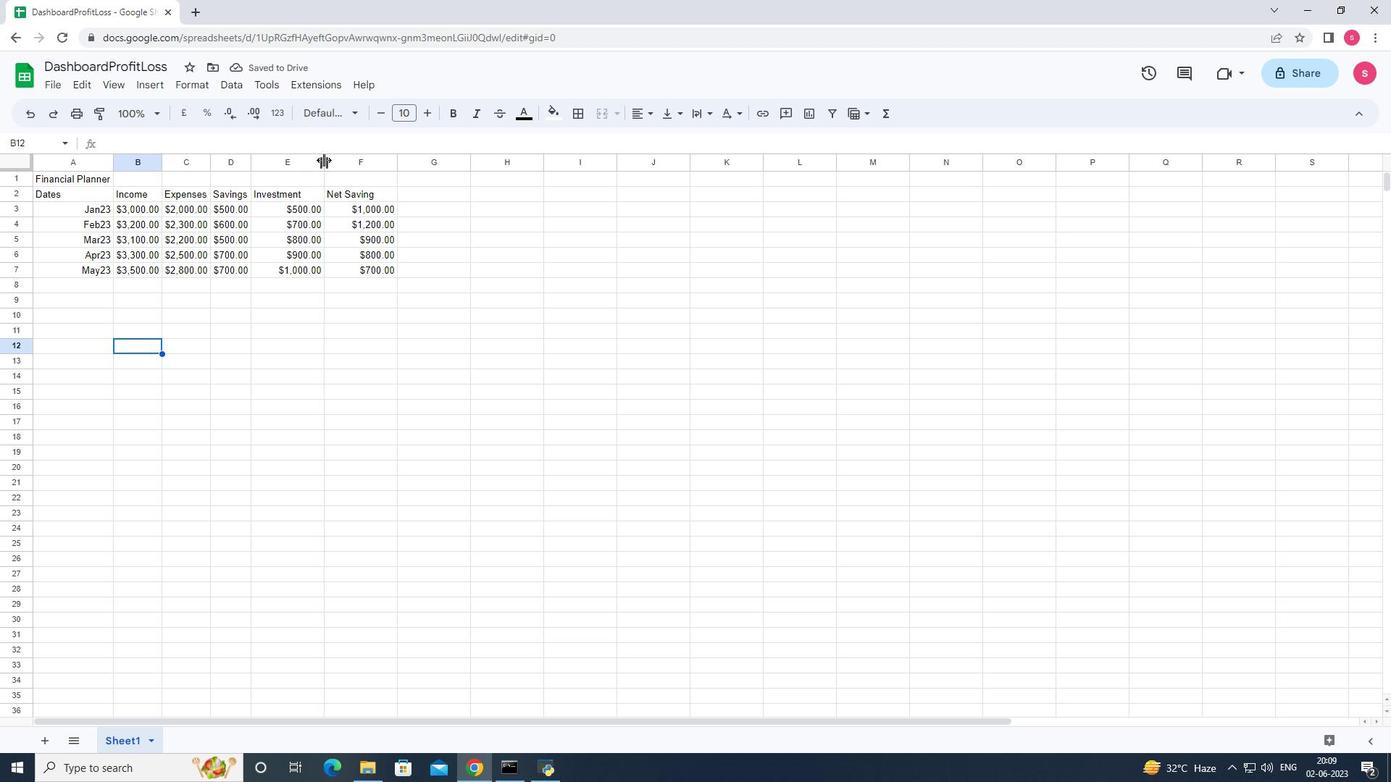 
Action: Mouse pressed left at (323, 160)
Screenshot: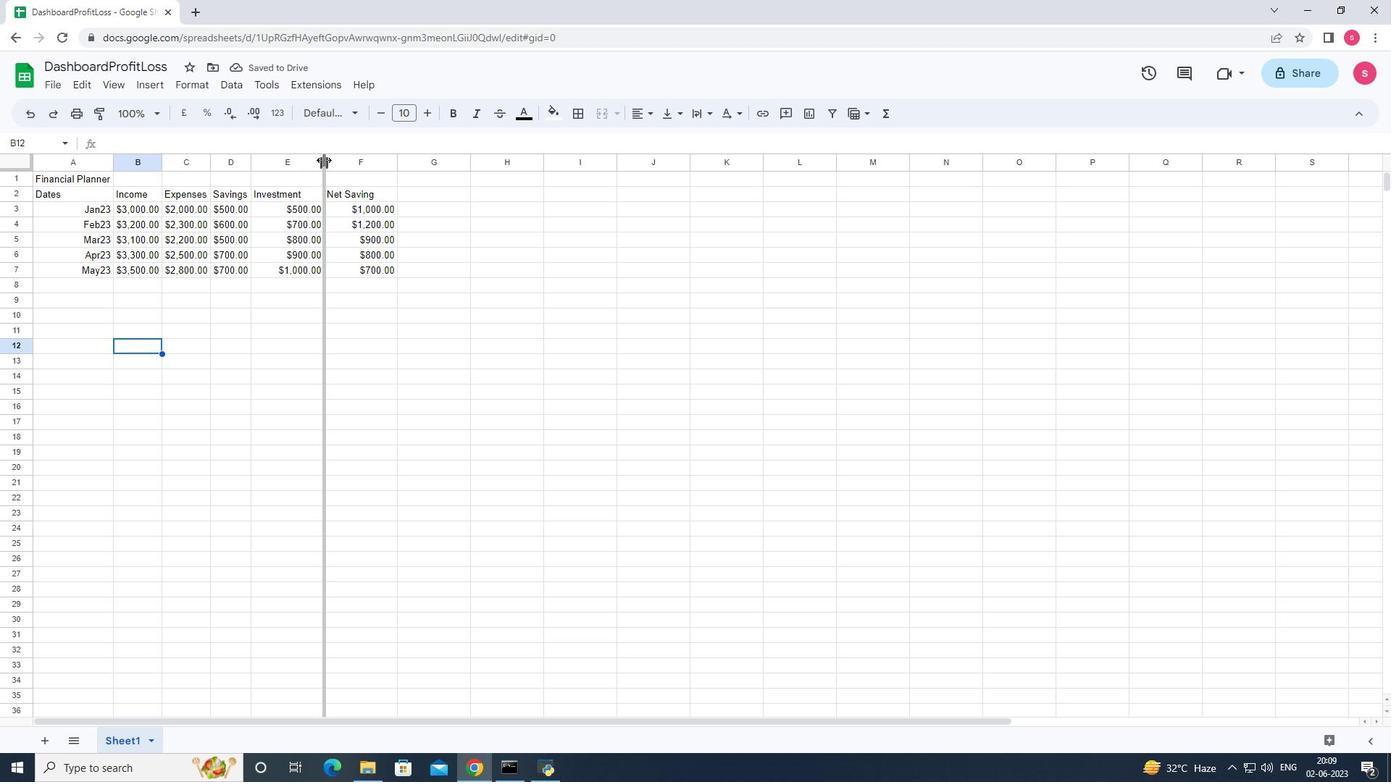 
Action: Mouse moved to (375, 159)
Screenshot: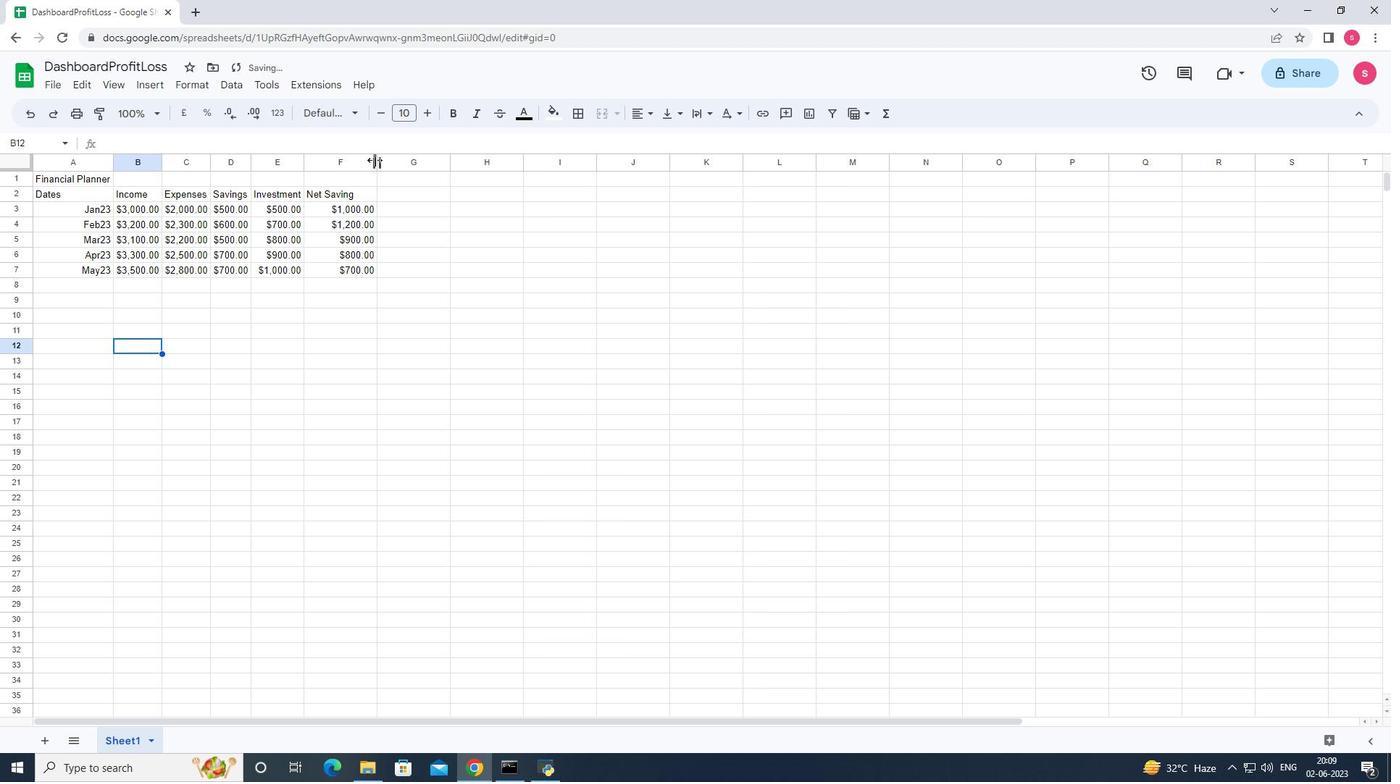 
Action: Mouse pressed left at (375, 159)
Screenshot: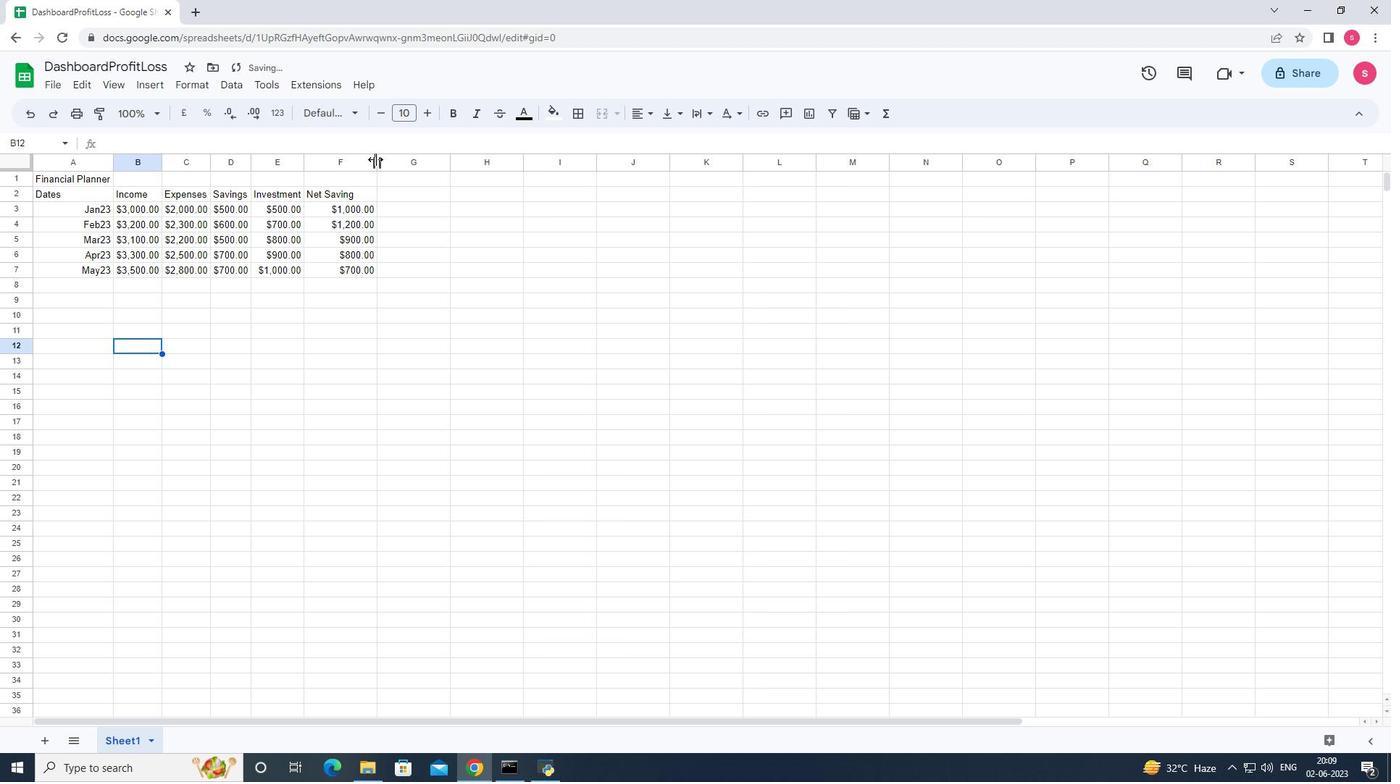 
Action: Mouse pressed left at (375, 159)
Screenshot: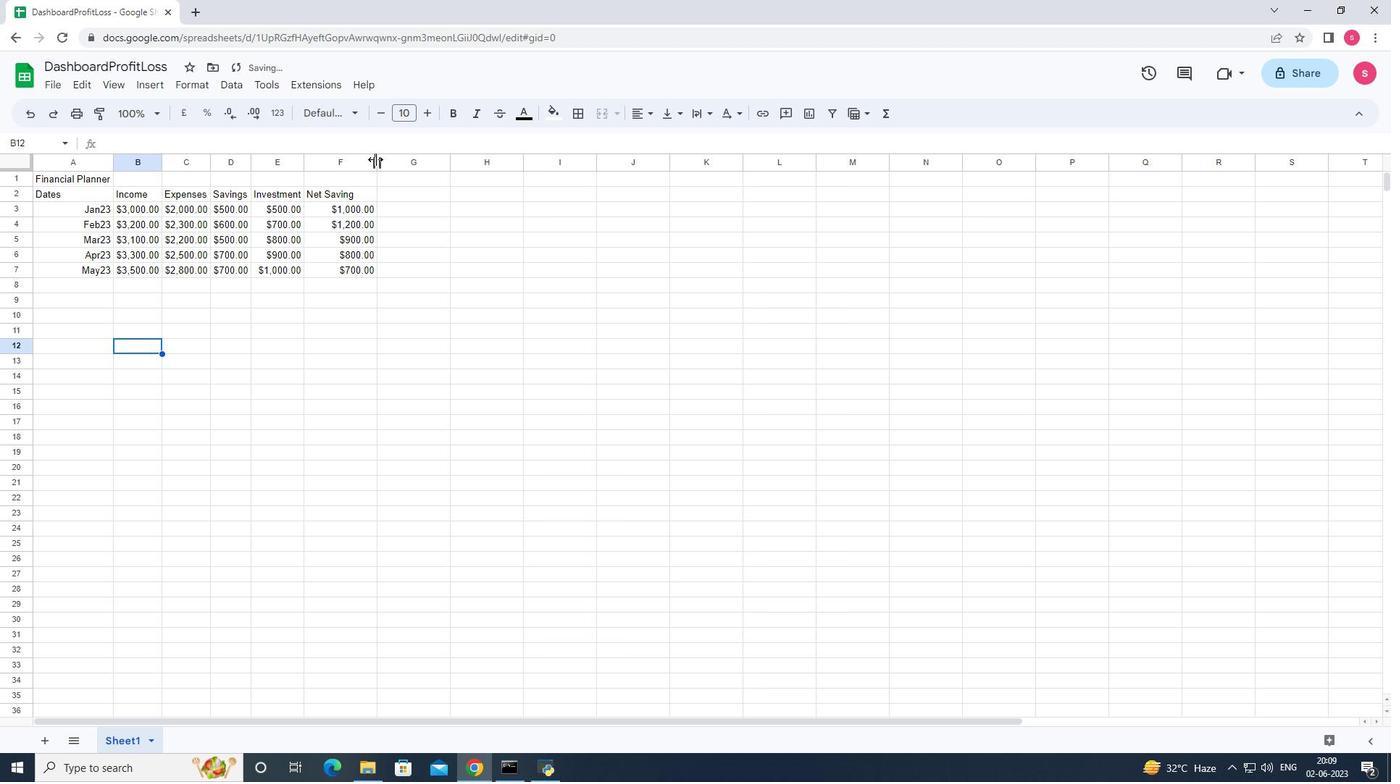 
Action: Mouse moved to (473, 387)
Screenshot: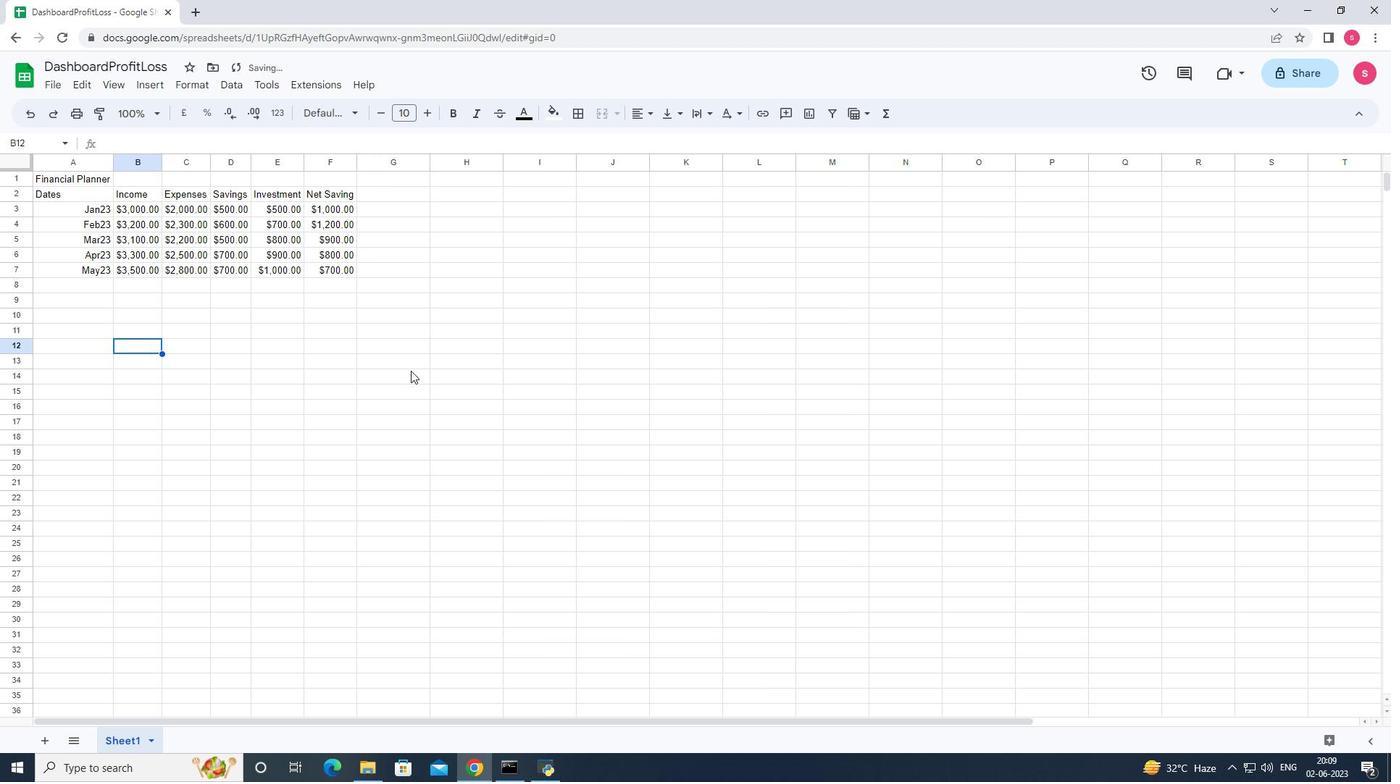 
Action: Mouse pressed left at (473, 387)
Screenshot: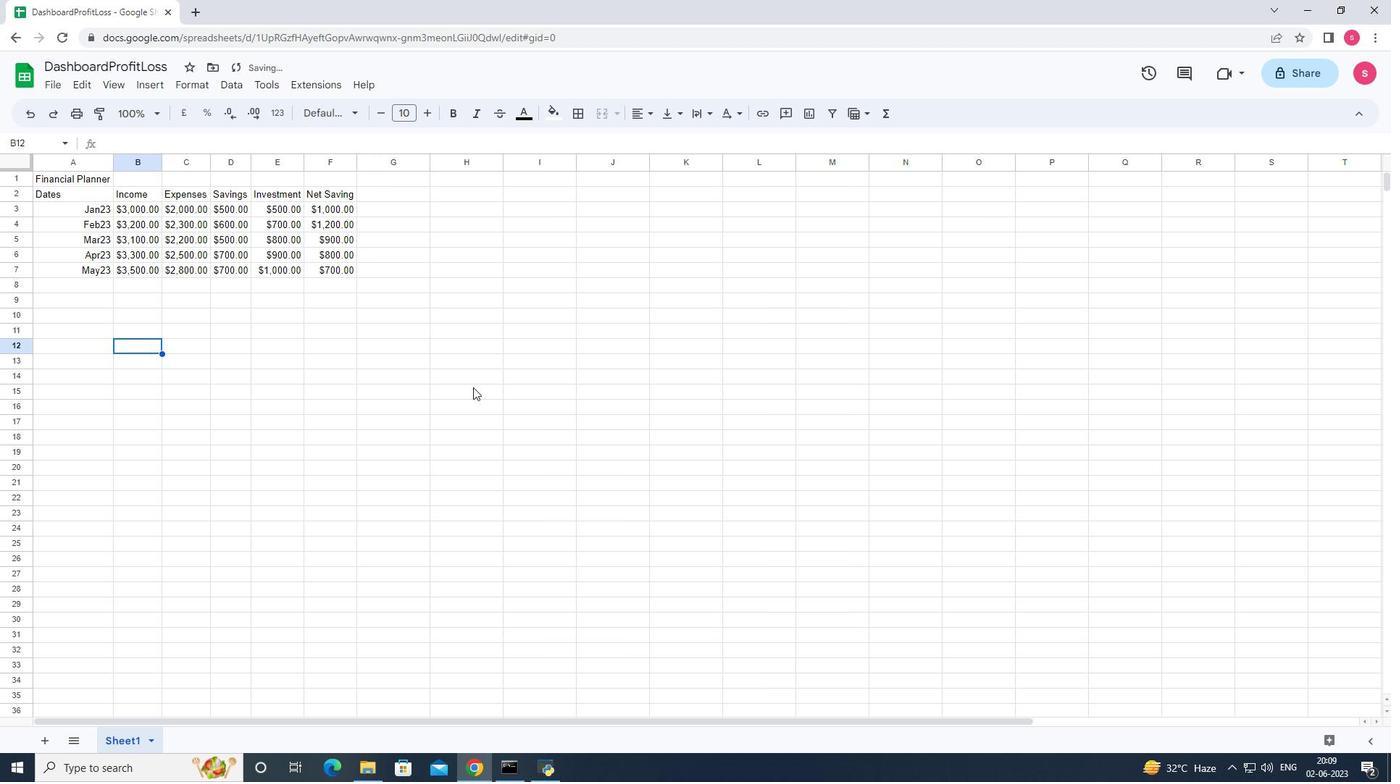 
Action: Key pressed ctrl+S
Screenshot: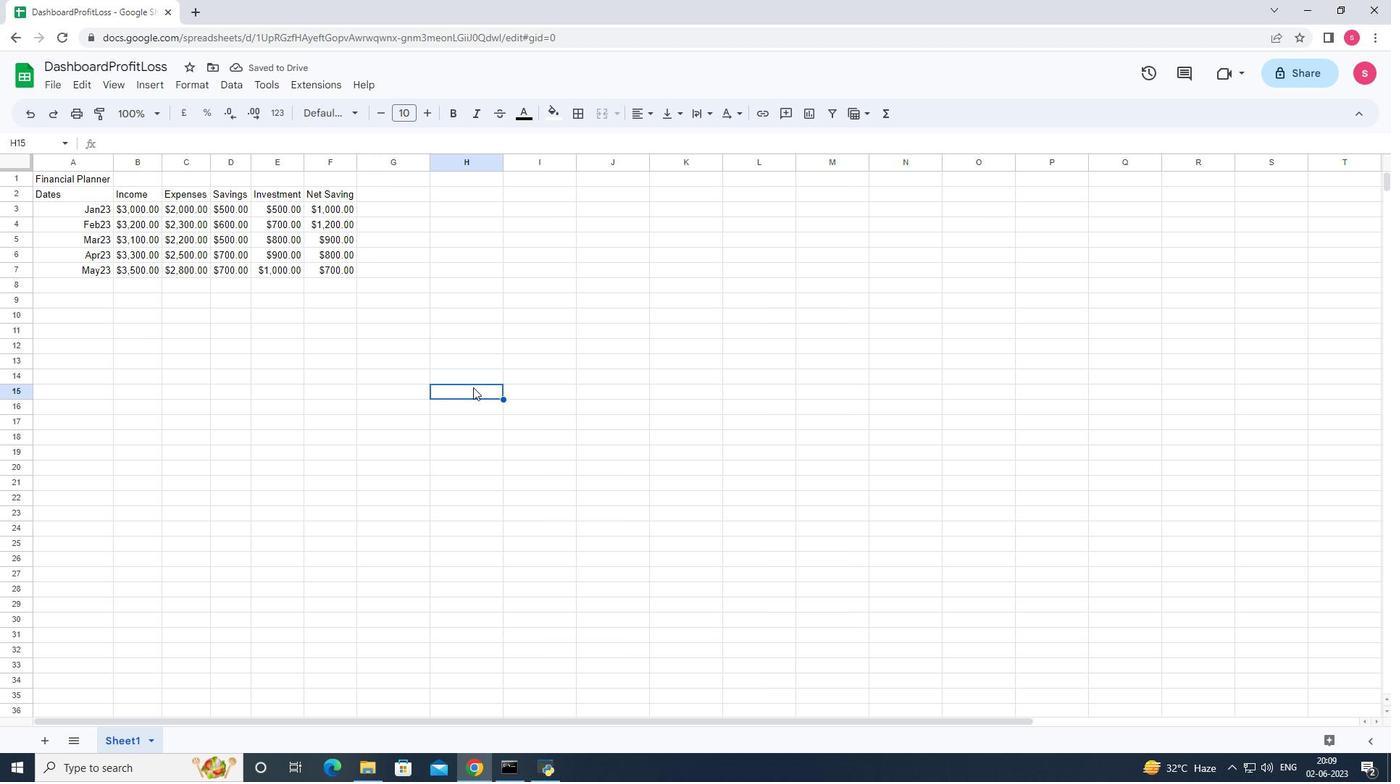 
Action: Mouse moved to (471, 388)
Screenshot: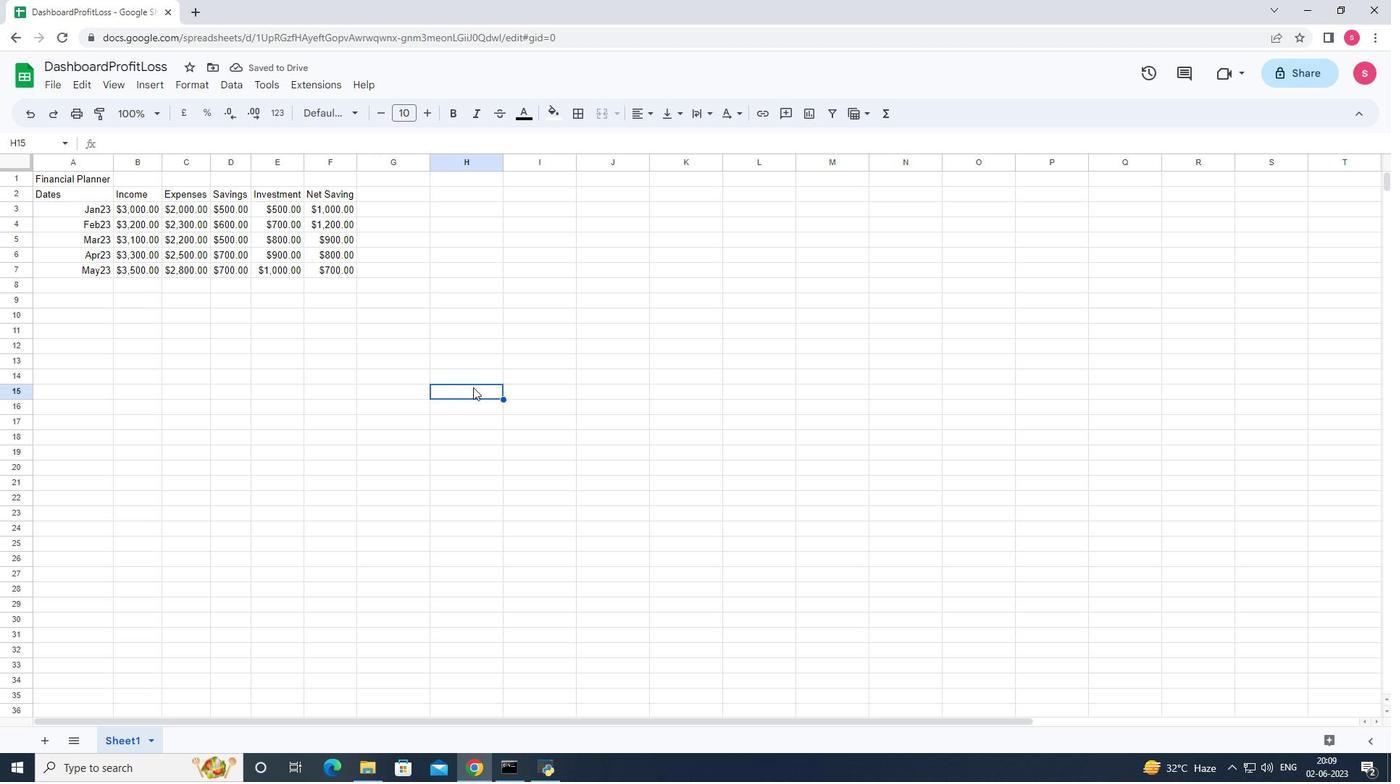 
